 Task: Look for space in Cúa, Venezuela from 24th August, 2023 to 10th September, 2023 for 8 adults in price range Rs.12000 to Rs.15000. Place can be entire place or shared room with 4 bedrooms having 8 beds and 4 bathrooms. Property type can be house, flat, guest house. Amenities needed are: wifi, TV, free parkinig on premises, gym, breakfast. Booking option can be shelf check-in. Required host language is English.
Action: Mouse moved to (608, 124)
Screenshot: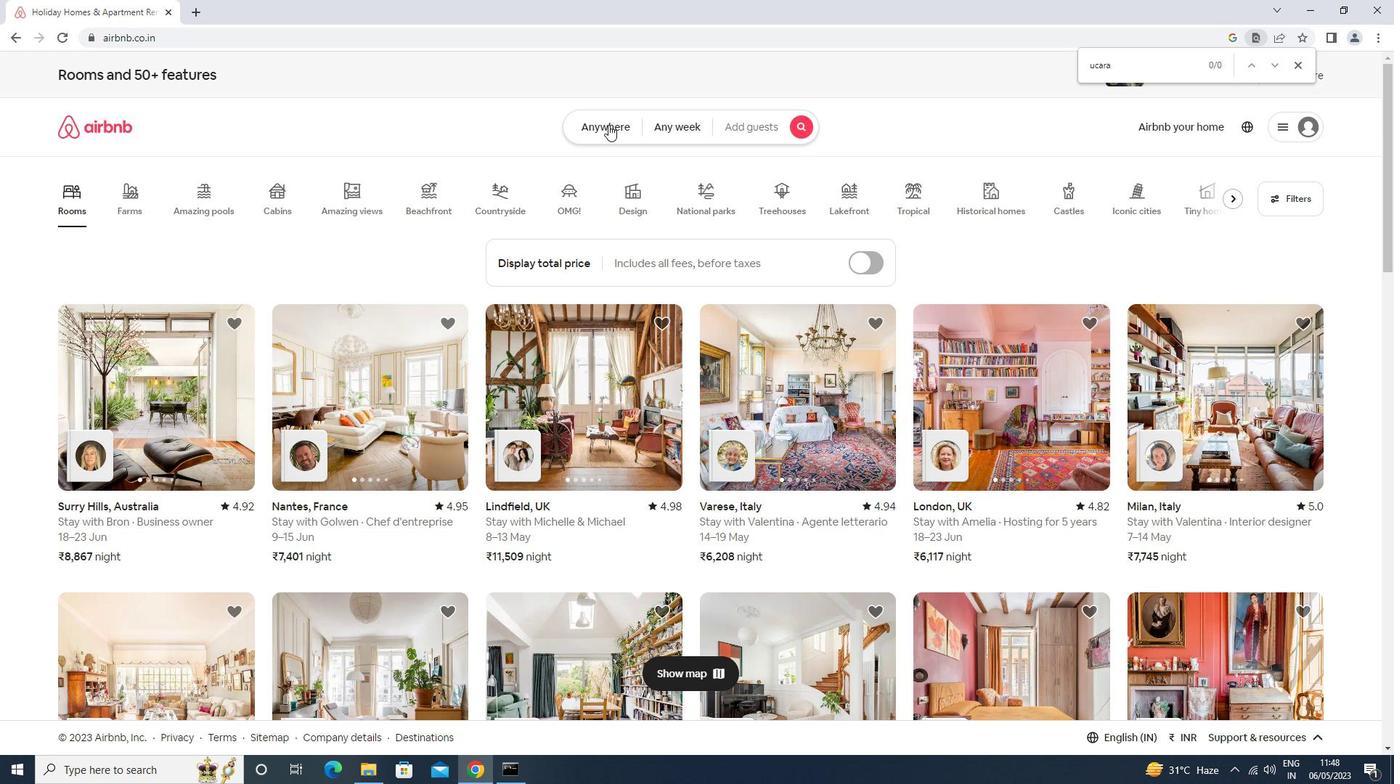 
Action: Mouse pressed left at (608, 124)
Screenshot: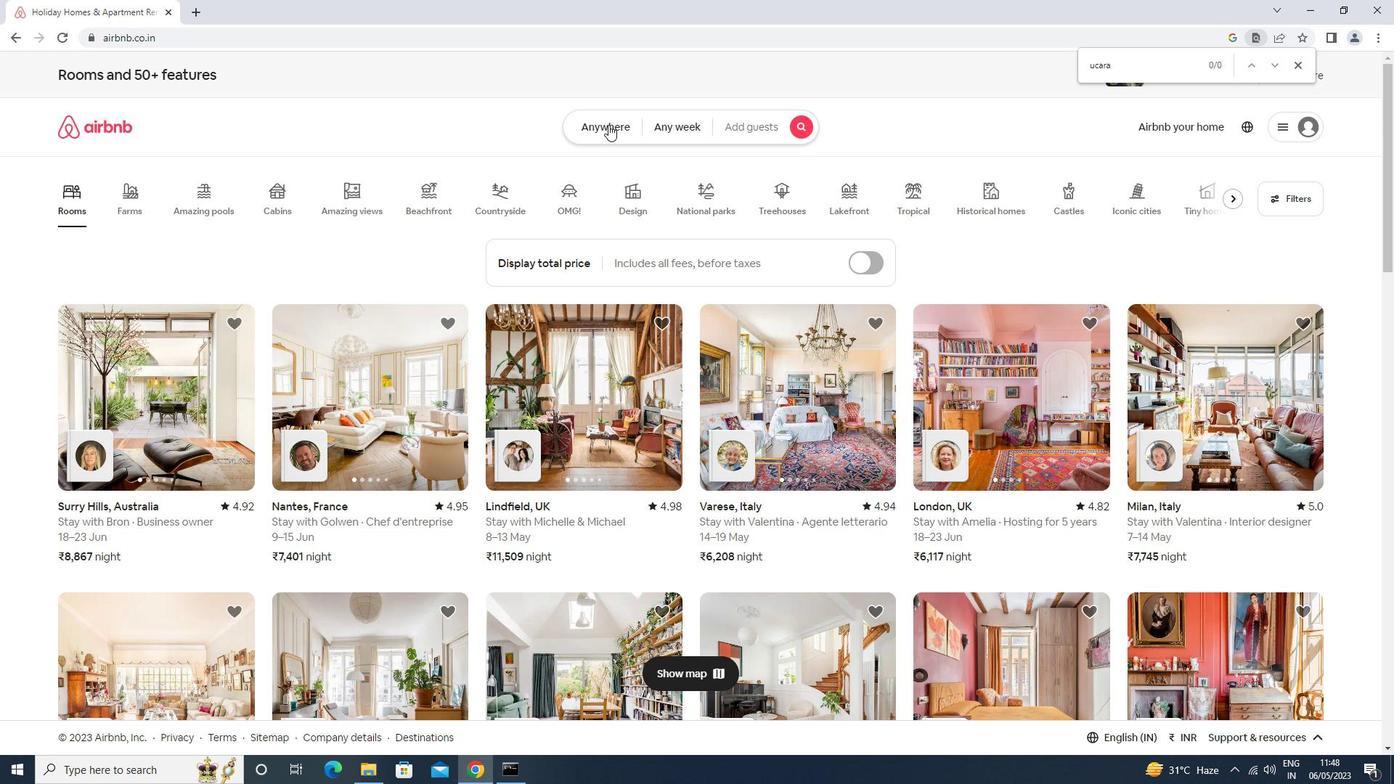 
Action: Key pressed cua<Key.space>
Screenshot: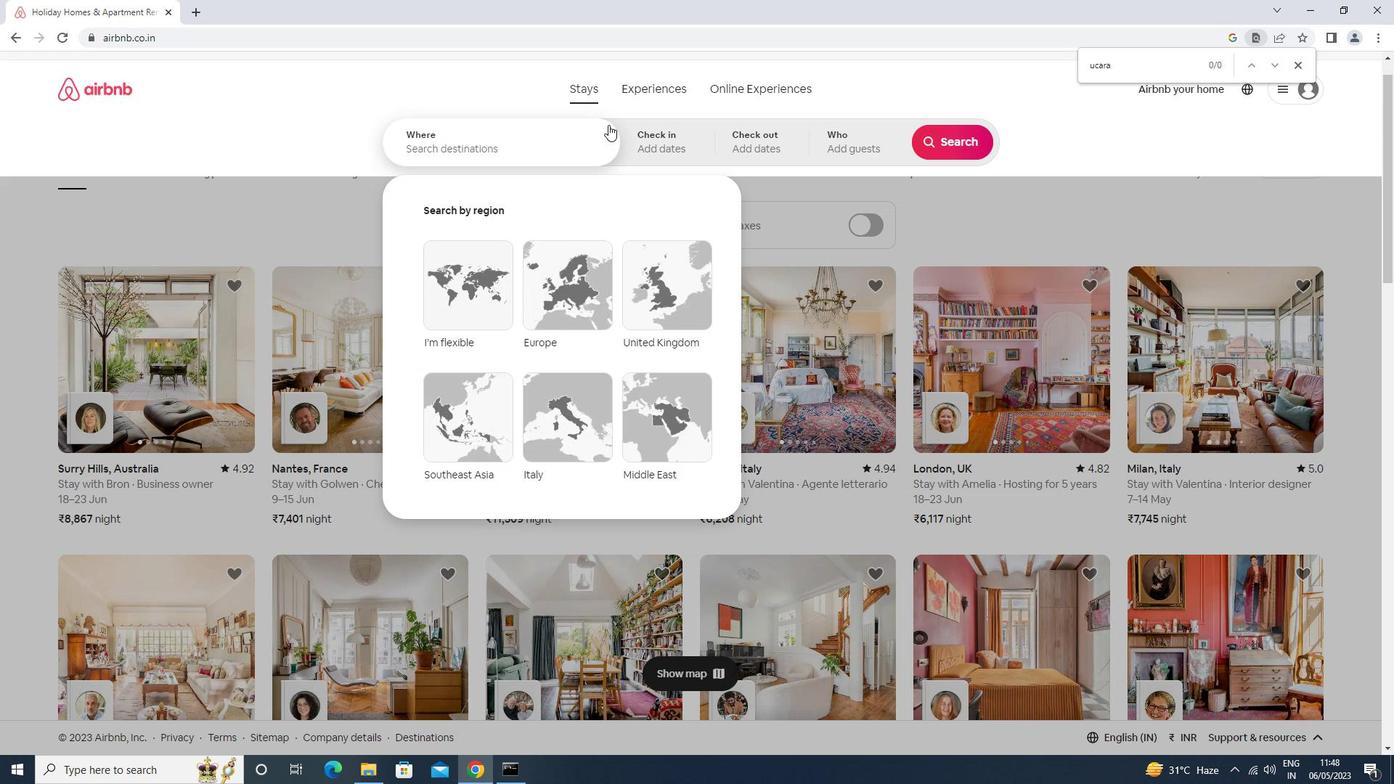 
Action: Mouse moved to (614, 83)
Screenshot: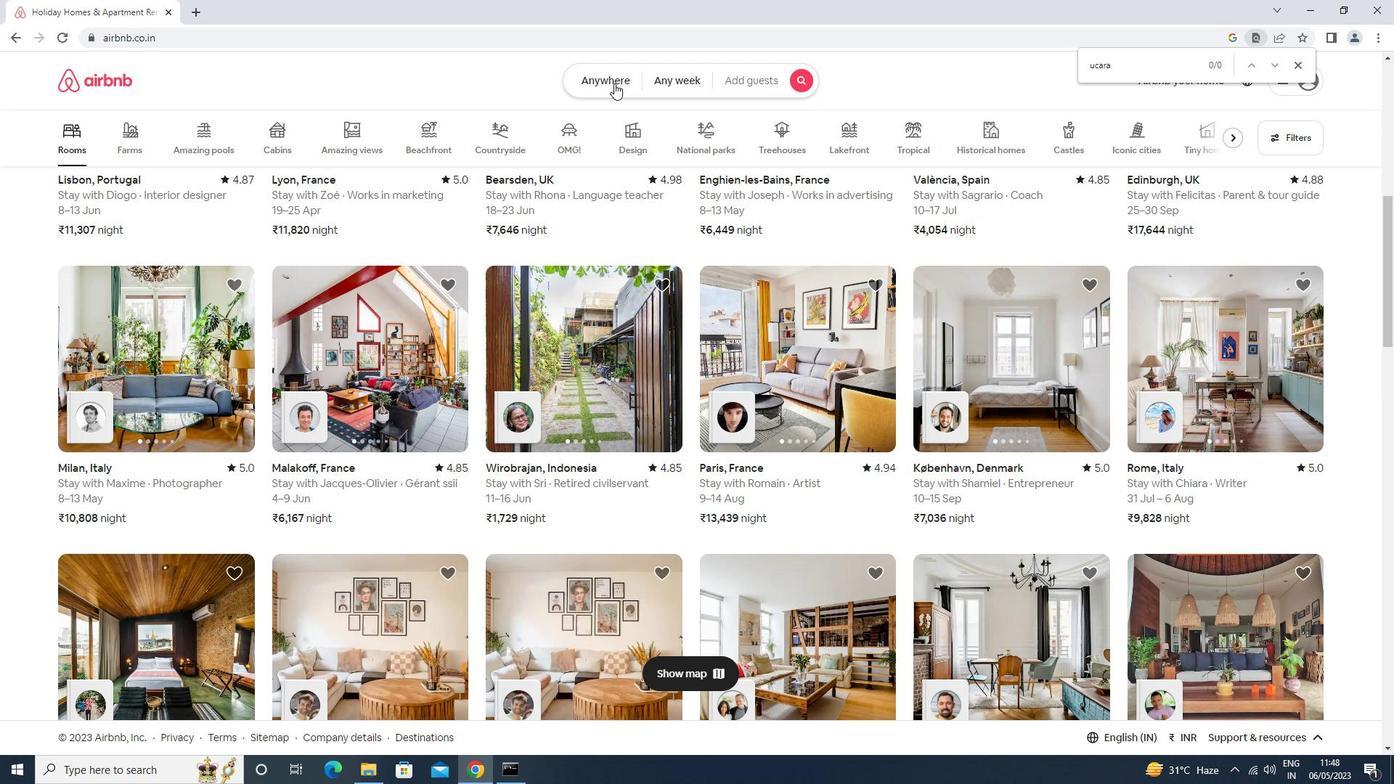 
Action: Mouse pressed left at (614, 83)
Screenshot: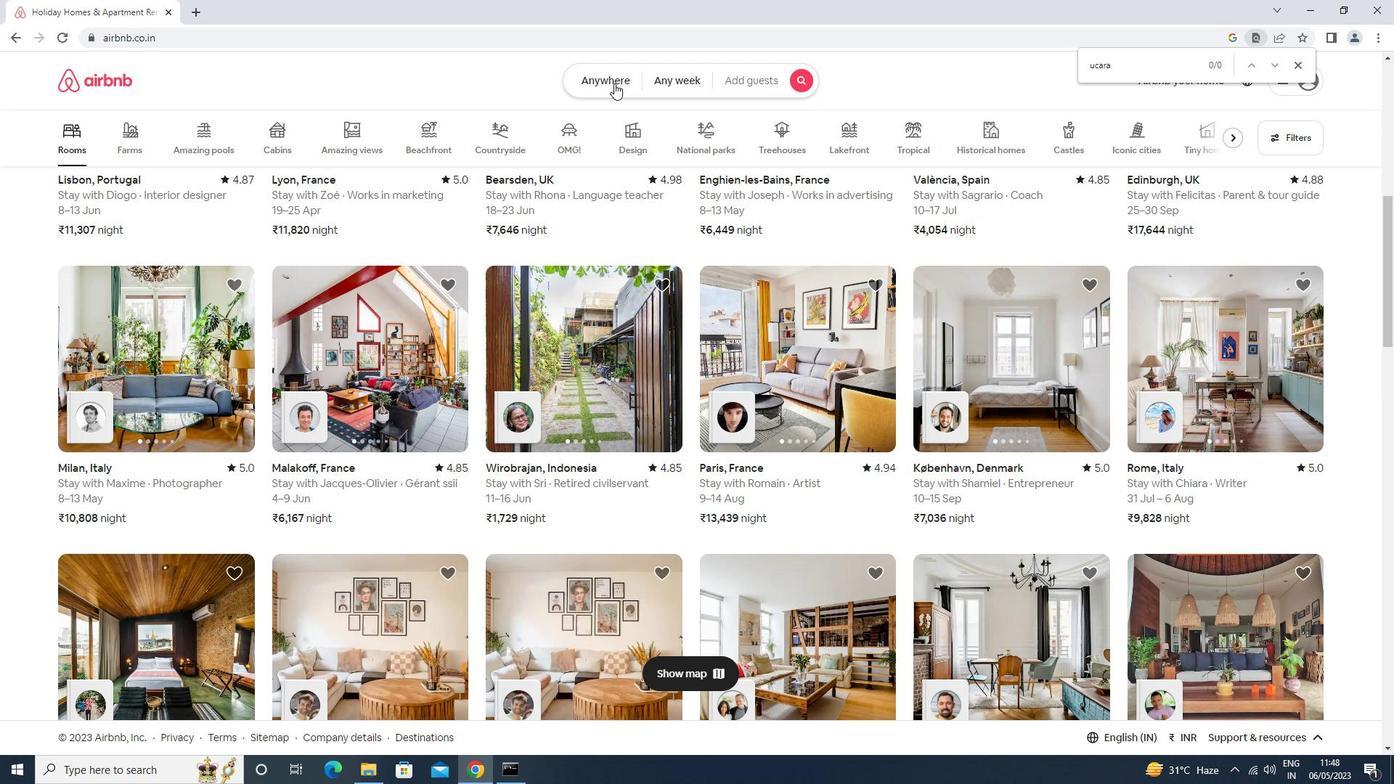 
Action: Mouse moved to (550, 137)
Screenshot: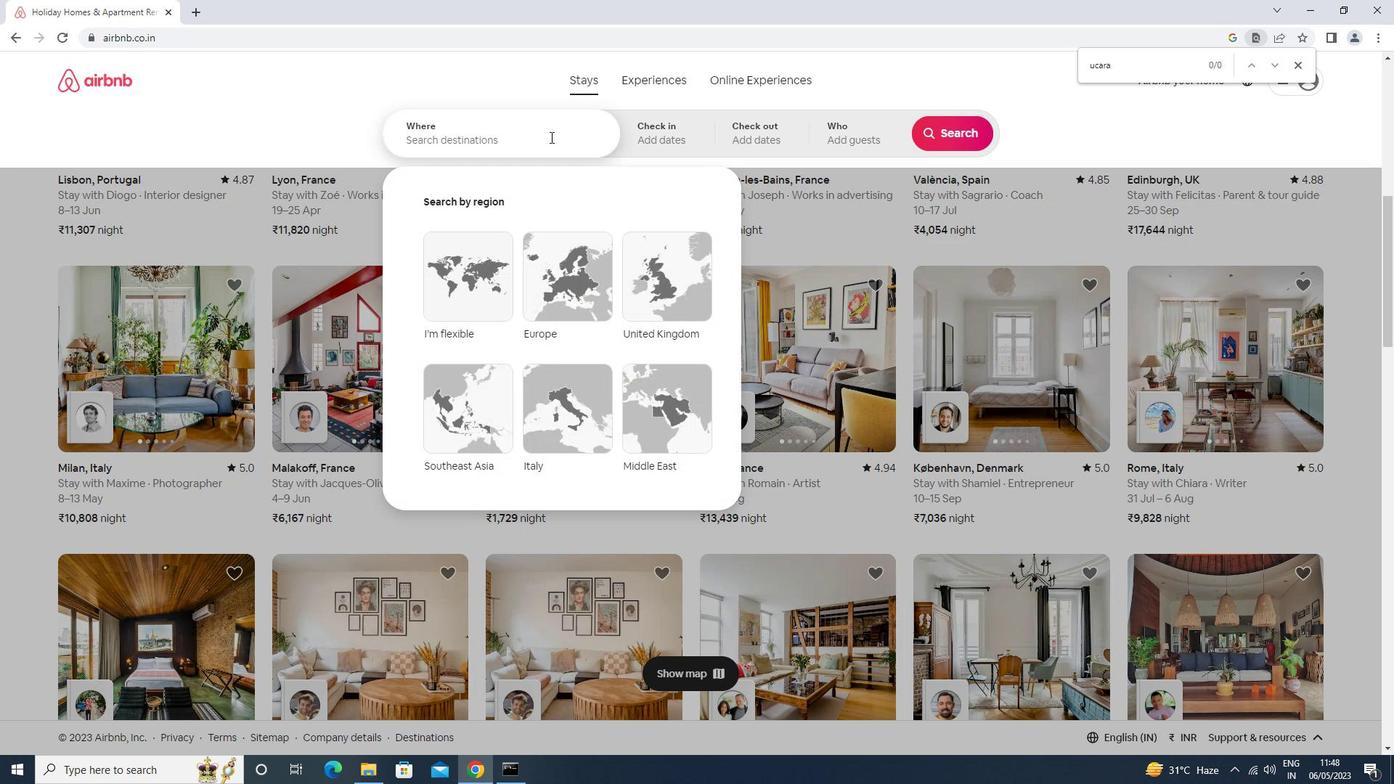 
Action: Mouse pressed left at (550, 137)
Screenshot: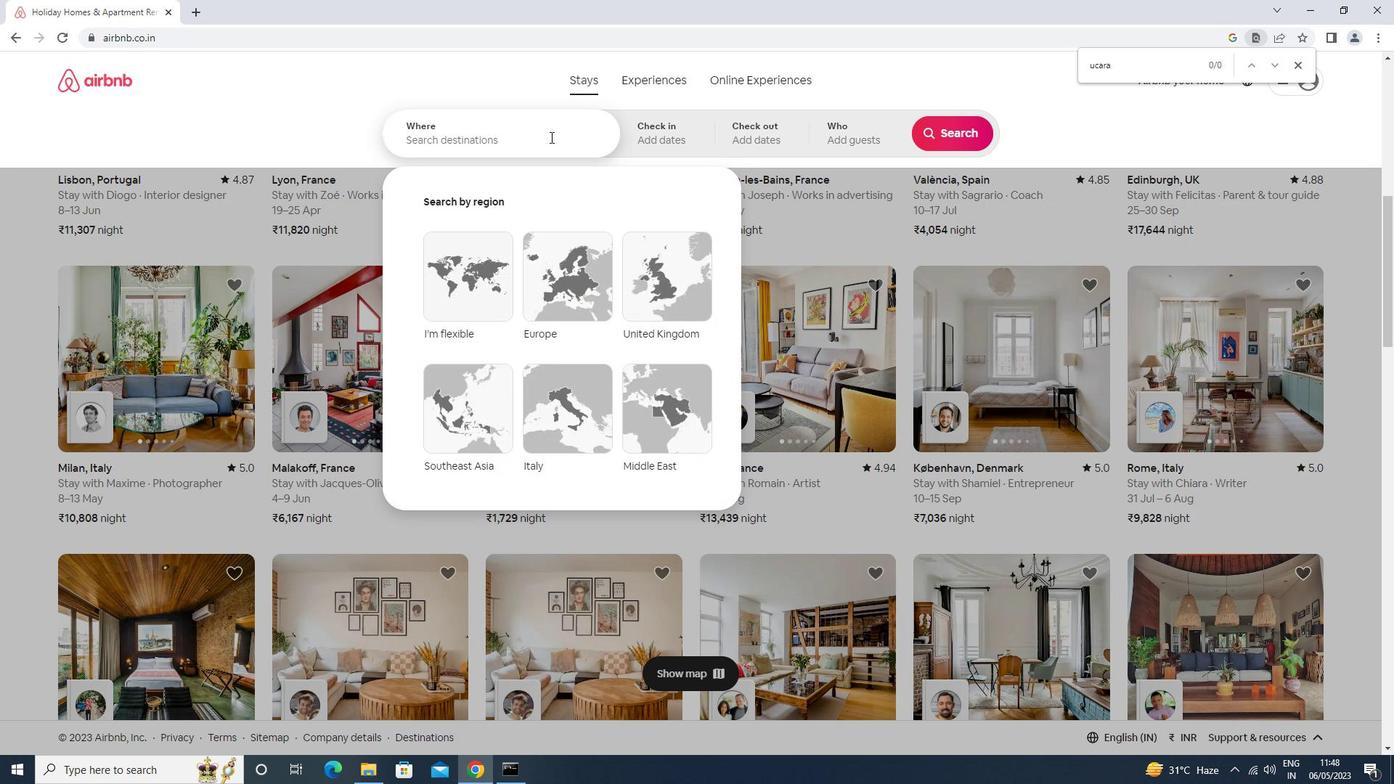 
Action: Key pressed cua<Key.space><Key.enter>
Screenshot: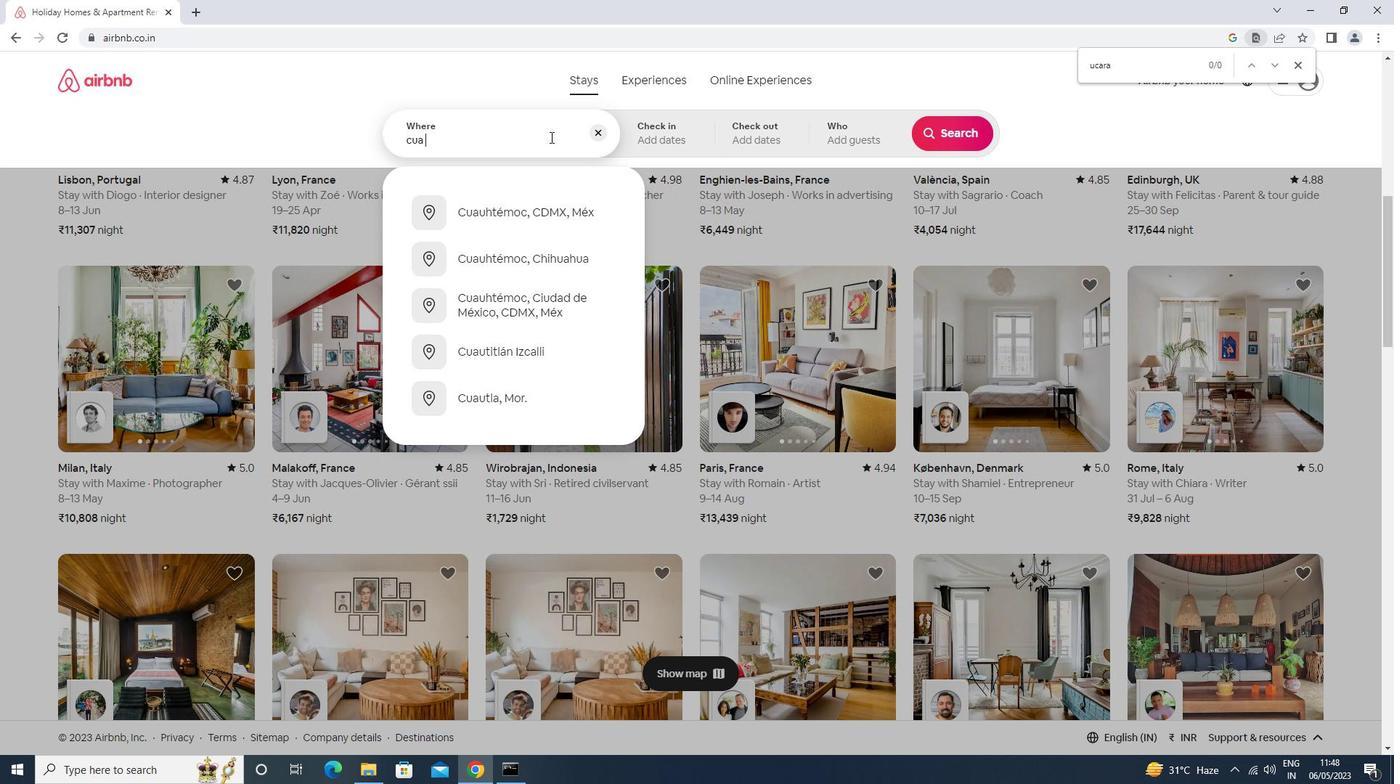 
Action: Mouse moved to (950, 243)
Screenshot: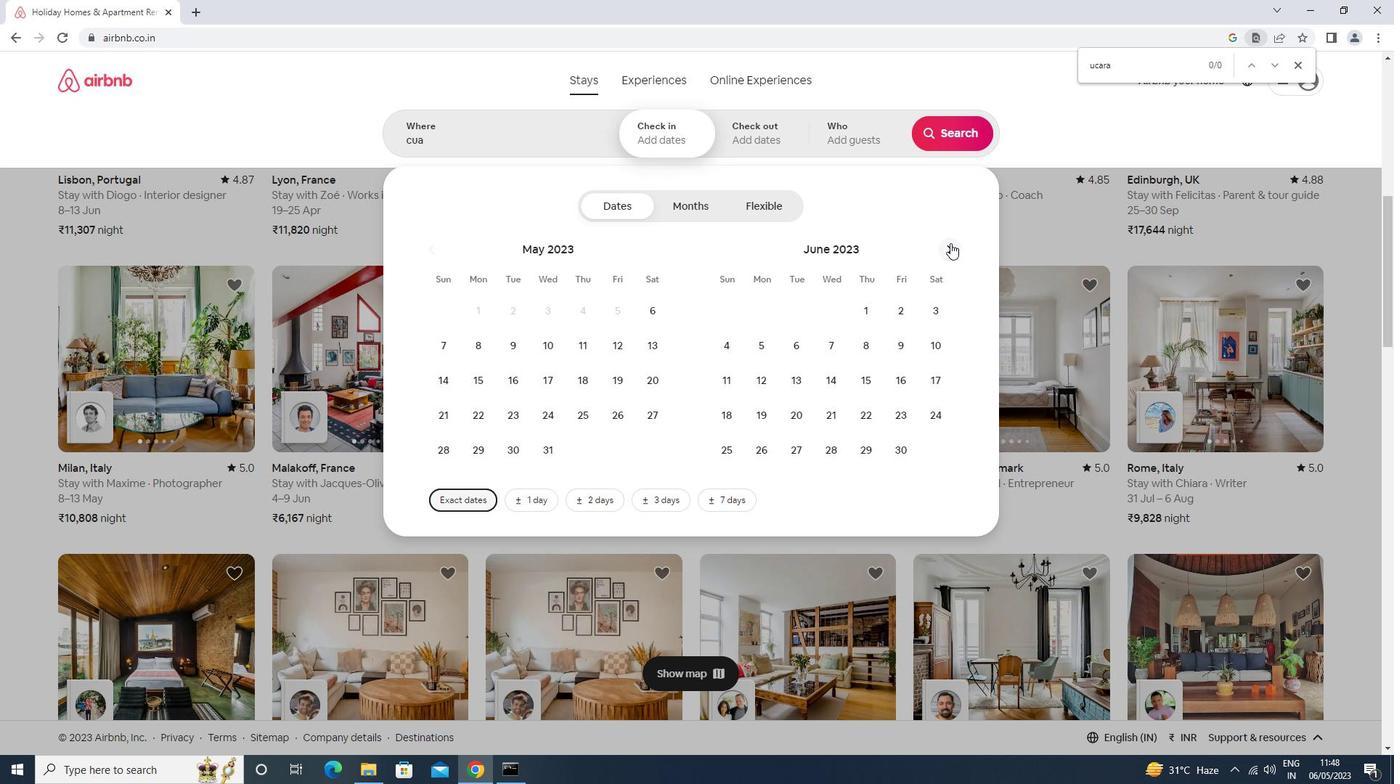 
Action: Mouse pressed left at (950, 243)
Screenshot: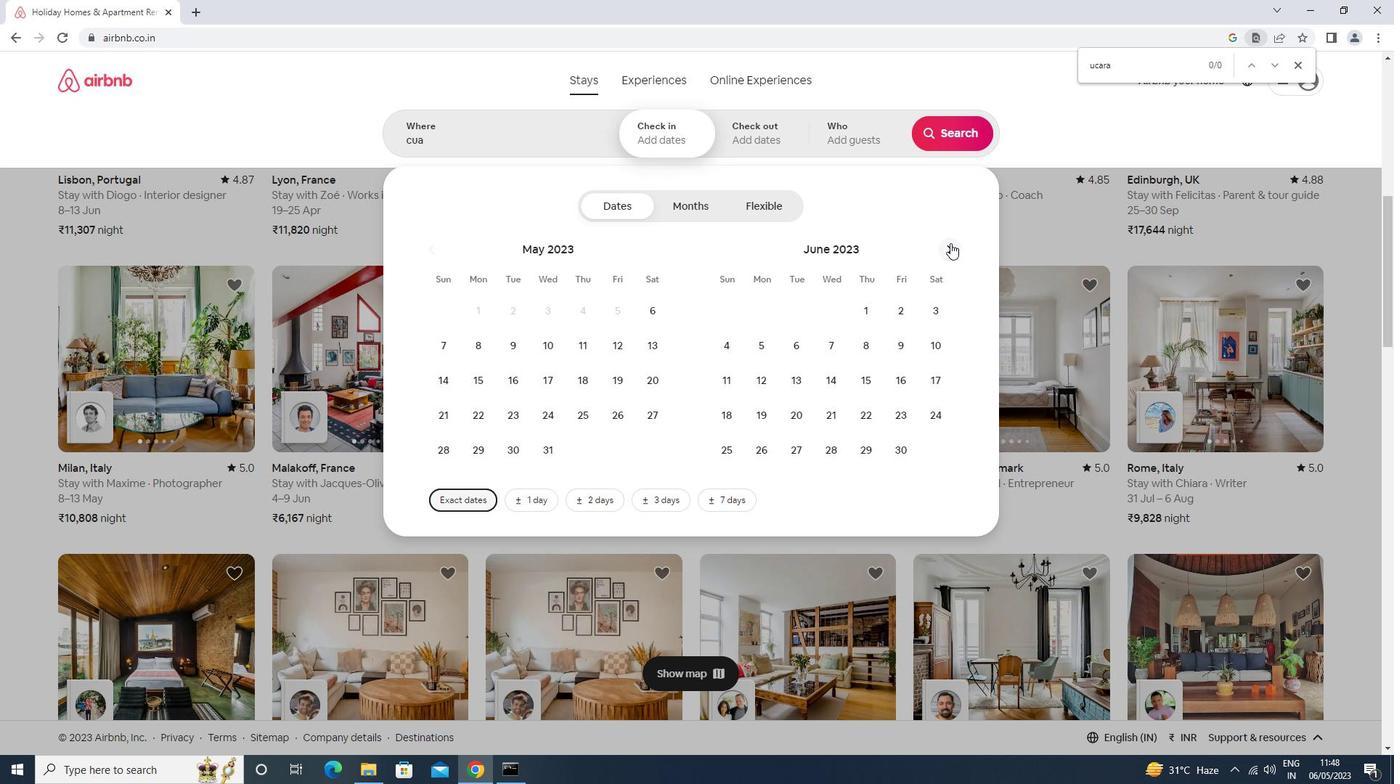 
Action: Mouse pressed left at (950, 243)
Screenshot: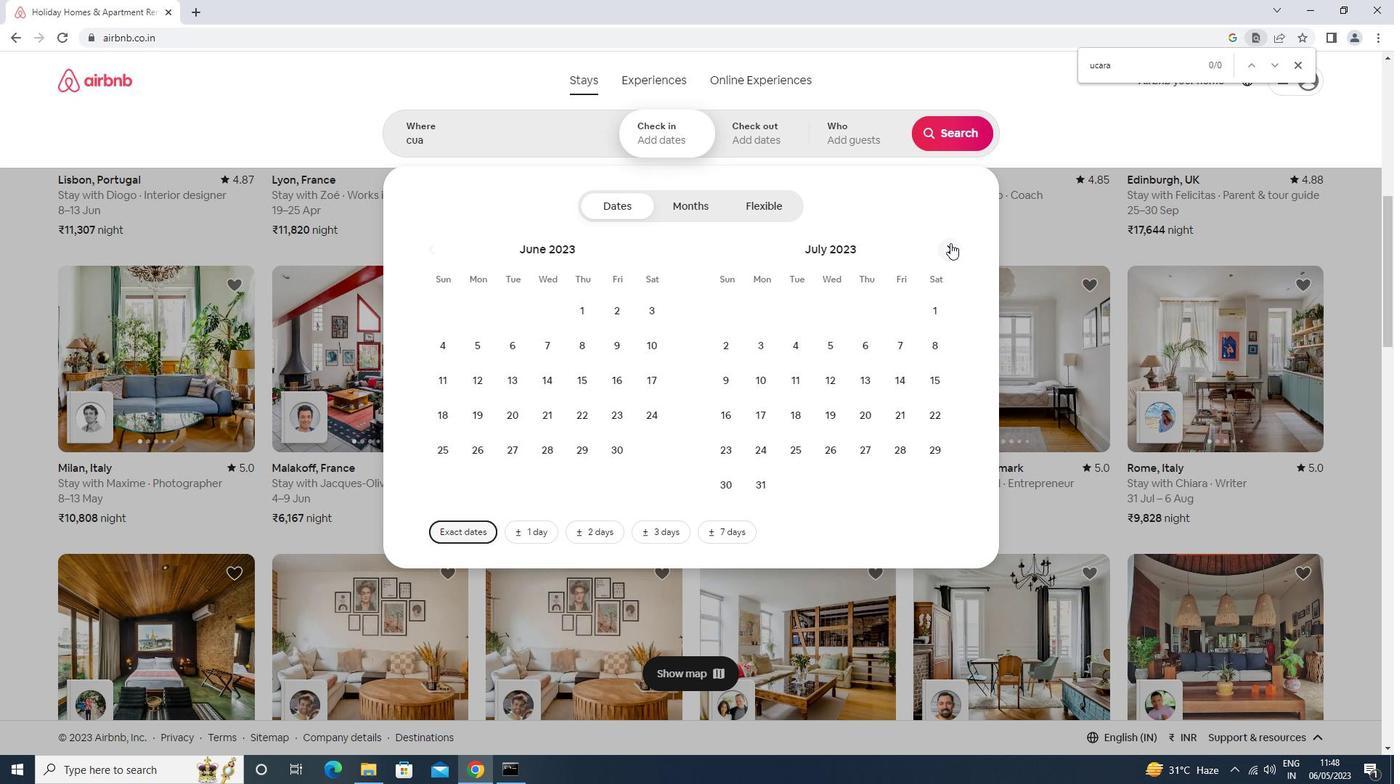 
Action: Mouse moved to (878, 416)
Screenshot: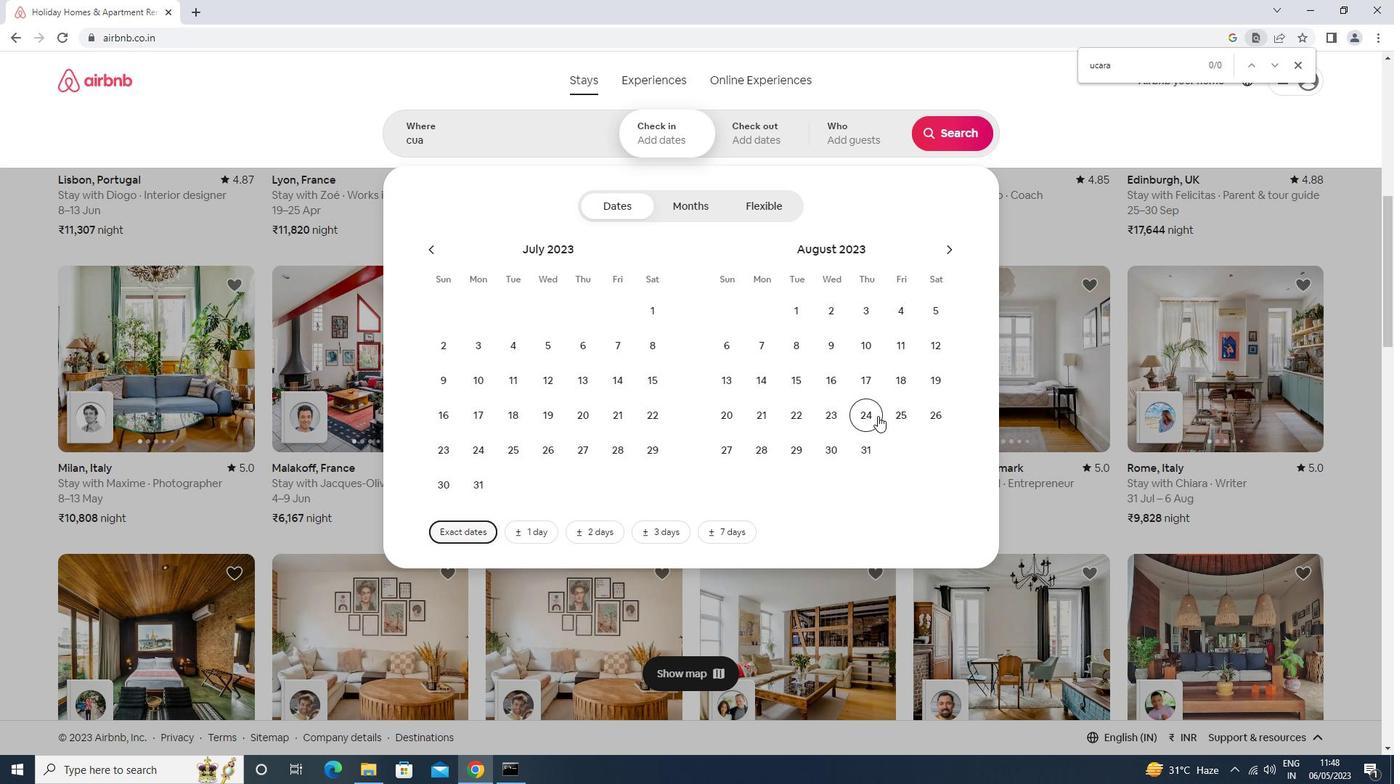 
Action: Mouse pressed left at (878, 416)
Screenshot: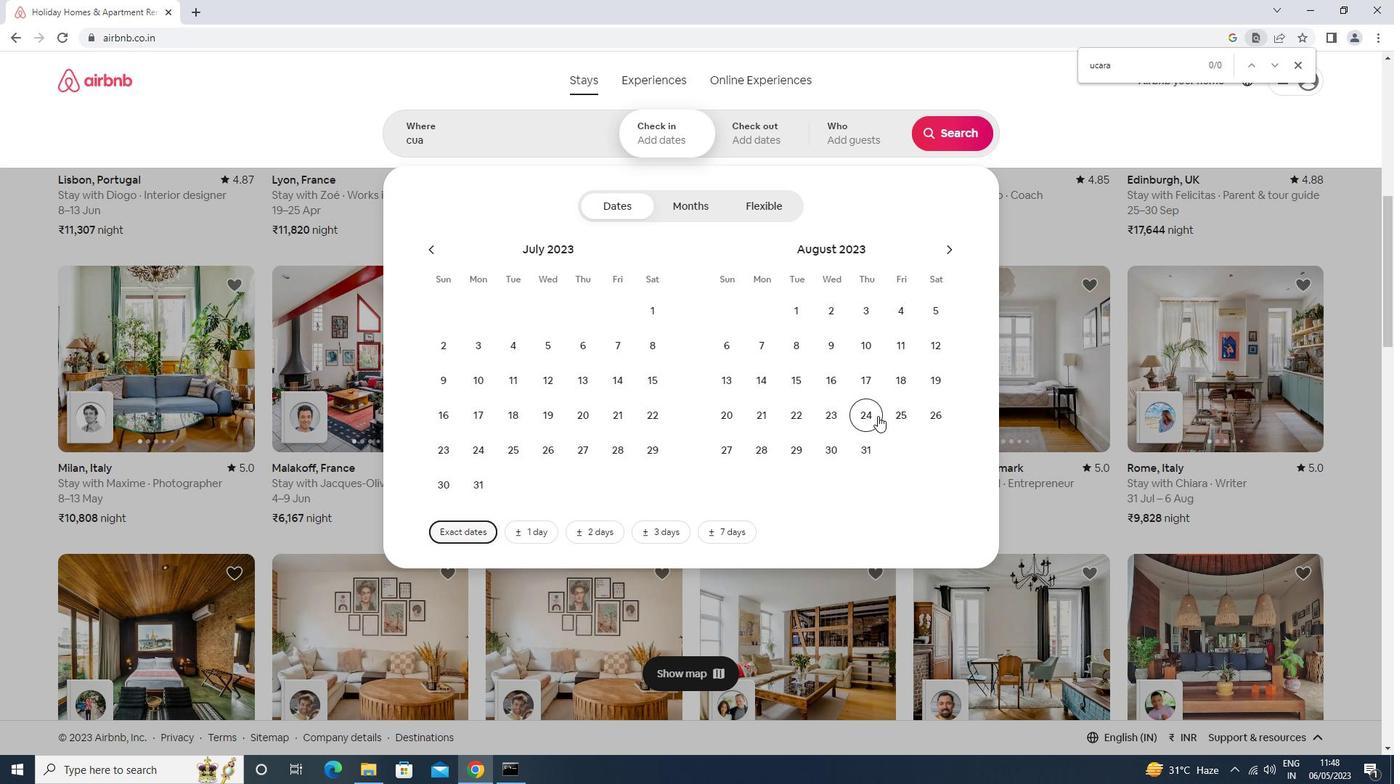 
Action: Mouse moved to (947, 244)
Screenshot: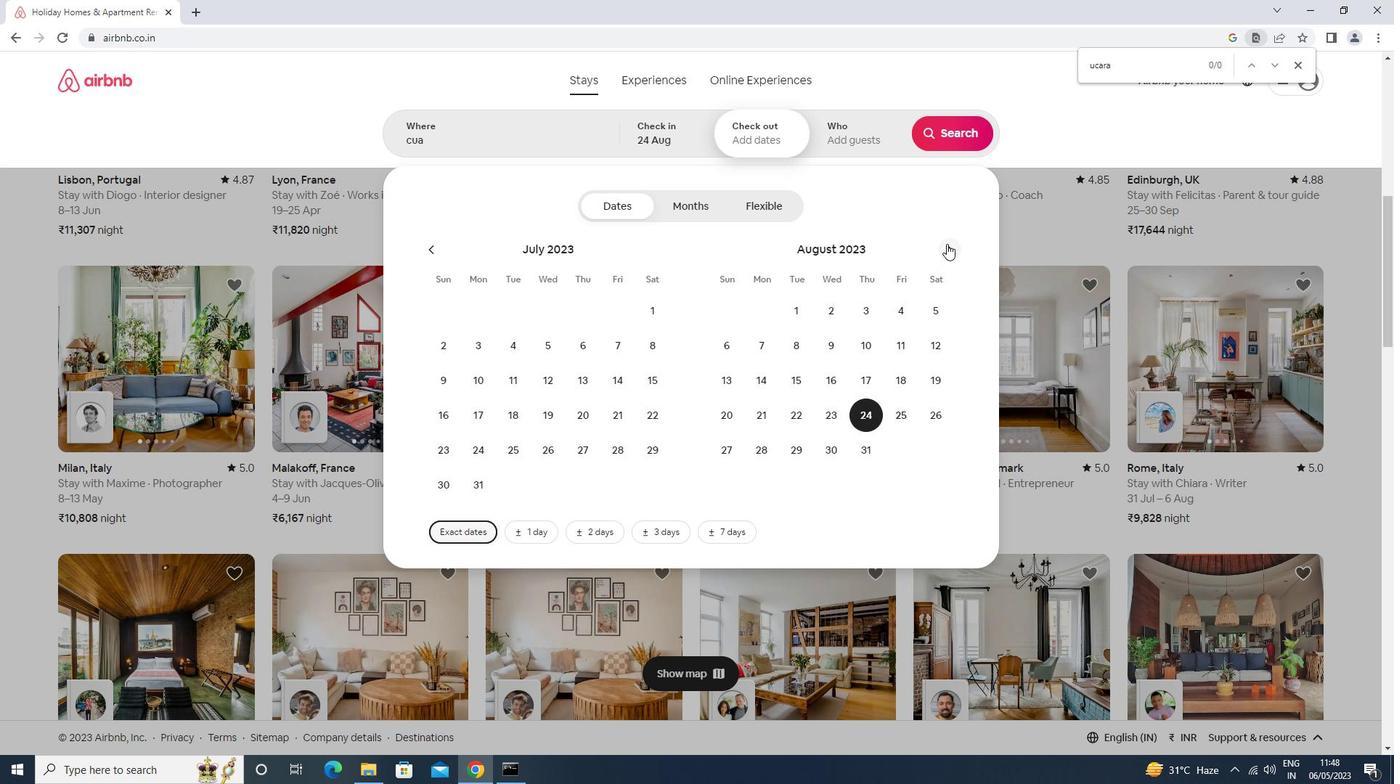 
Action: Mouse pressed left at (947, 244)
Screenshot: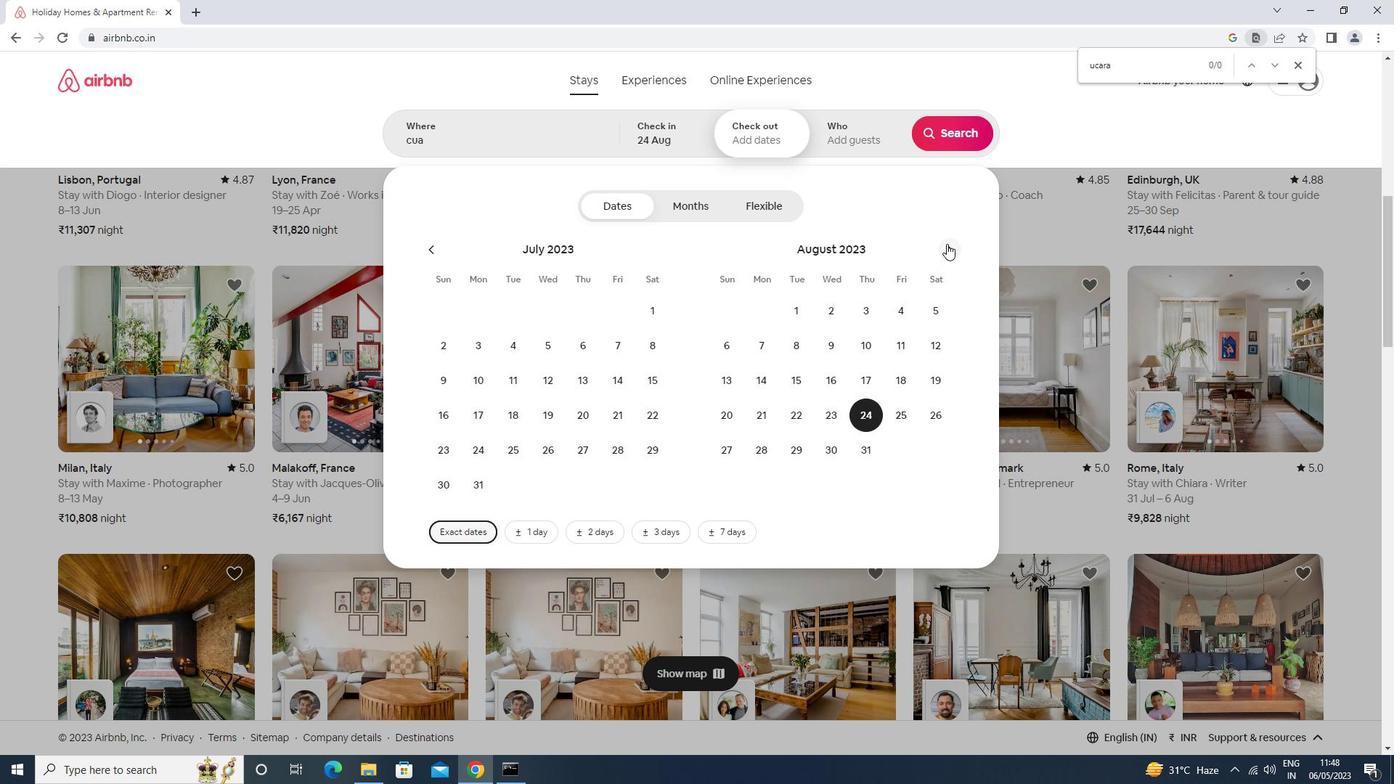
Action: Mouse moved to (717, 388)
Screenshot: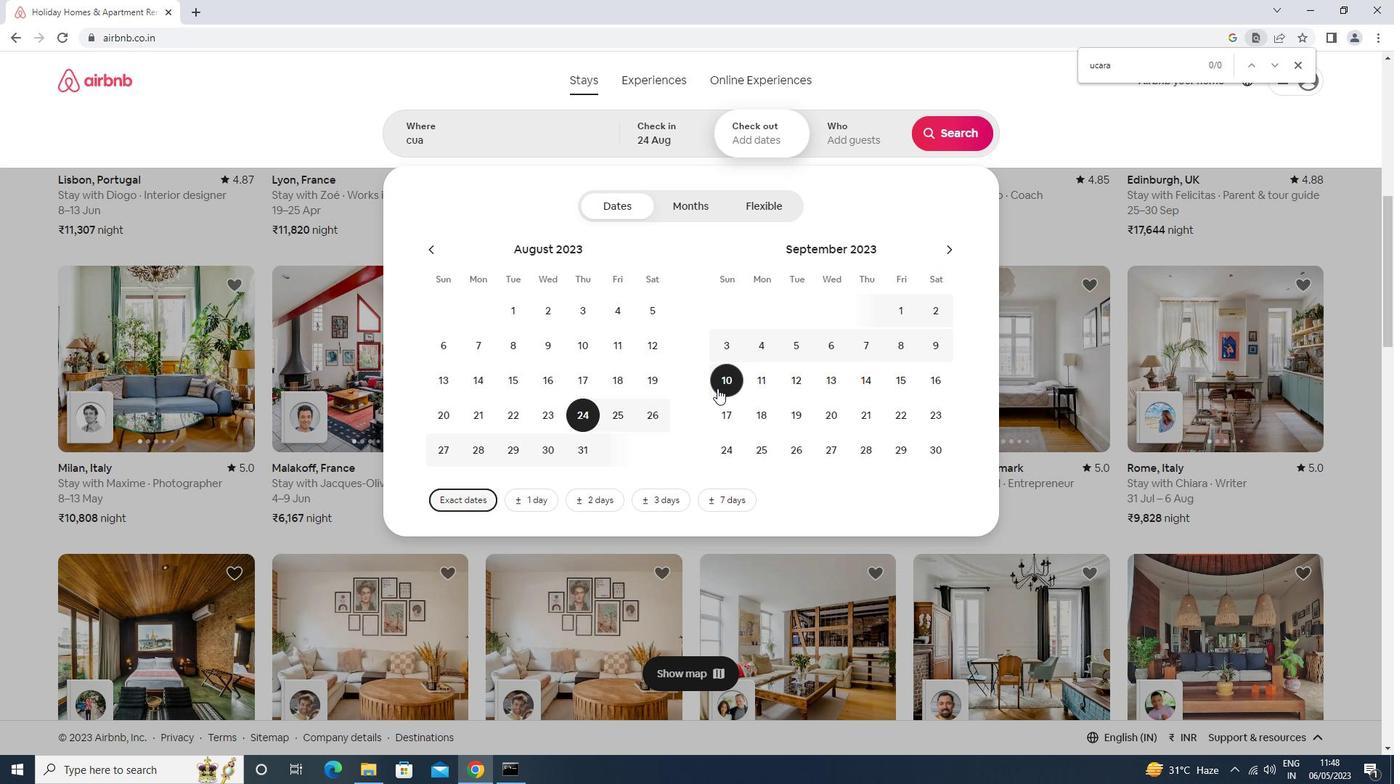 
Action: Mouse pressed left at (717, 388)
Screenshot: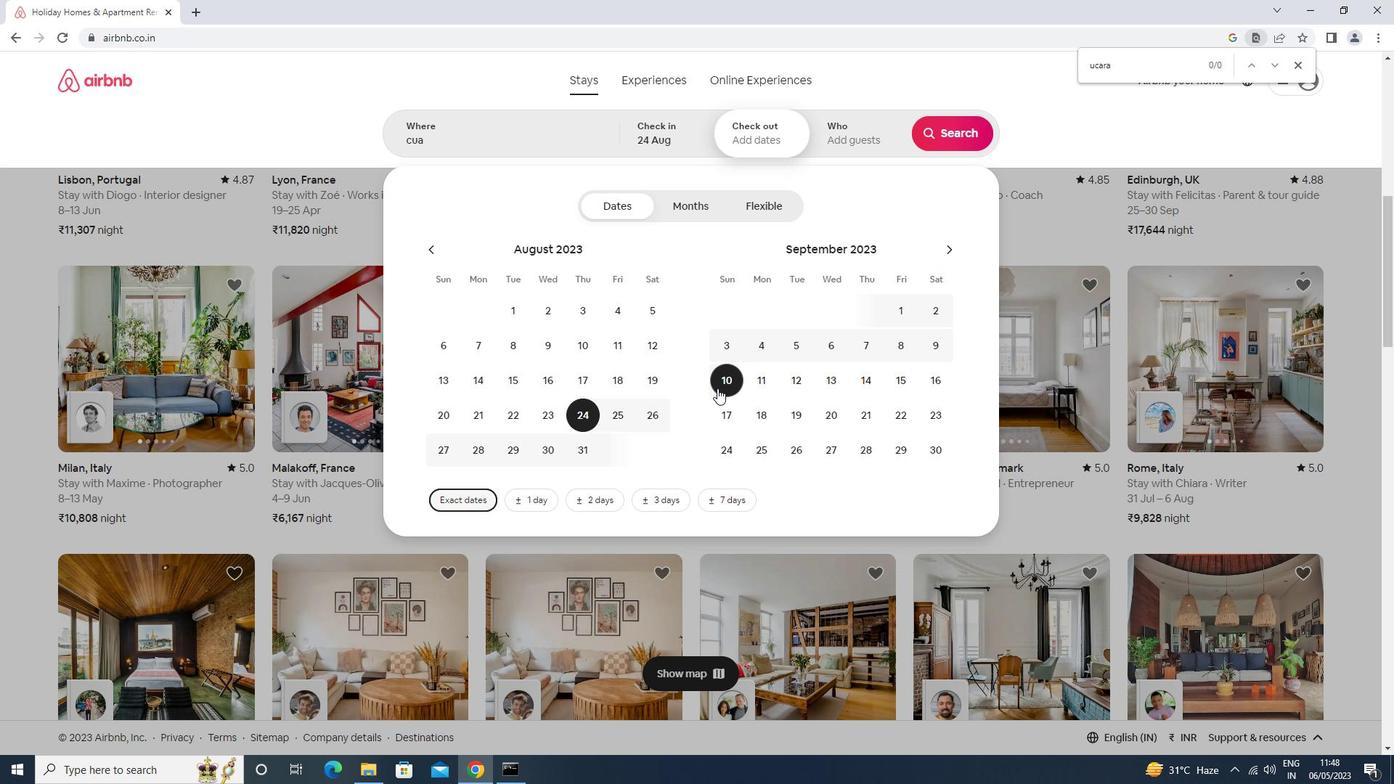
Action: Mouse moved to (839, 150)
Screenshot: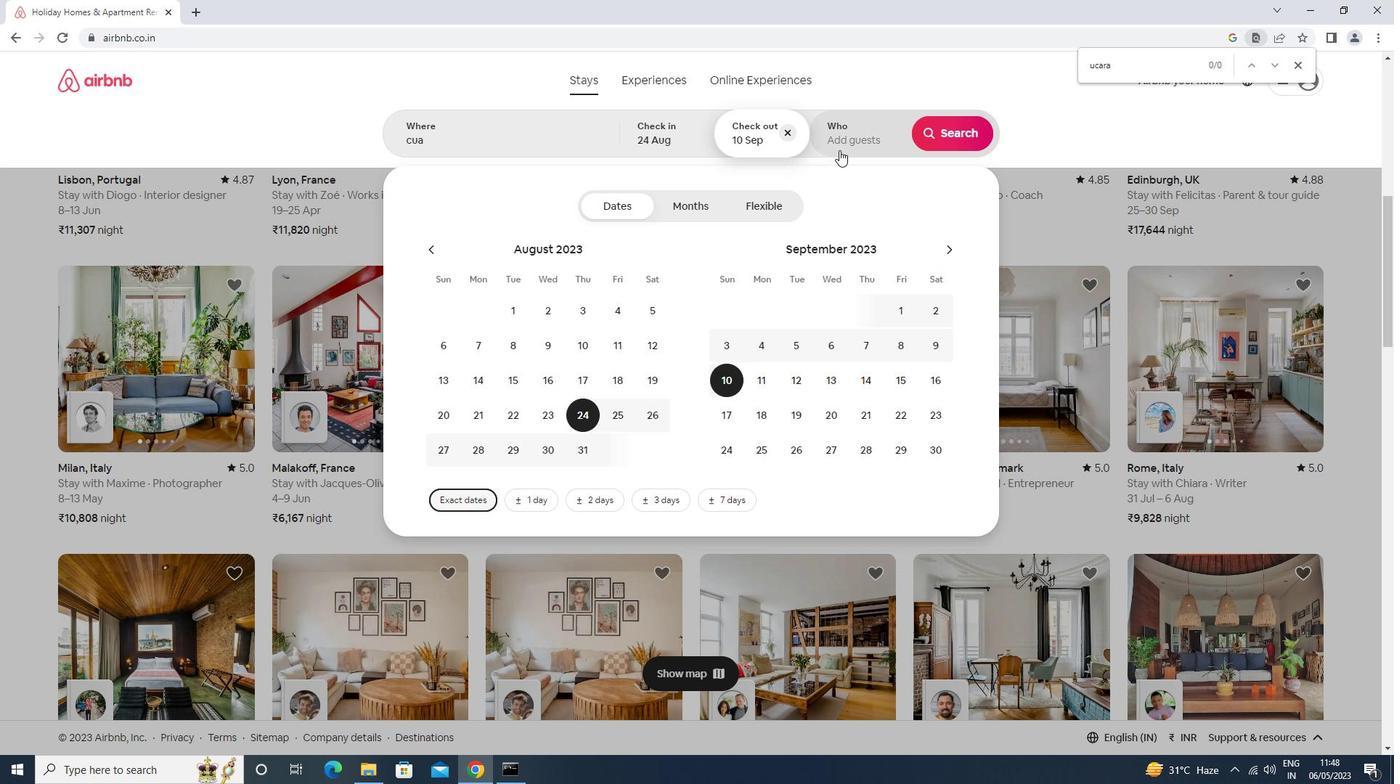
Action: Mouse pressed left at (839, 150)
Screenshot: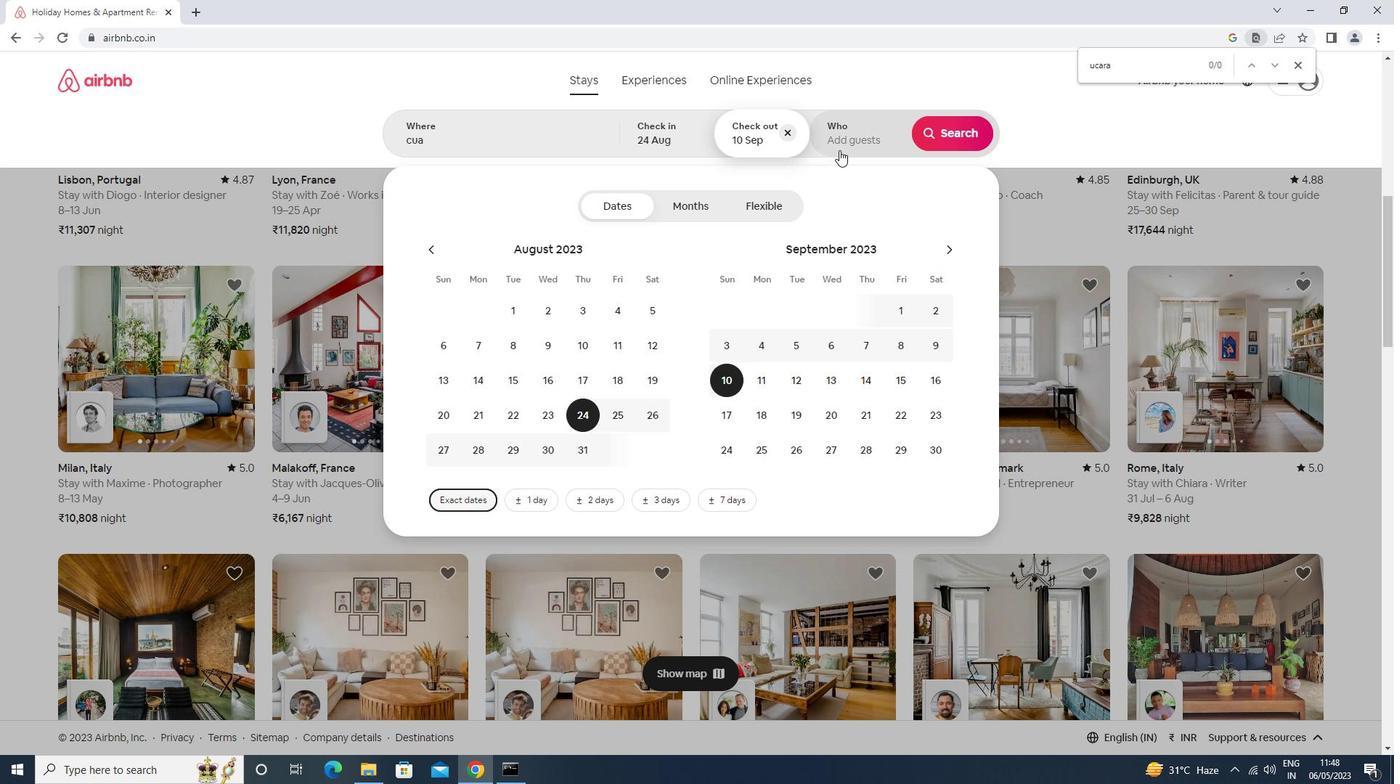
Action: Mouse moved to (952, 212)
Screenshot: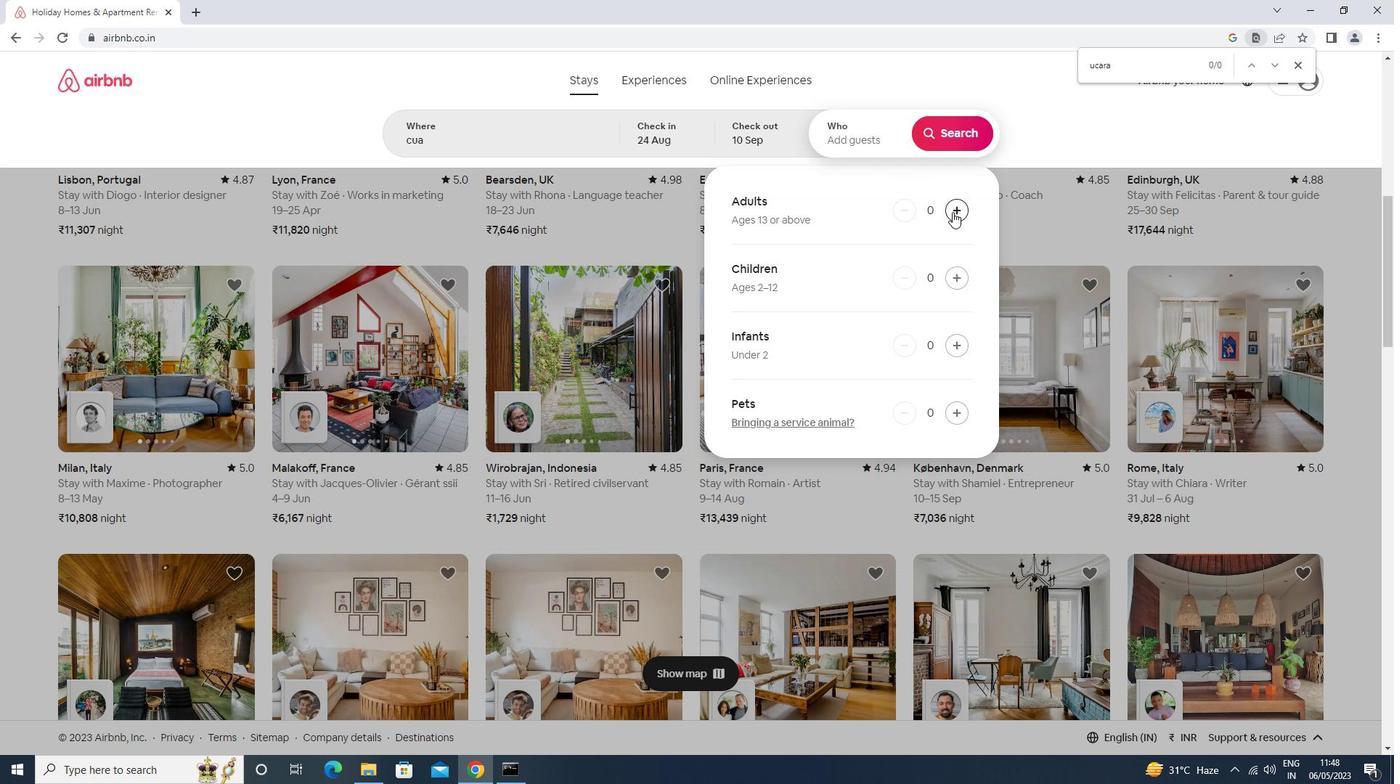 
Action: Mouse pressed left at (952, 212)
Screenshot: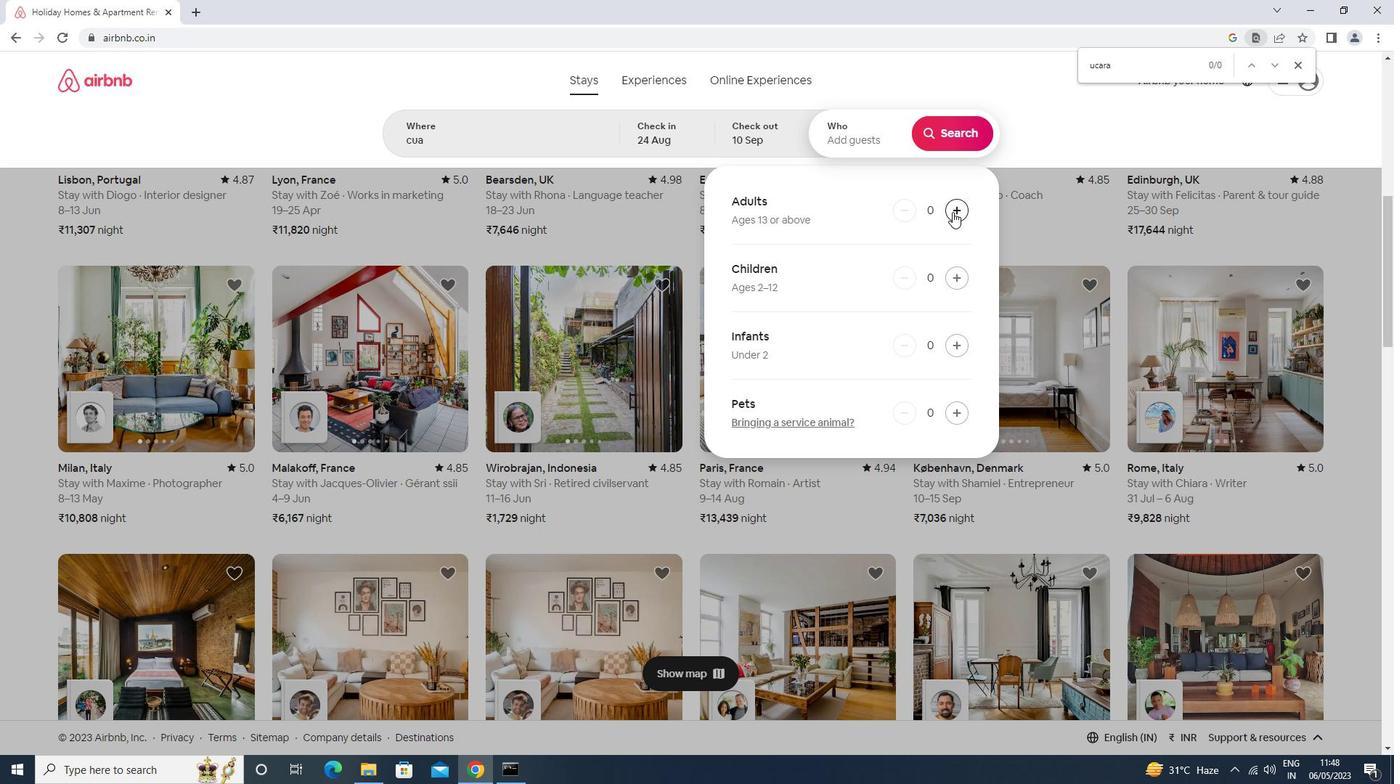 
Action: Mouse pressed left at (952, 212)
Screenshot: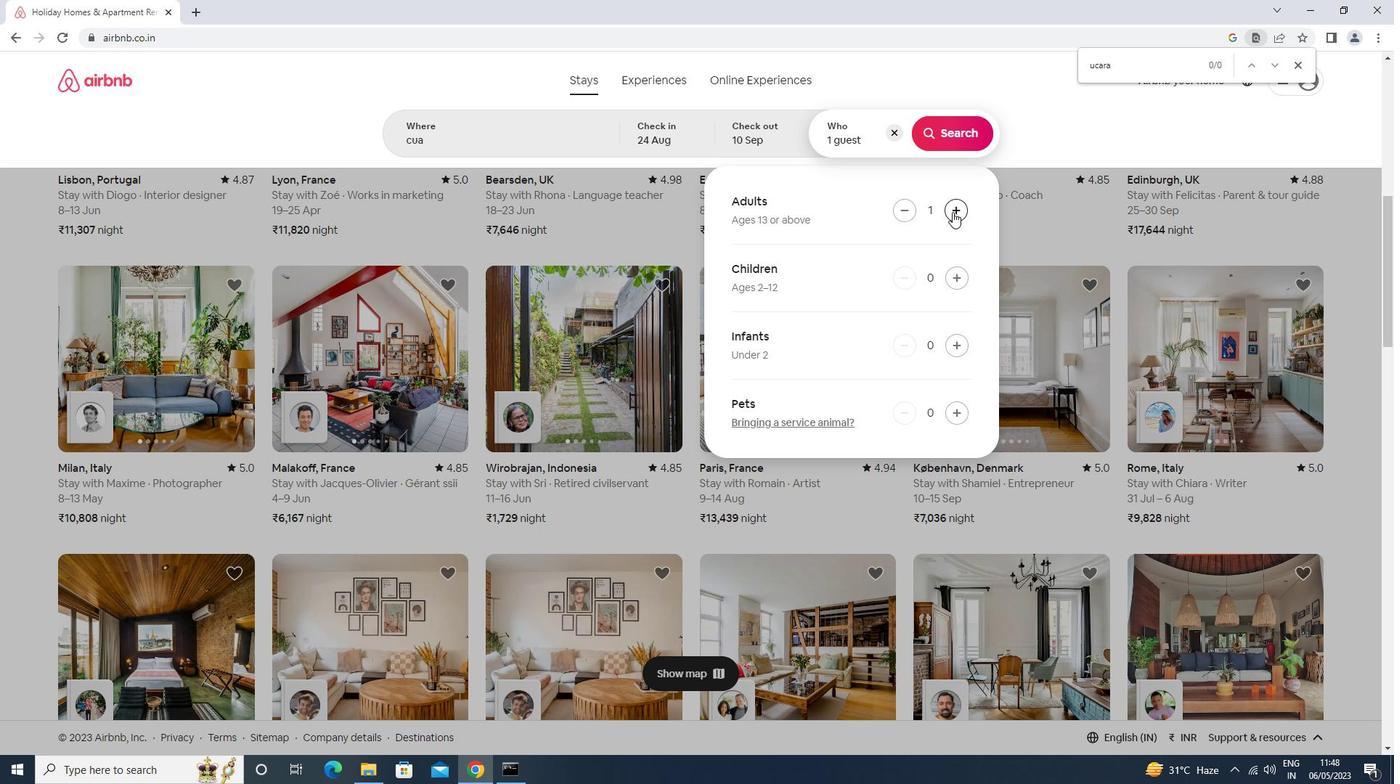 
Action: Mouse pressed left at (952, 212)
Screenshot: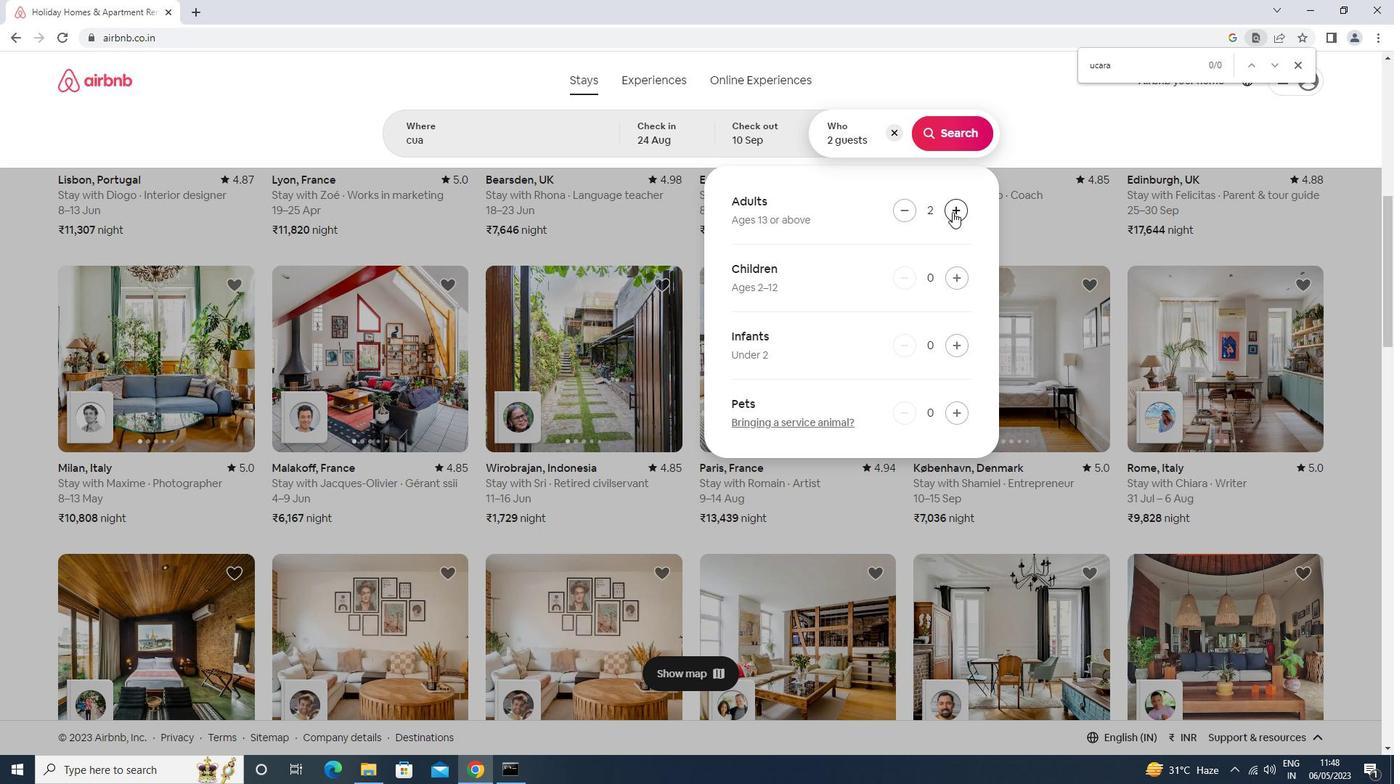 
Action: Mouse pressed left at (952, 212)
Screenshot: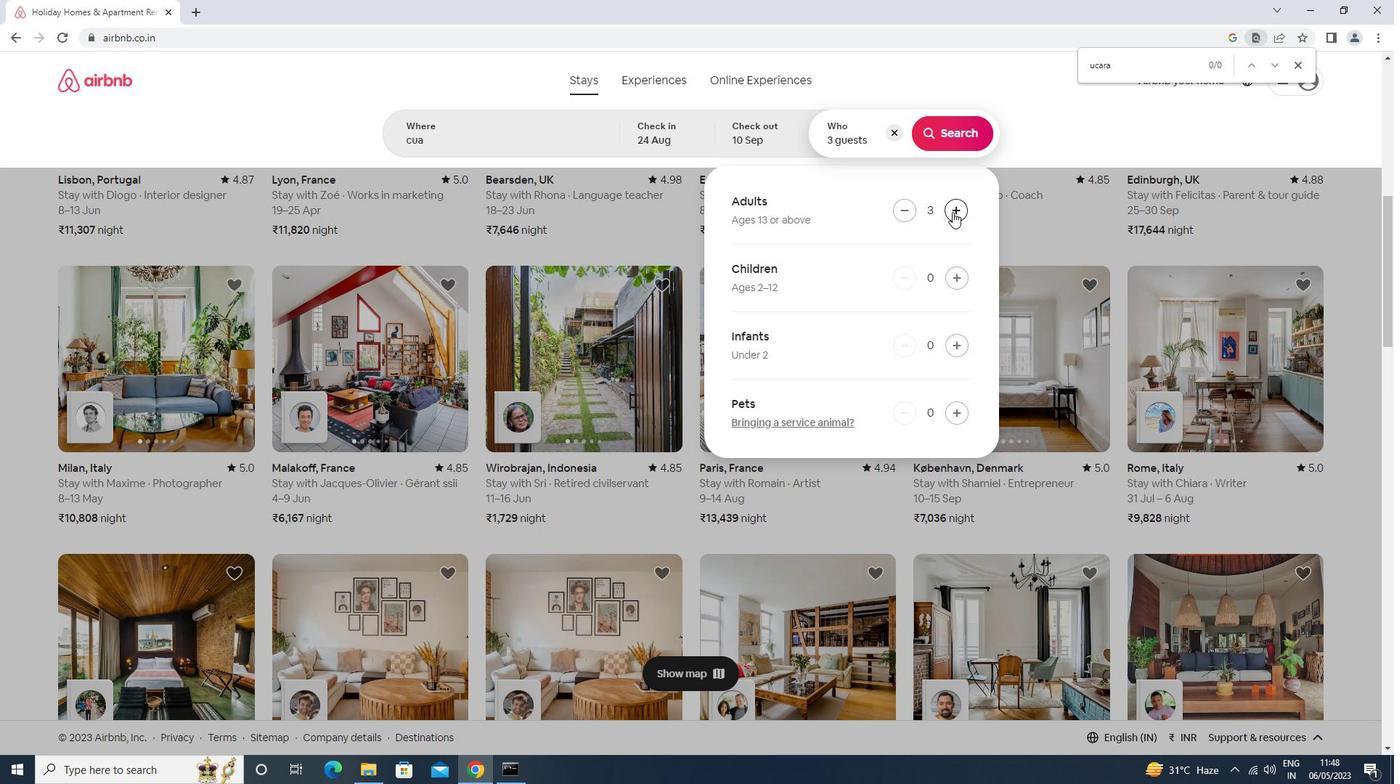 
Action: Mouse pressed left at (952, 212)
Screenshot: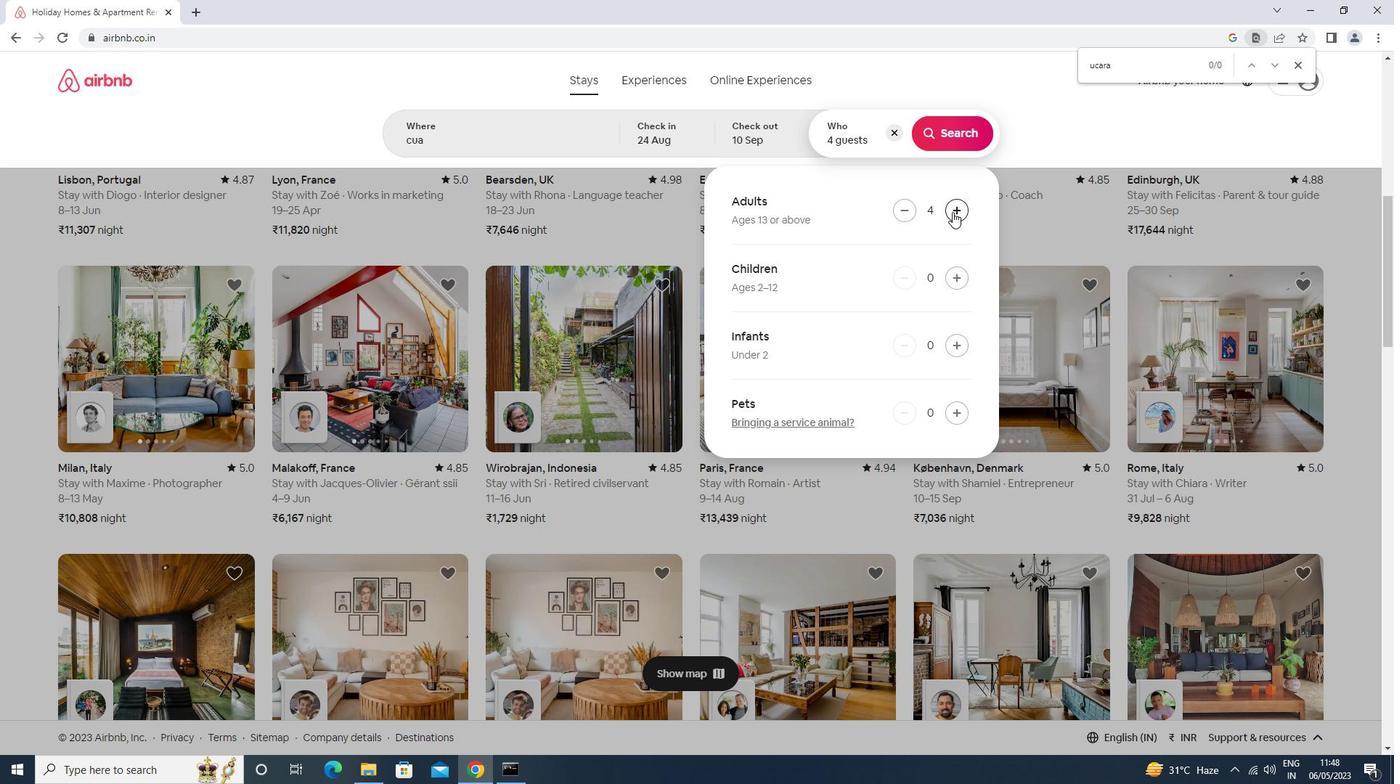 
Action: Mouse moved to (953, 212)
Screenshot: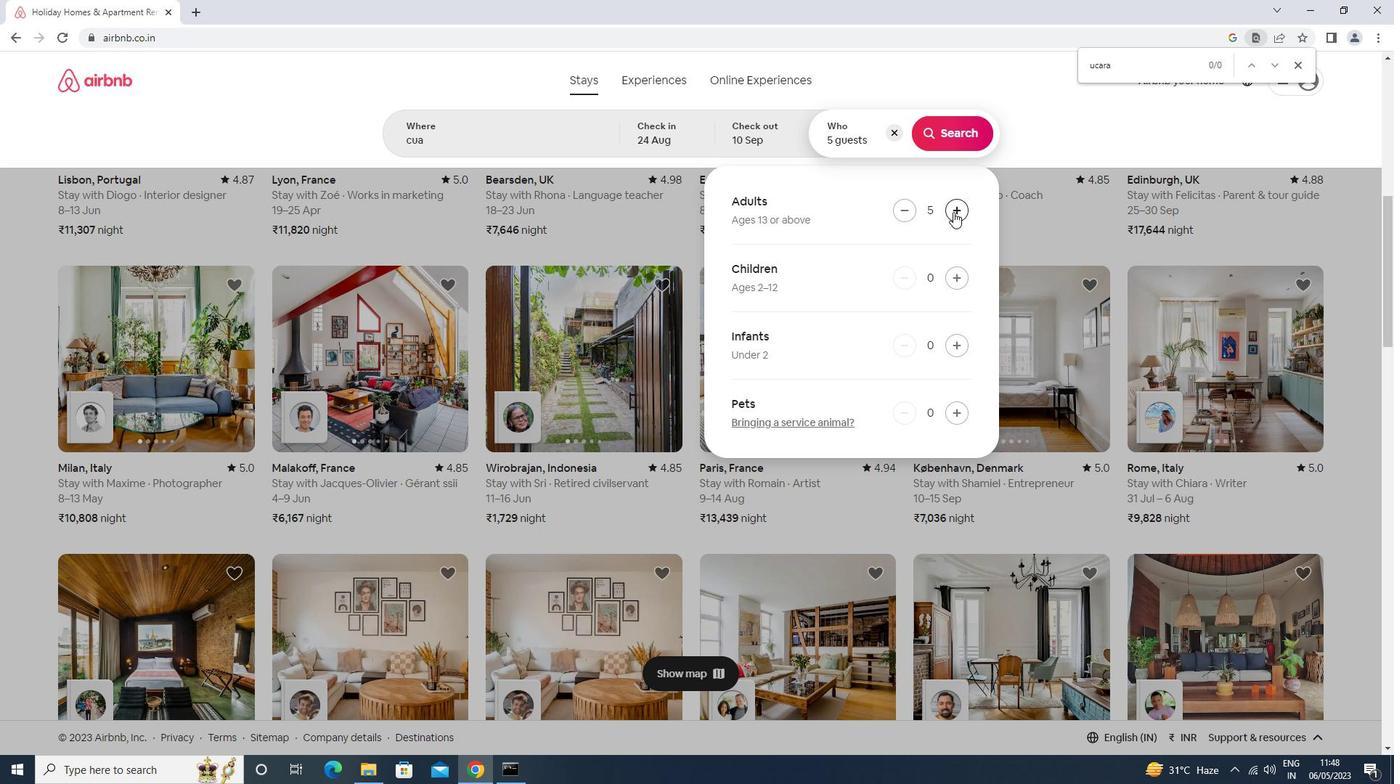 
Action: Mouse pressed left at (953, 212)
Screenshot: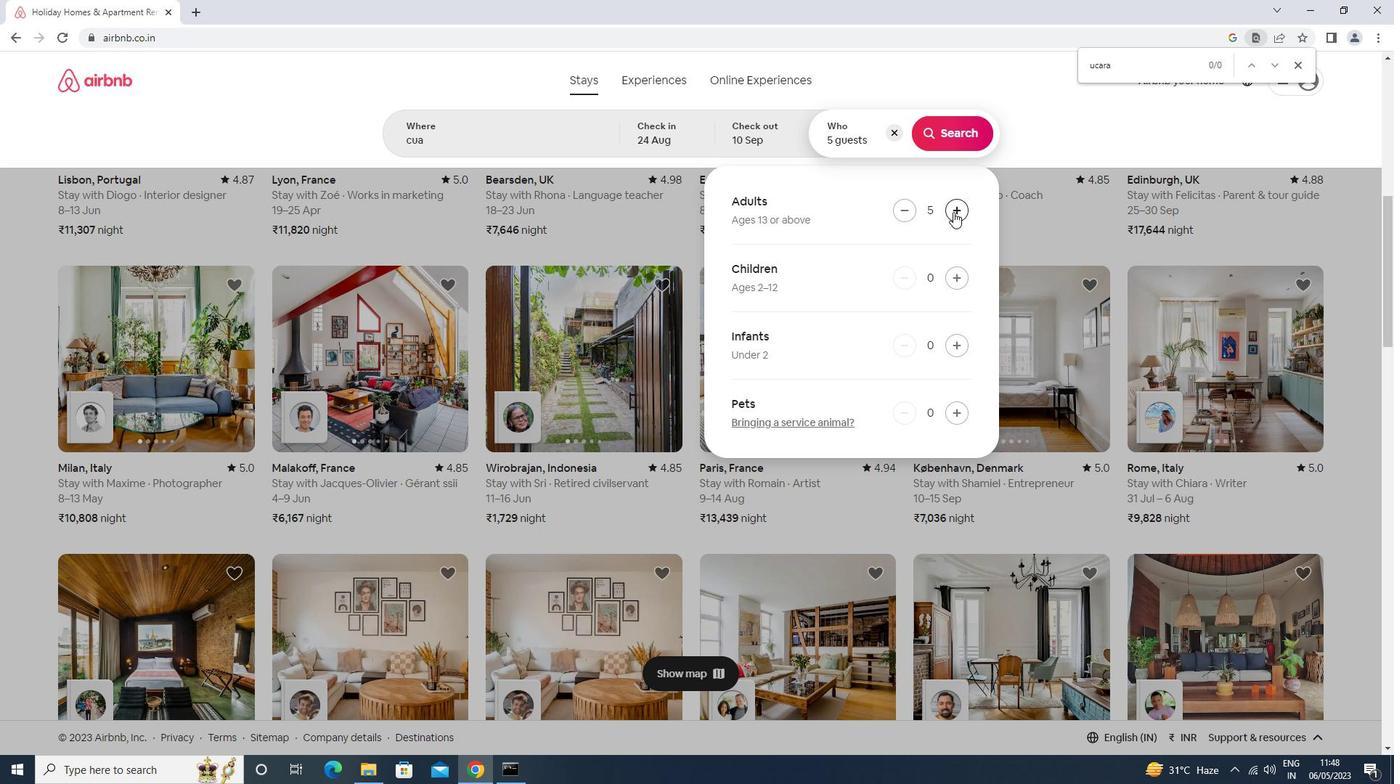 
Action: Mouse pressed left at (953, 212)
Screenshot: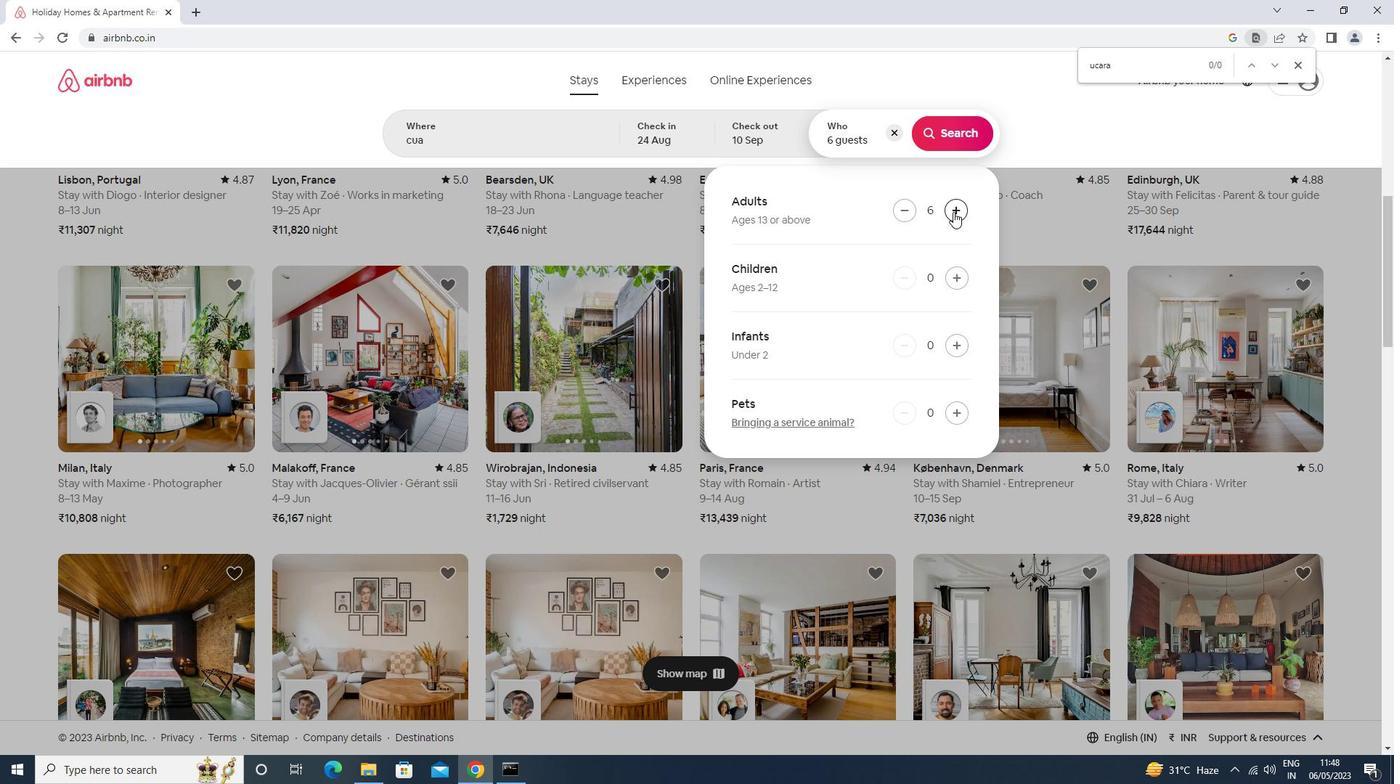 
Action: Mouse pressed left at (953, 212)
Screenshot: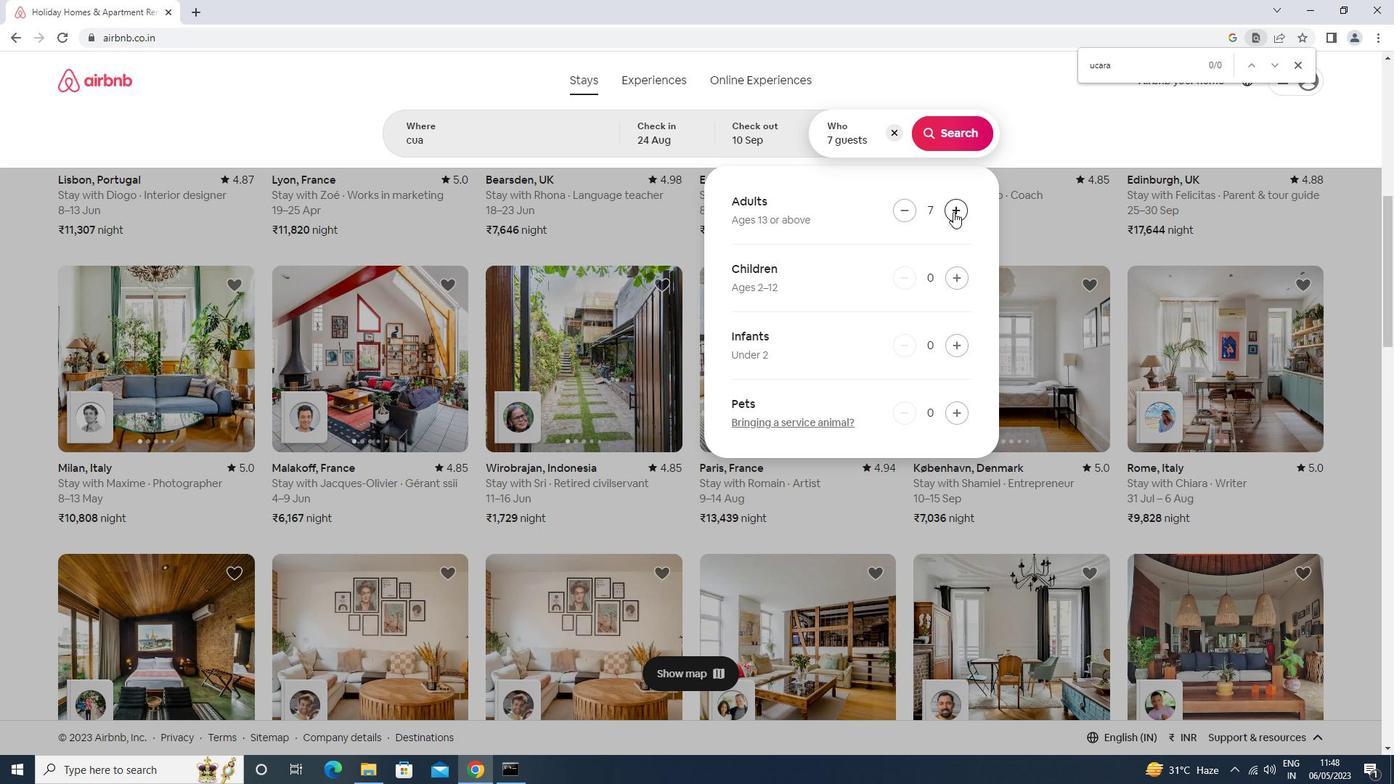 
Action: Mouse moved to (952, 125)
Screenshot: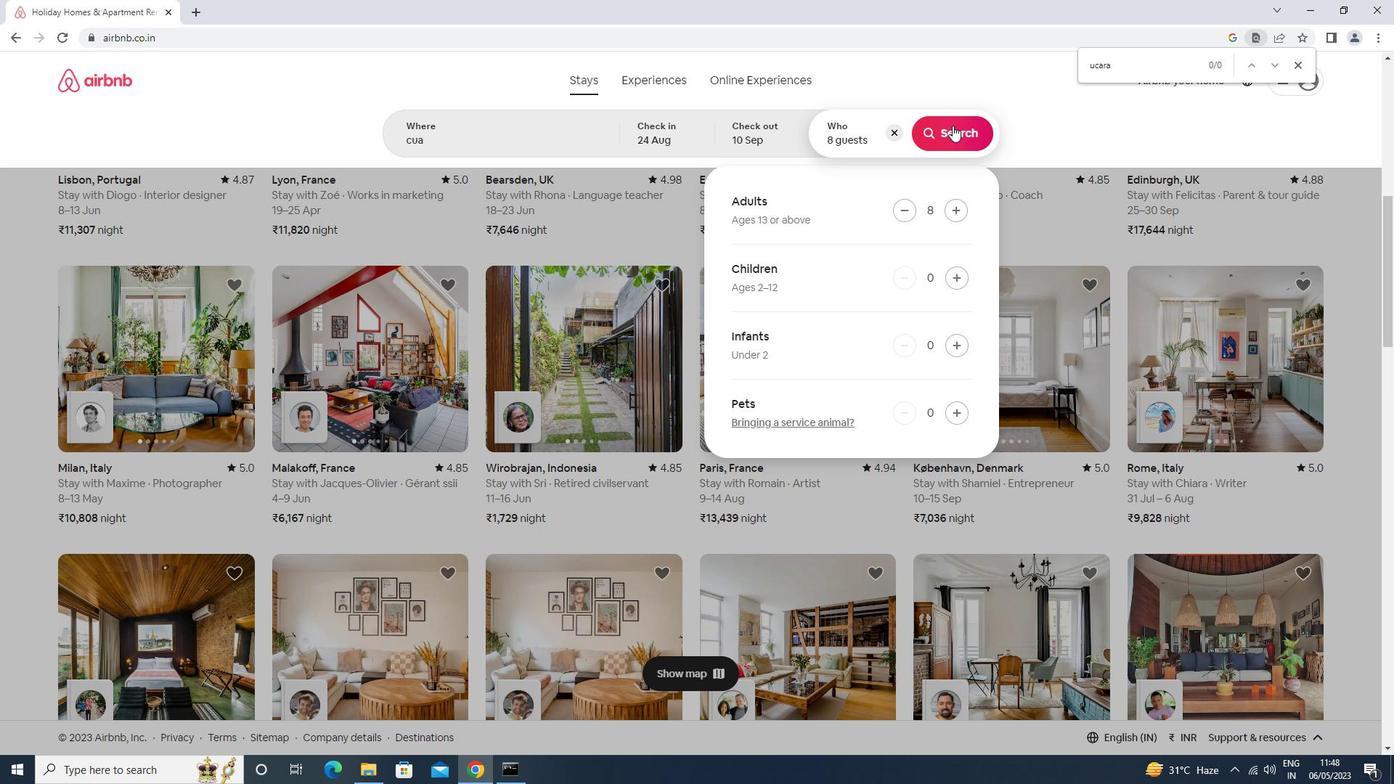 
Action: Mouse pressed left at (952, 125)
Screenshot: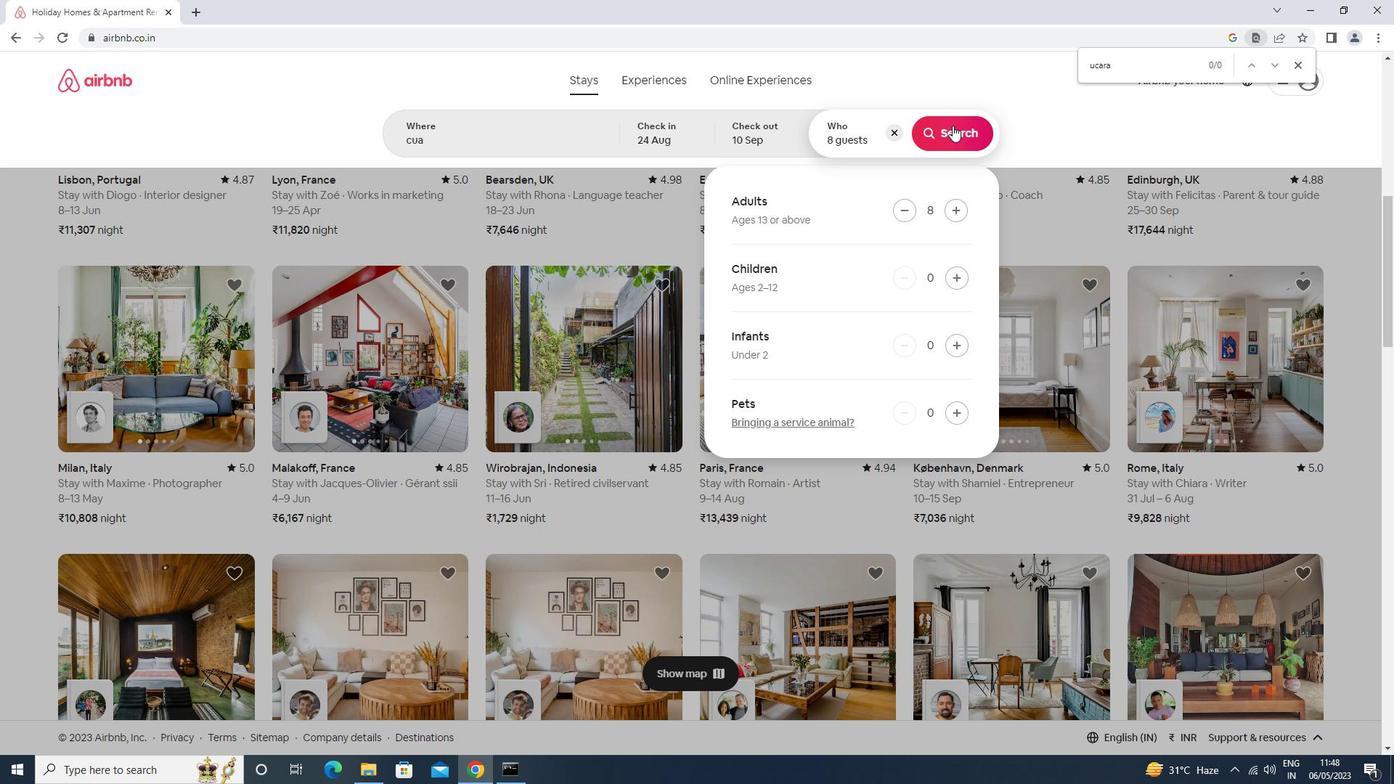 
Action: Mouse moved to (1313, 135)
Screenshot: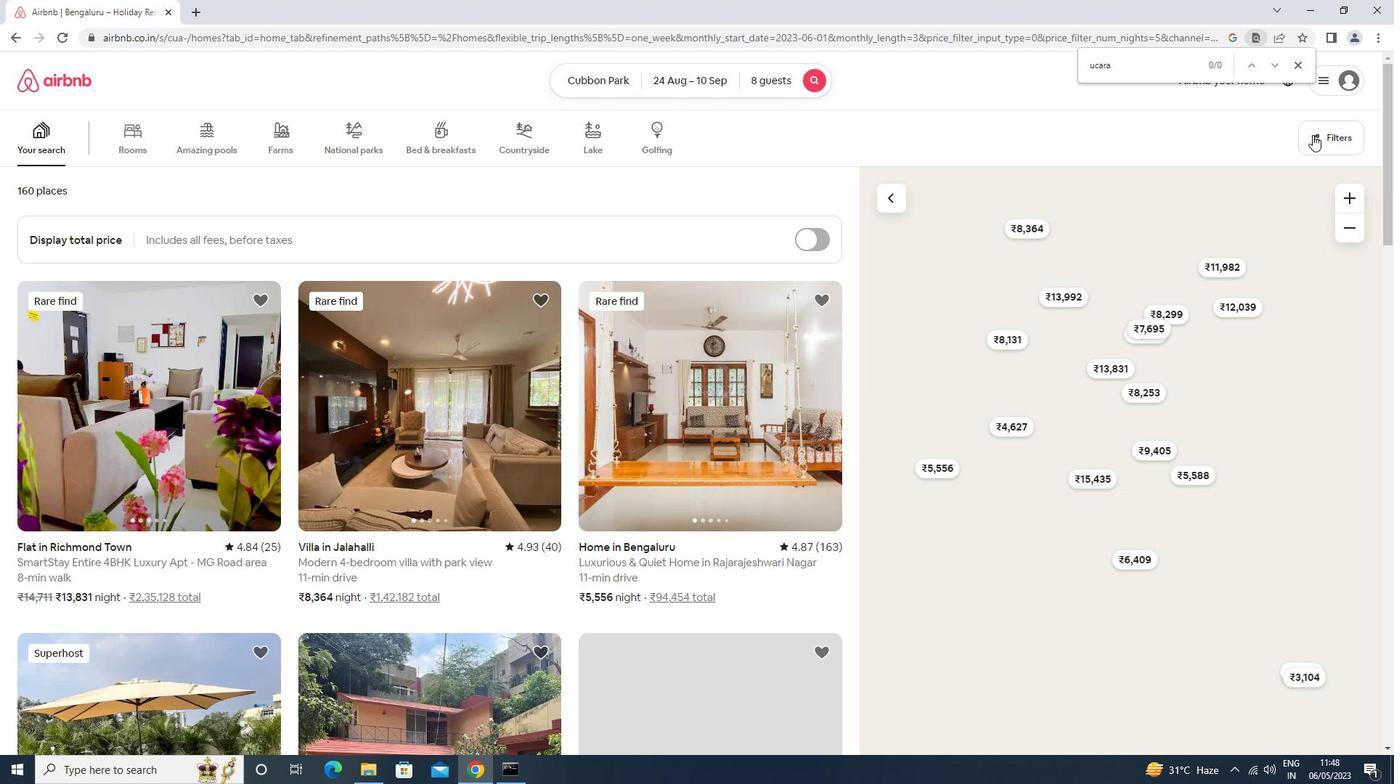 
Action: Mouse pressed left at (1313, 135)
Screenshot: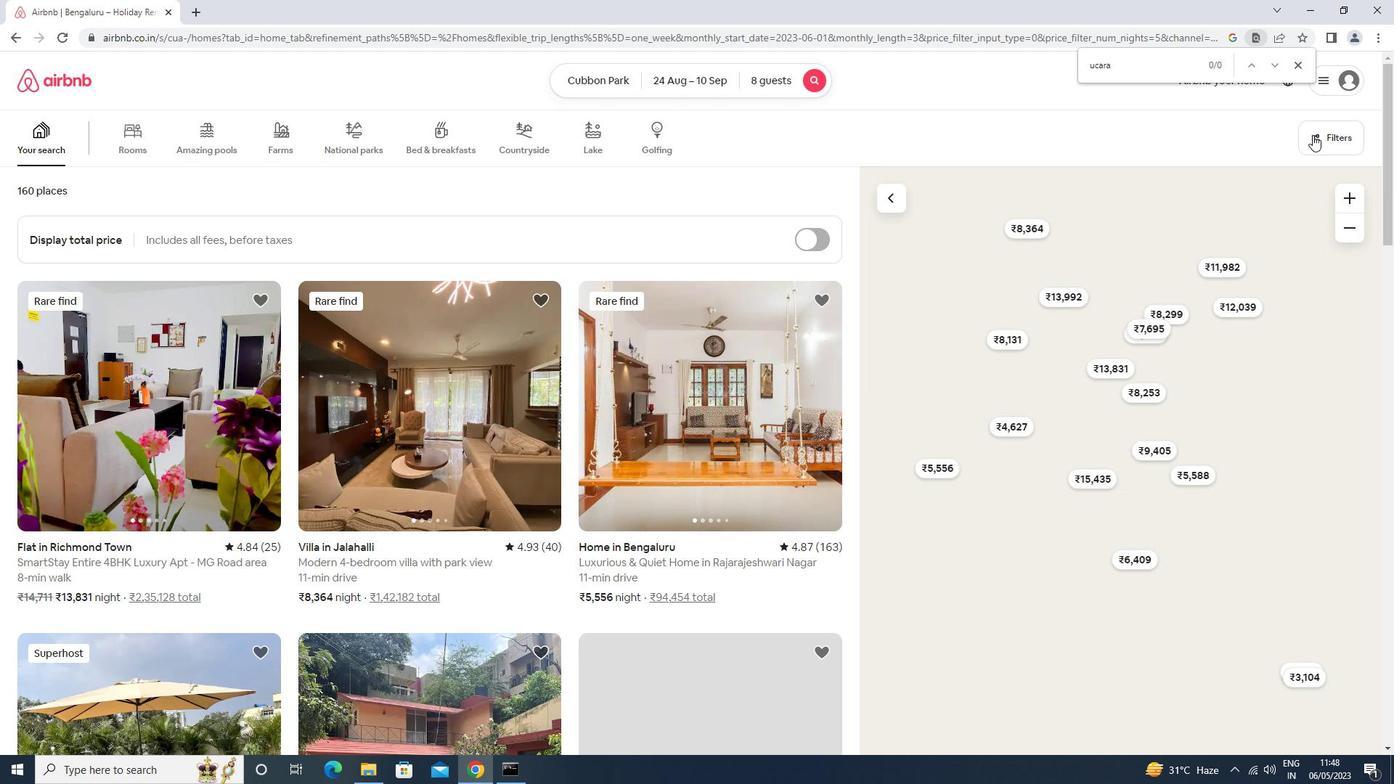 
Action: Mouse moved to (548, 488)
Screenshot: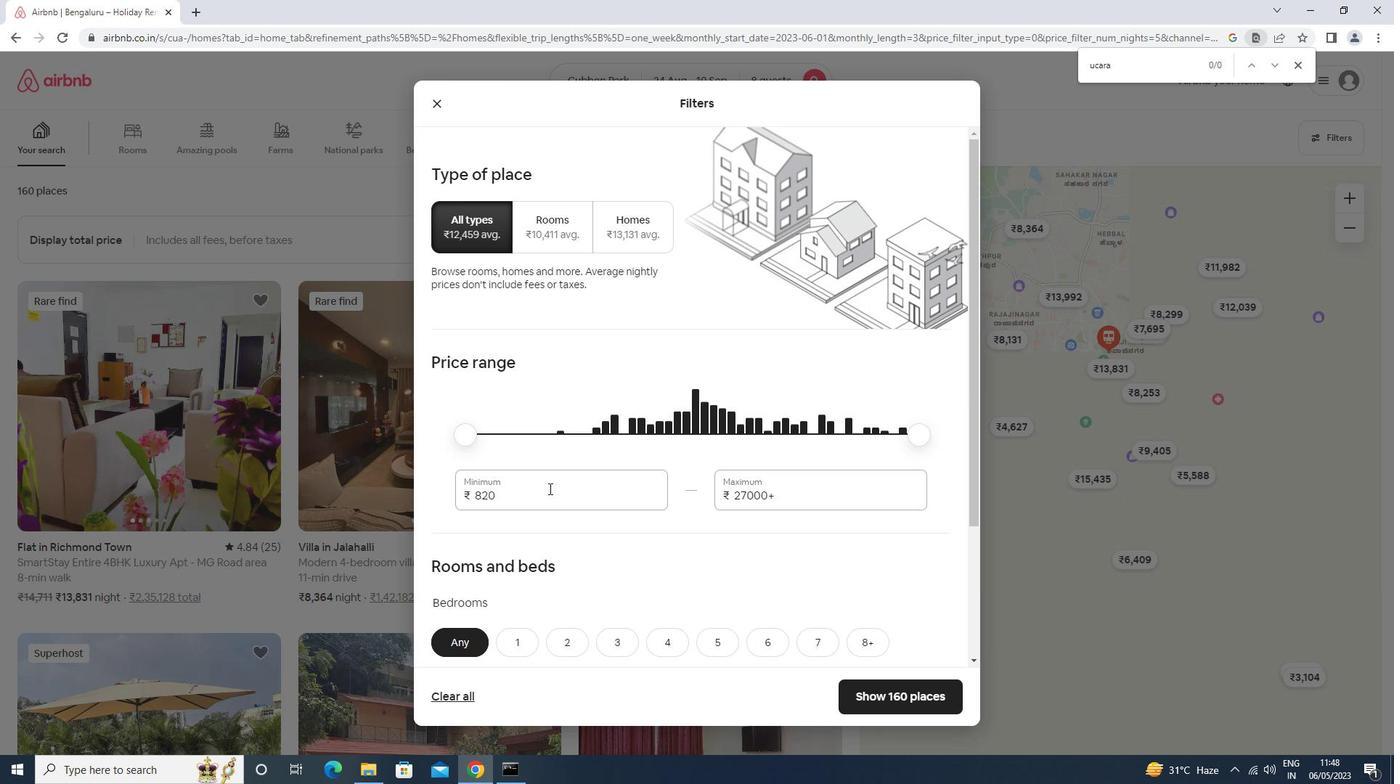 
Action: Mouse pressed left at (548, 488)
Screenshot: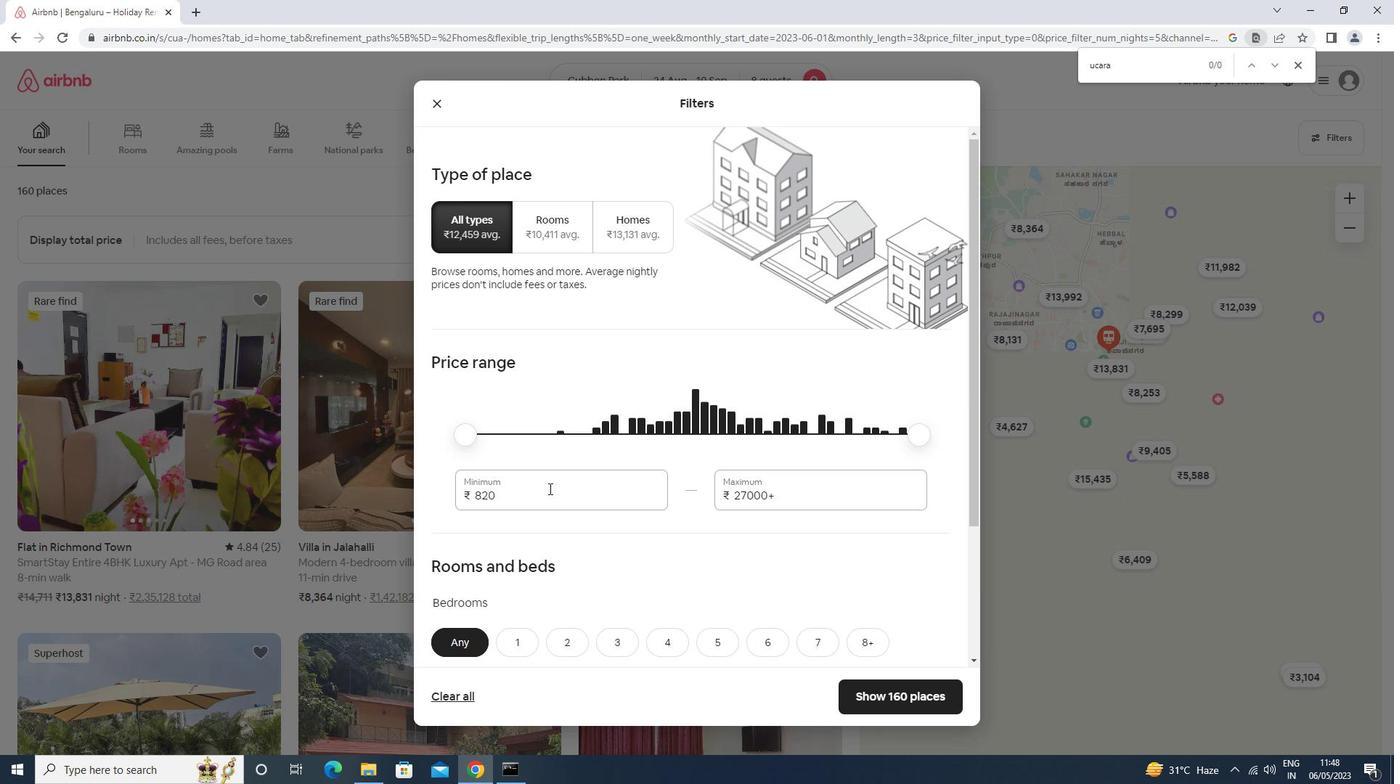 
Action: Mouse moved to (548, 483)
Screenshot: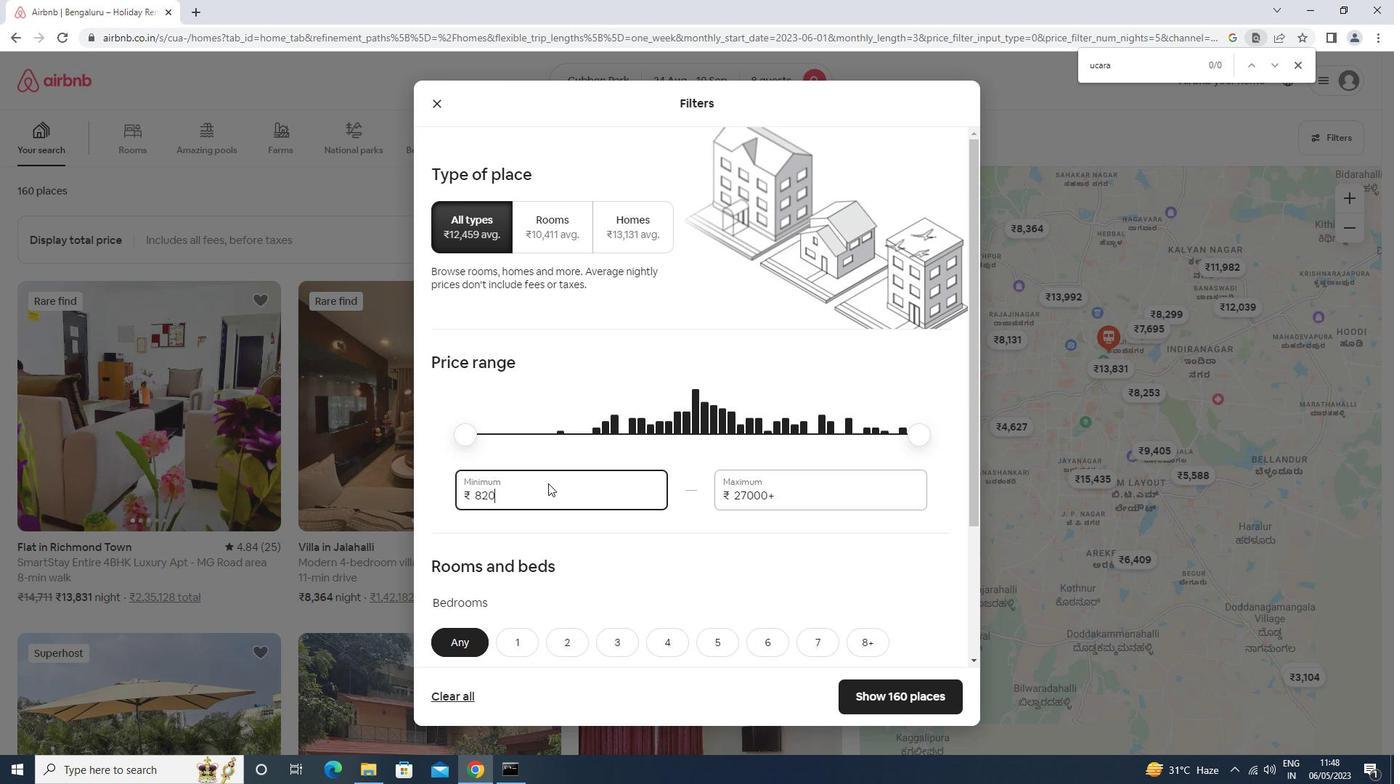 
Action: Key pressed <Key.backspace><Key.backspace><Key.backspace>12000<Key.tab>15000
Screenshot: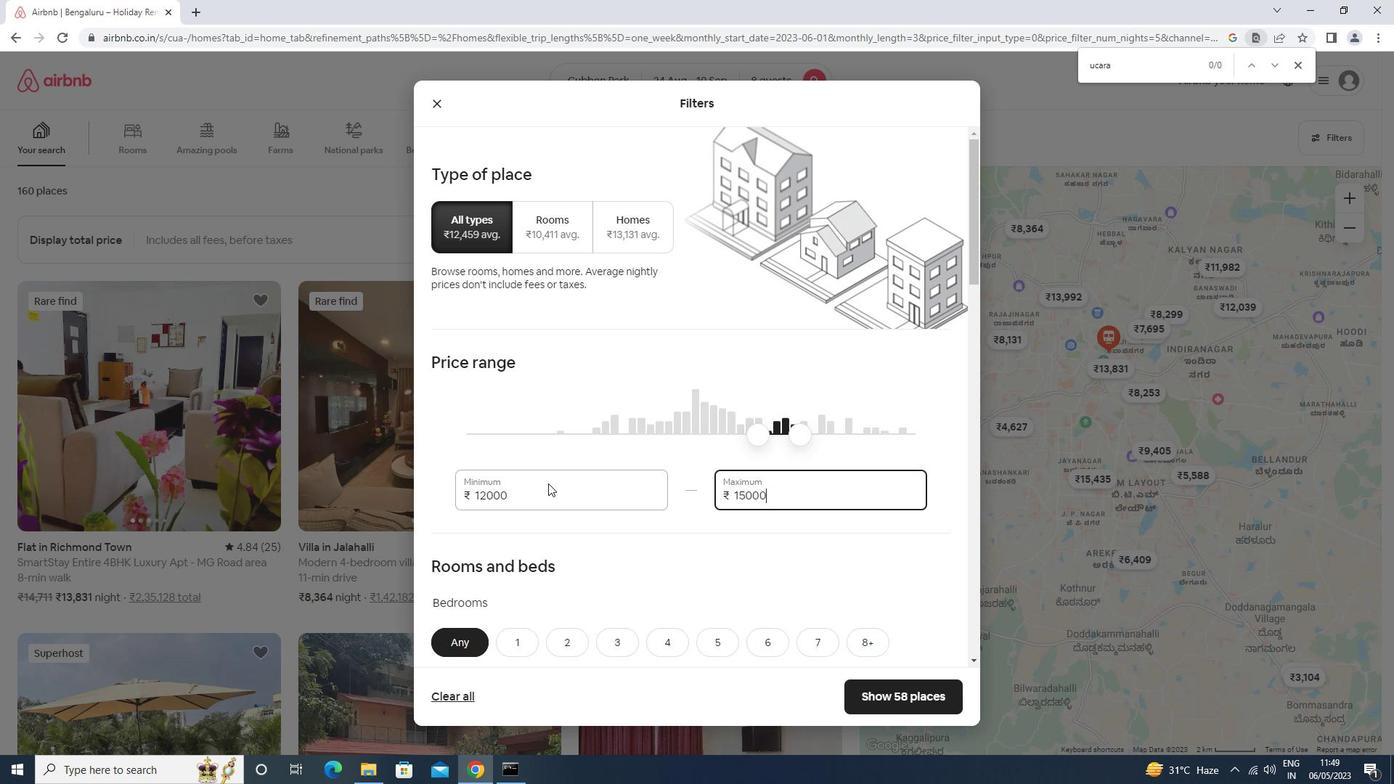
Action: Mouse scrolled (548, 482) with delta (0, 0)
Screenshot: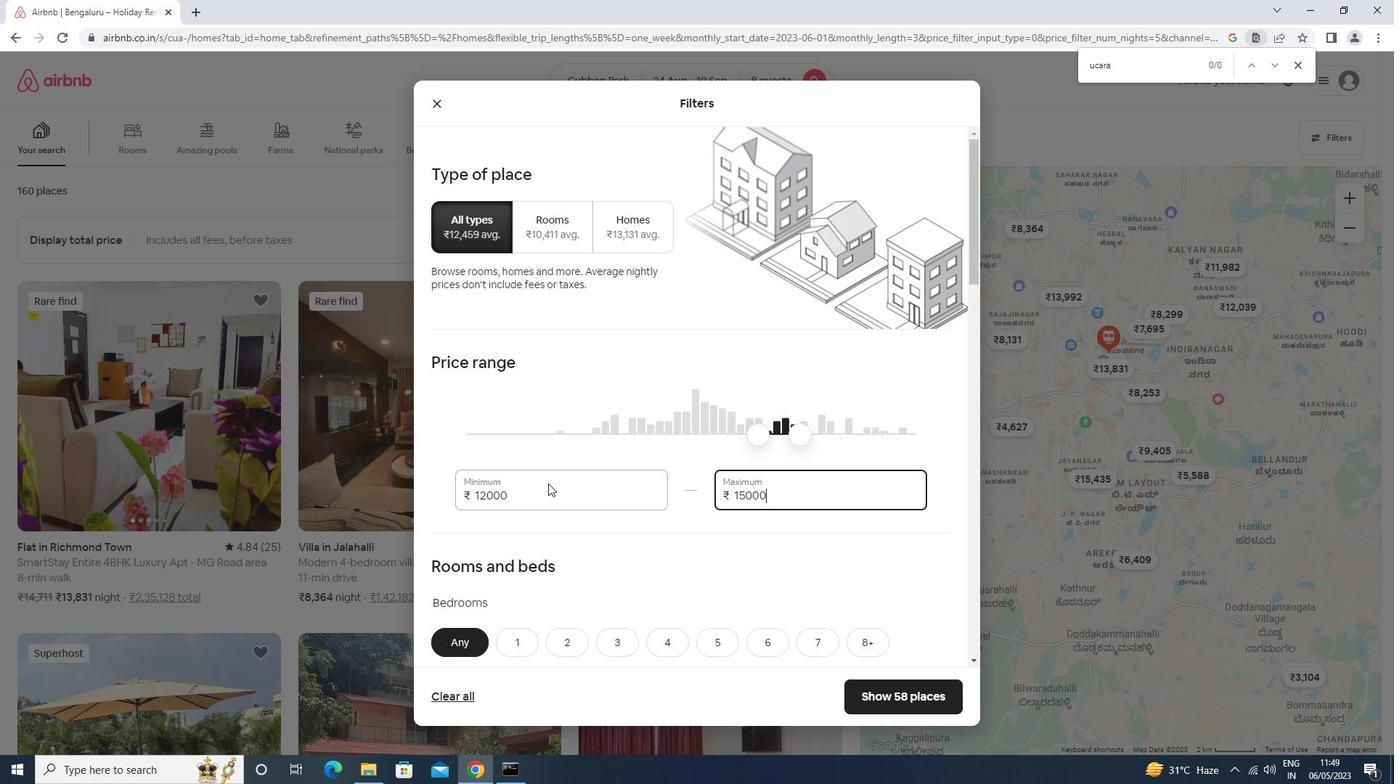 
Action: Mouse scrolled (548, 482) with delta (0, 0)
Screenshot: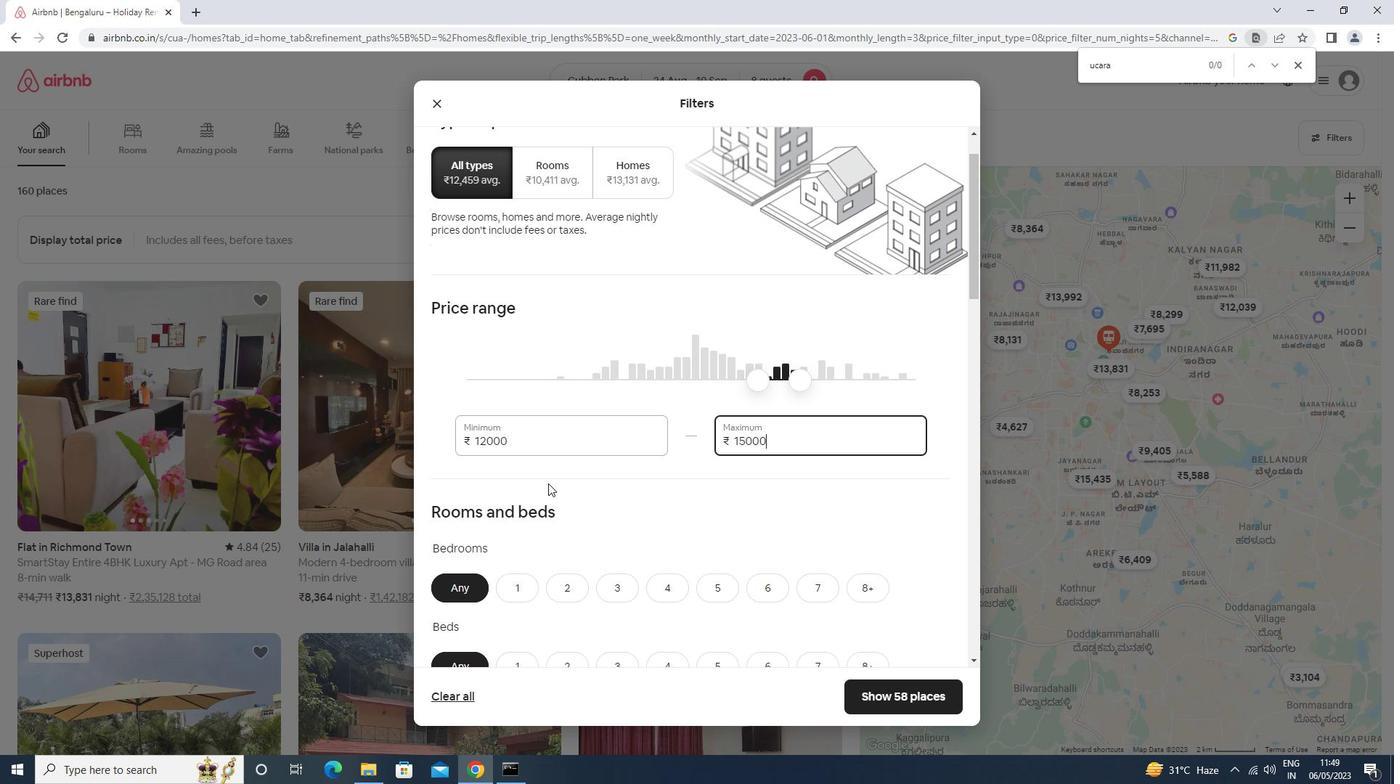 
Action: Mouse scrolled (548, 482) with delta (0, 0)
Screenshot: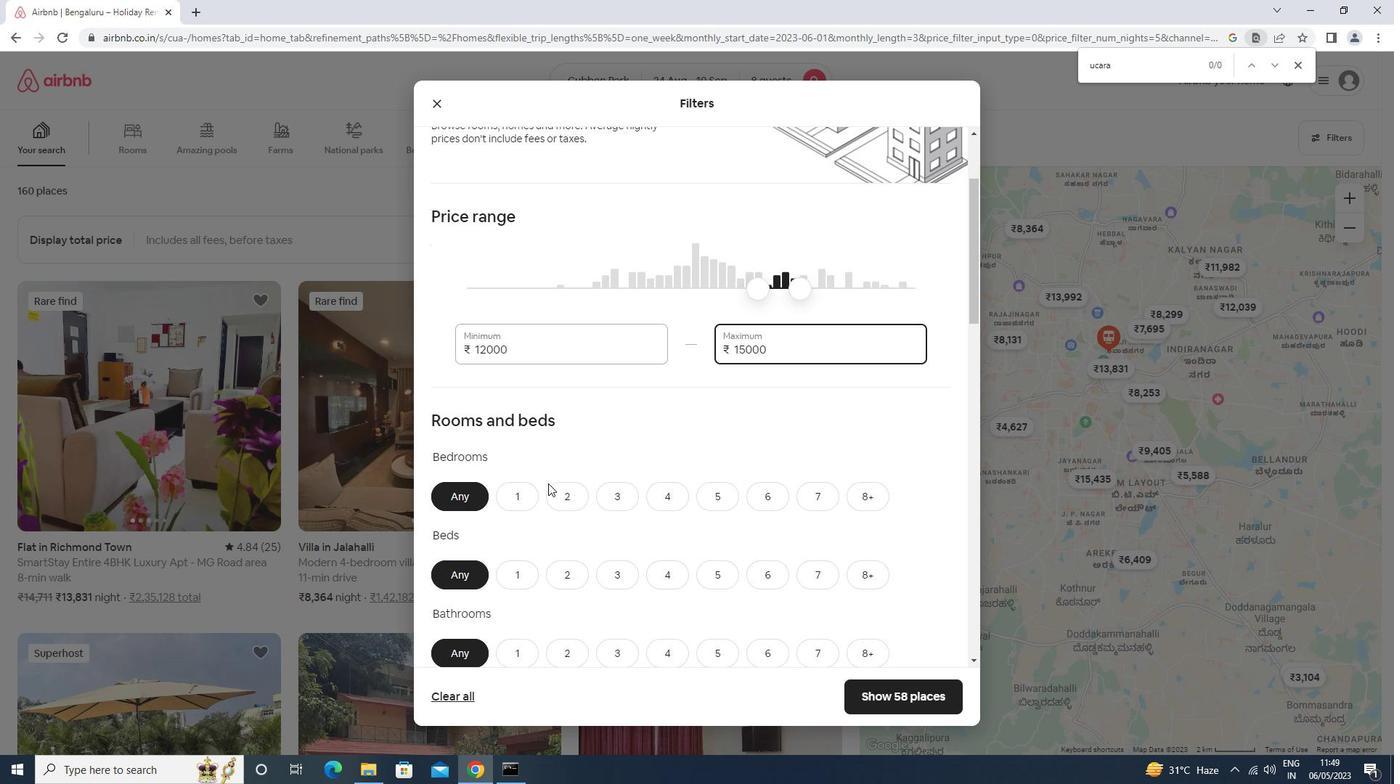 
Action: Mouse moved to (668, 429)
Screenshot: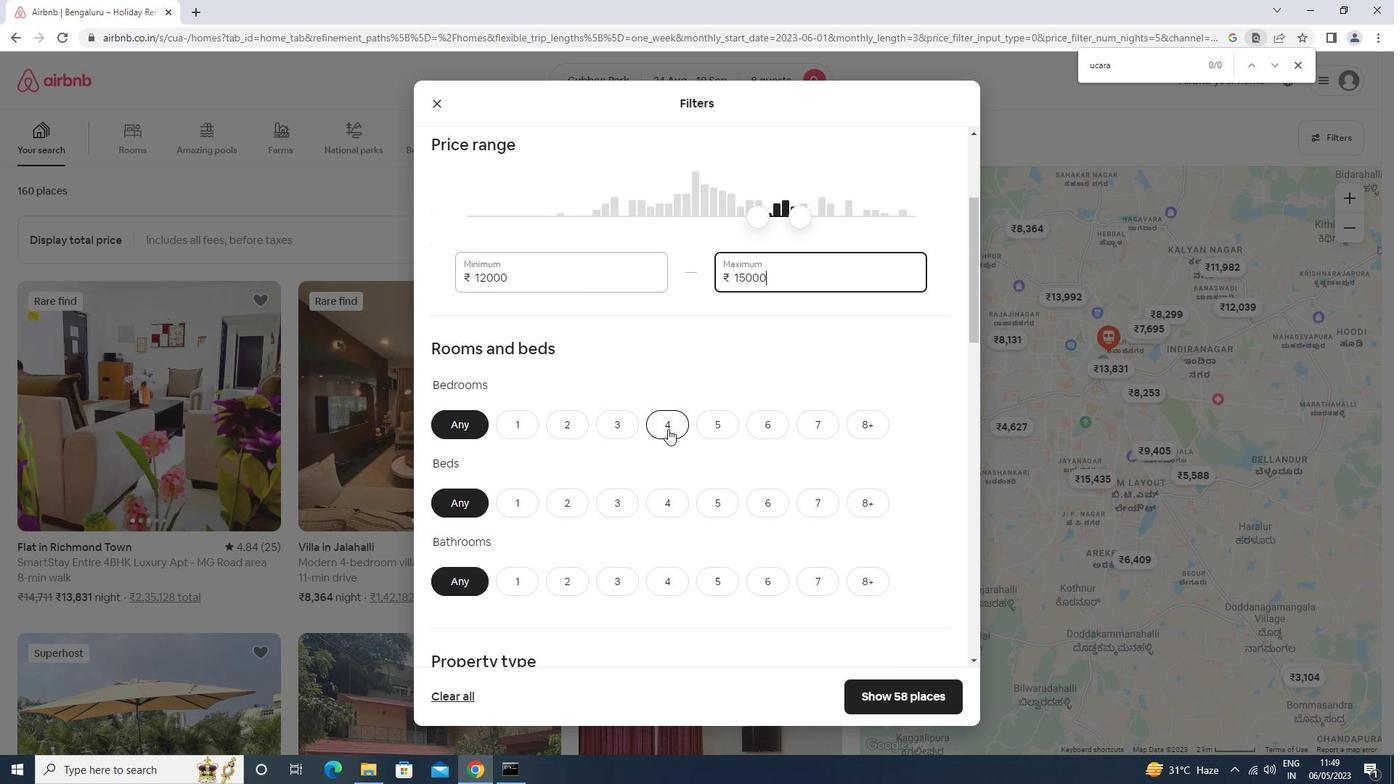 
Action: Mouse pressed left at (668, 429)
Screenshot: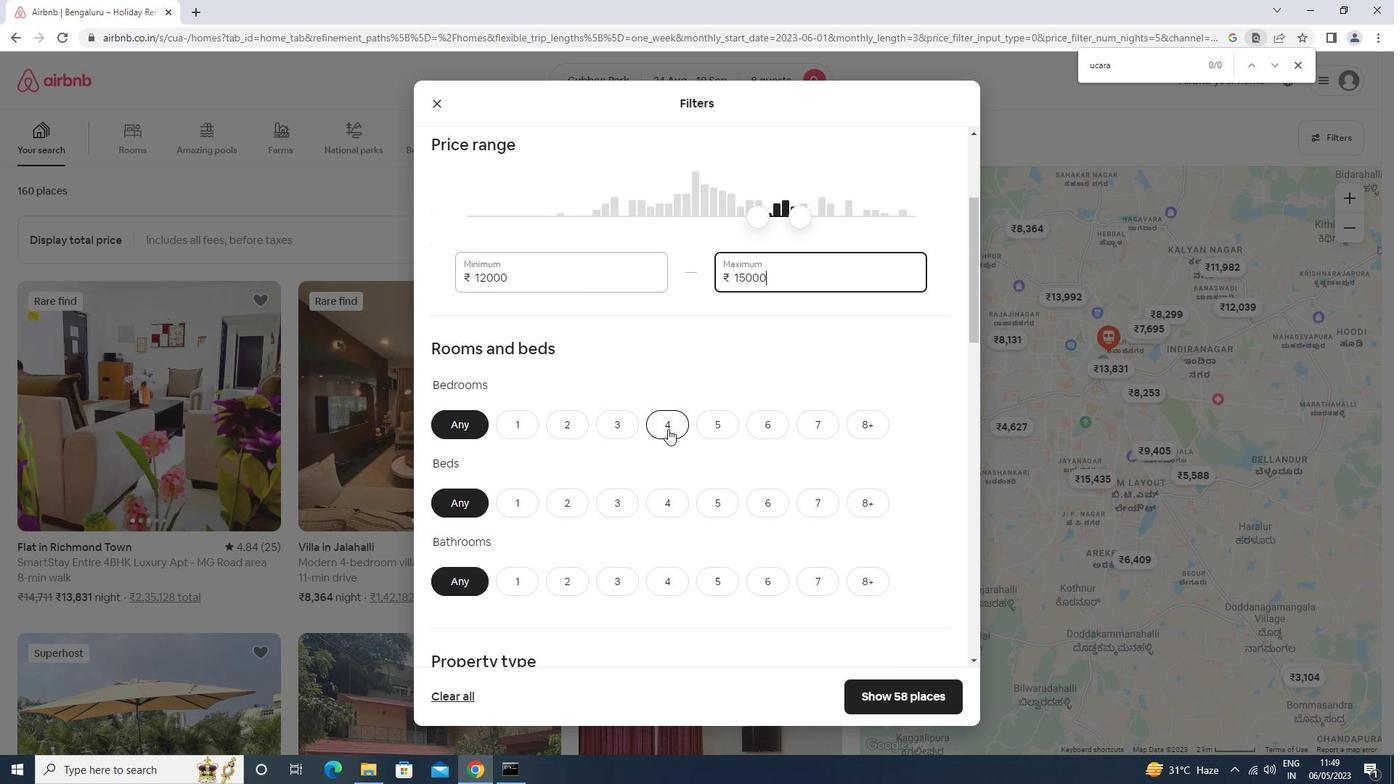 
Action: Mouse moved to (862, 504)
Screenshot: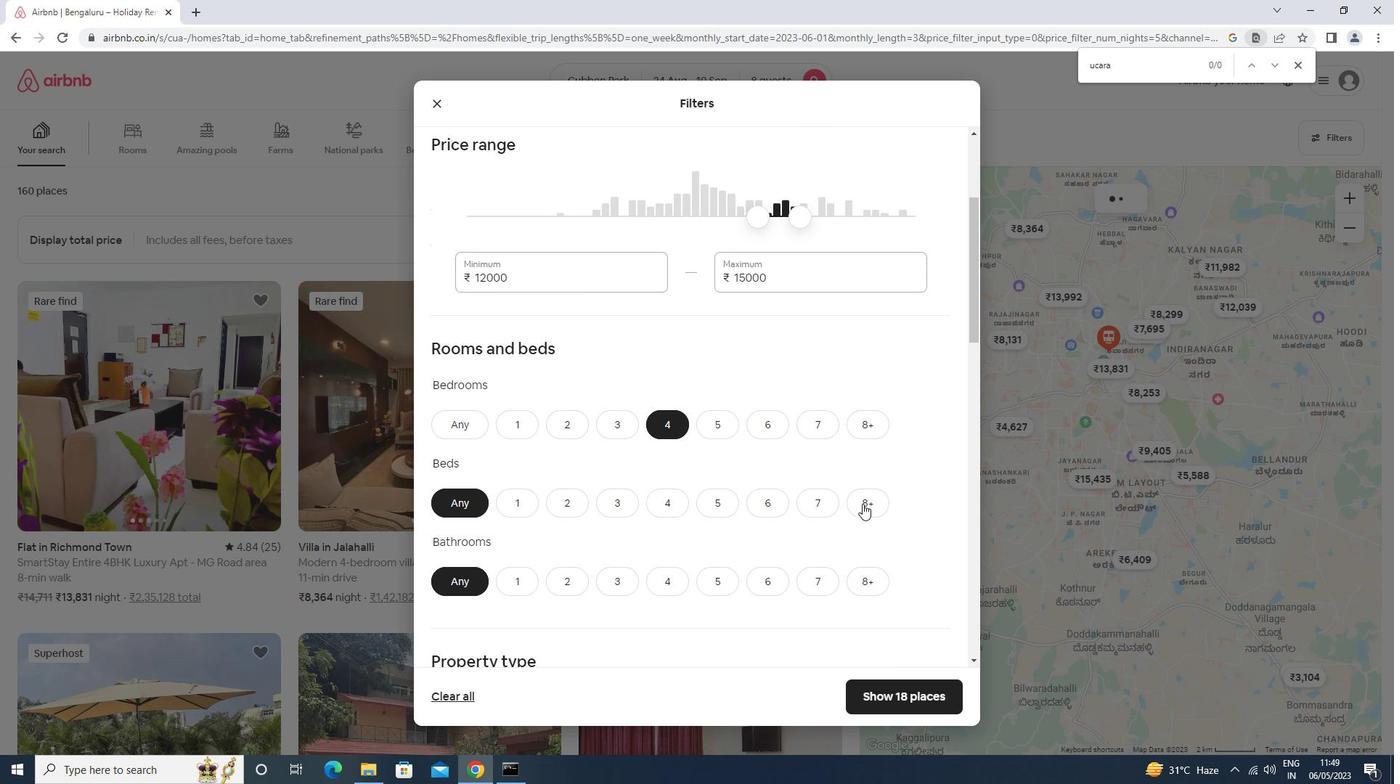 
Action: Mouse pressed left at (862, 504)
Screenshot: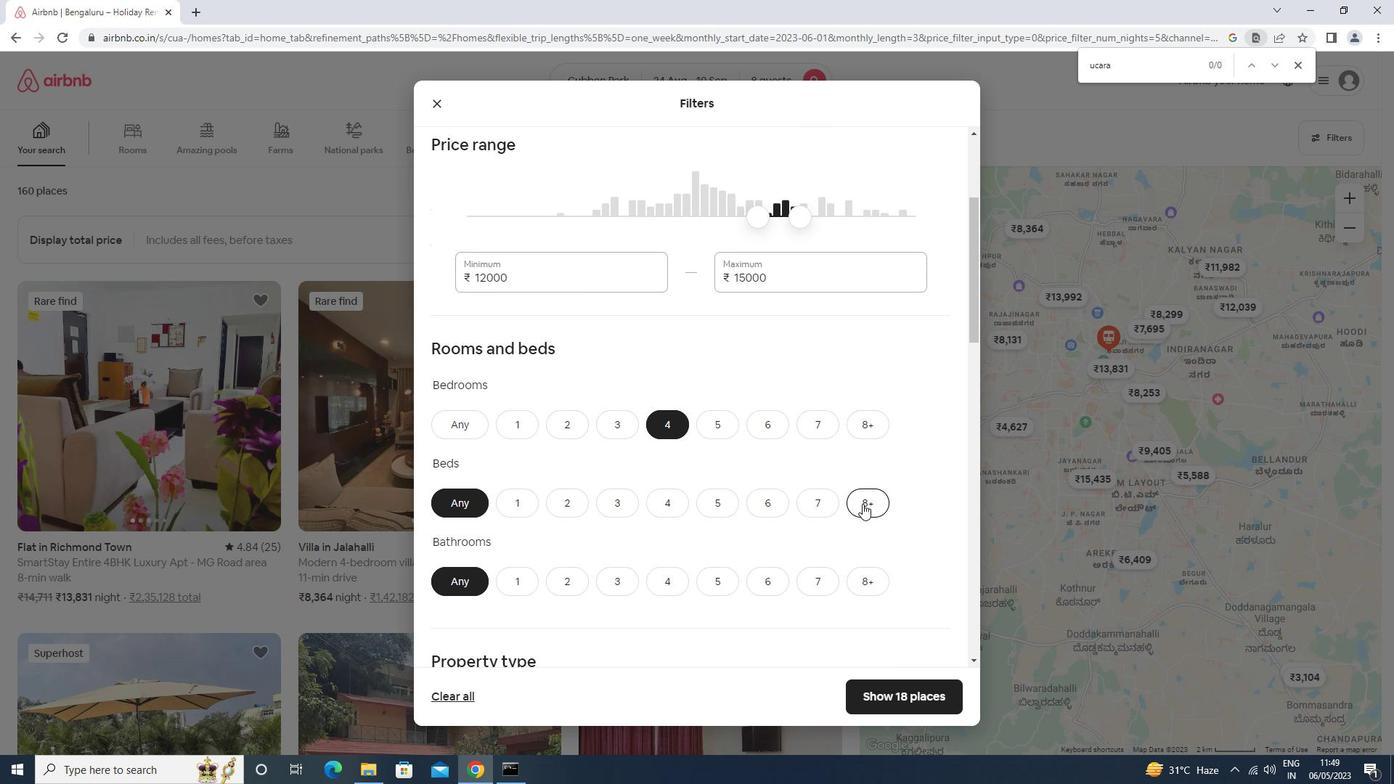 
Action: Mouse moved to (673, 577)
Screenshot: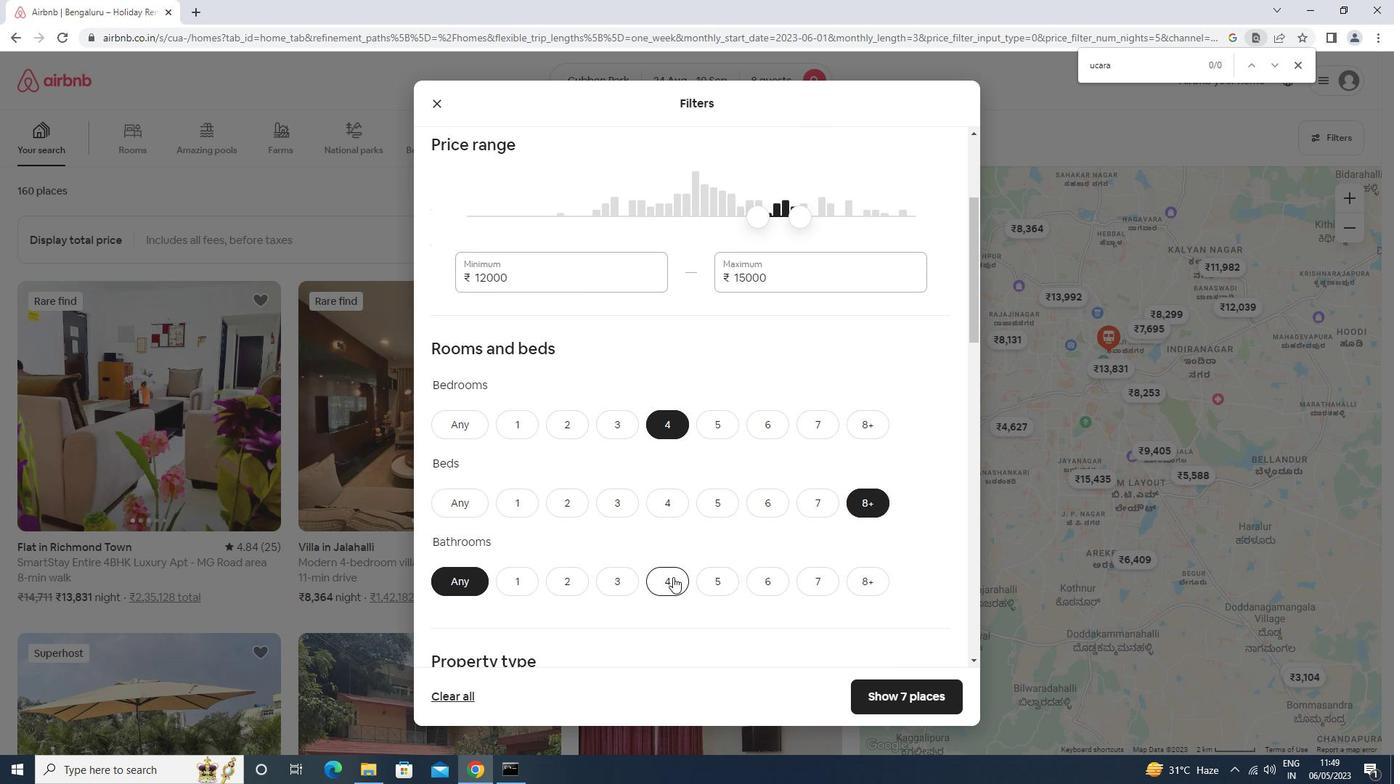 
Action: Mouse pressed left at (673, 577)
Screenshot: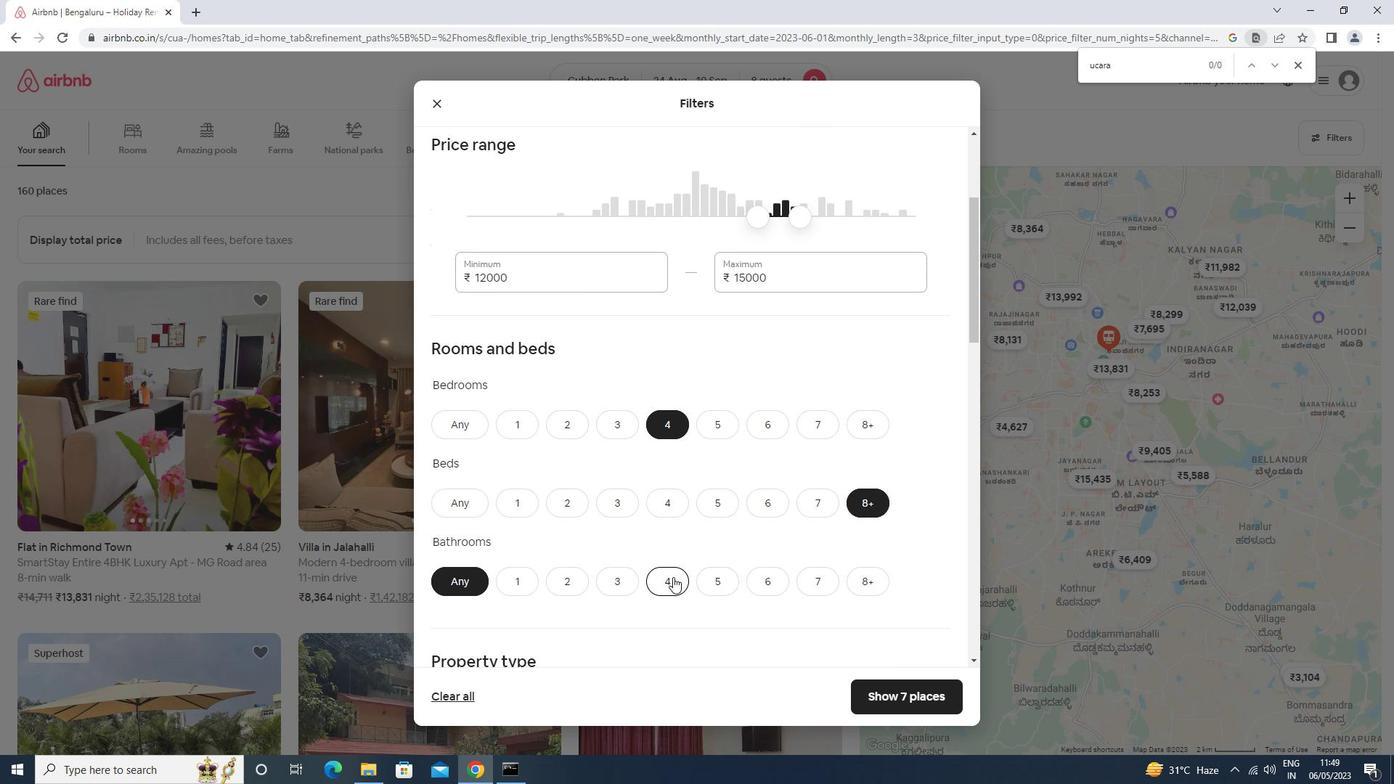 
Action: Mouse moved to (672, 575)
Screenshot: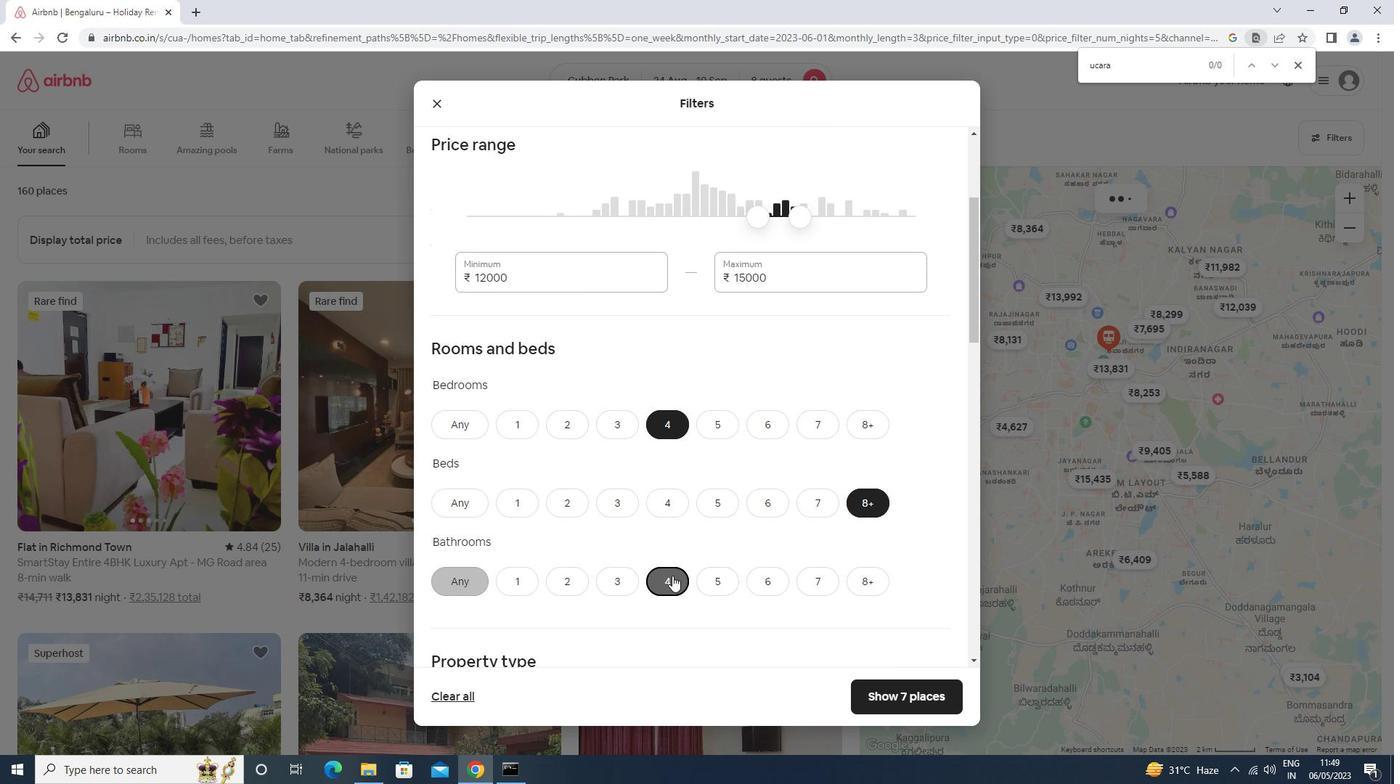 
Action: Mouse scrolled (672, 575) with delta (0, 0)
Screenshot: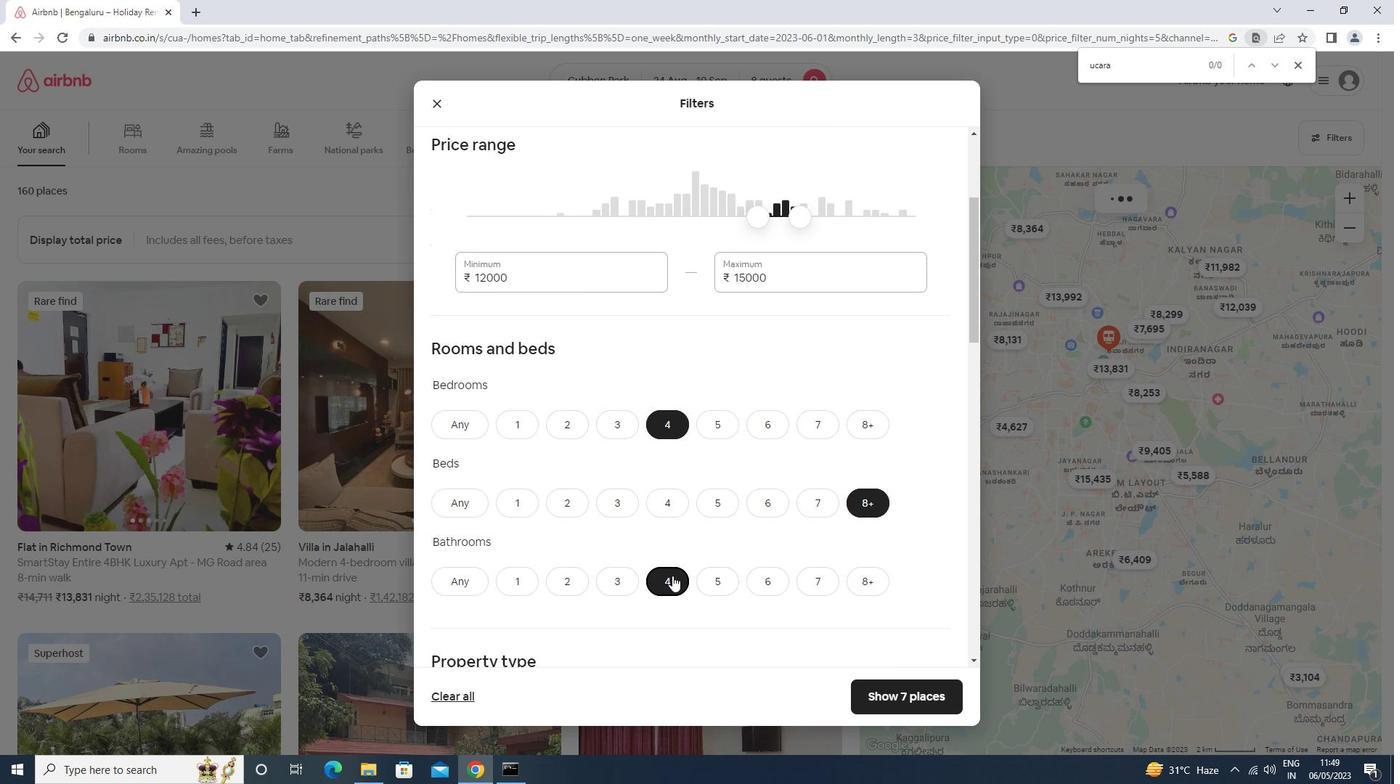 
Action: Mouse scrolled (672, 575) with delta (0, 0)
Screenshot: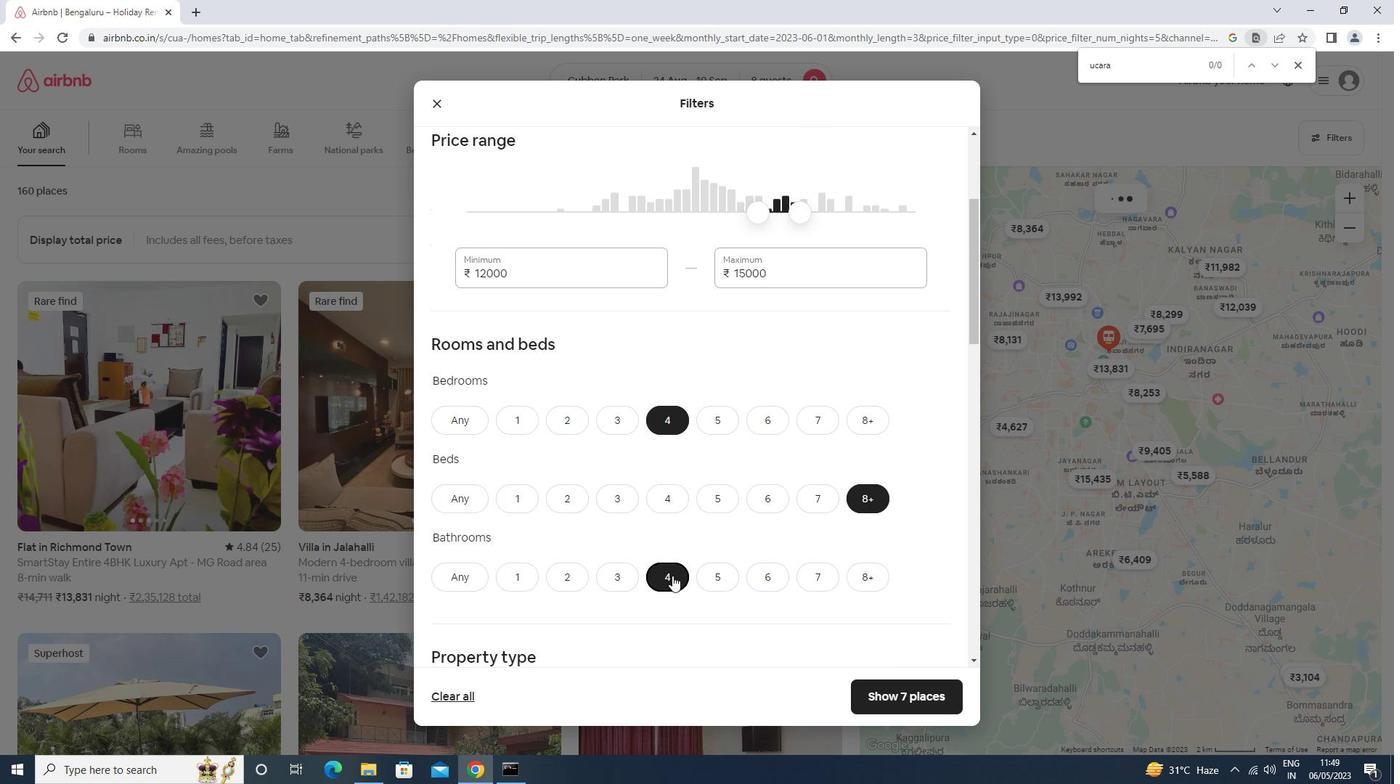 
Action: Mouse scrolled (672, 575) with delta (0, 0)
Screenshot: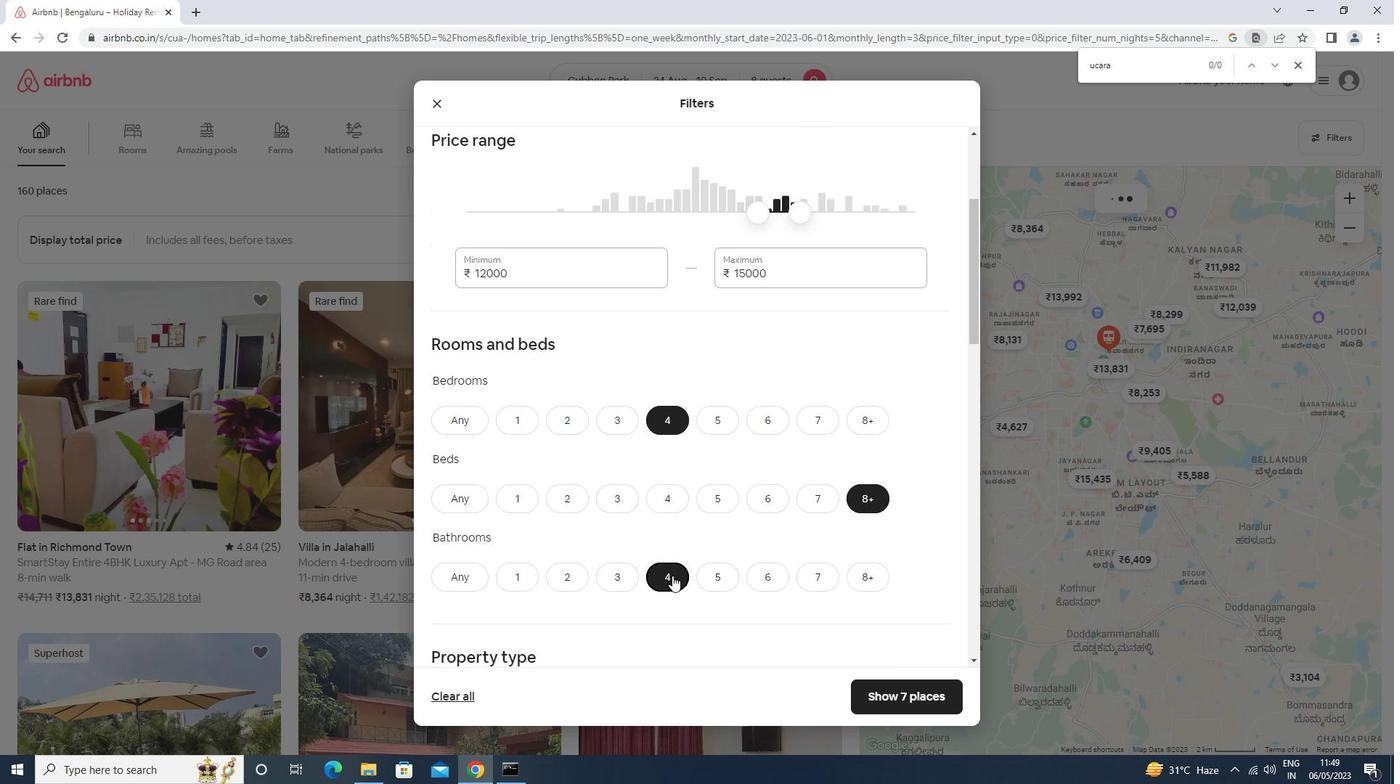 
Action: Mouse scrolled (672, 575) with delta (0, 0)
Screenshot: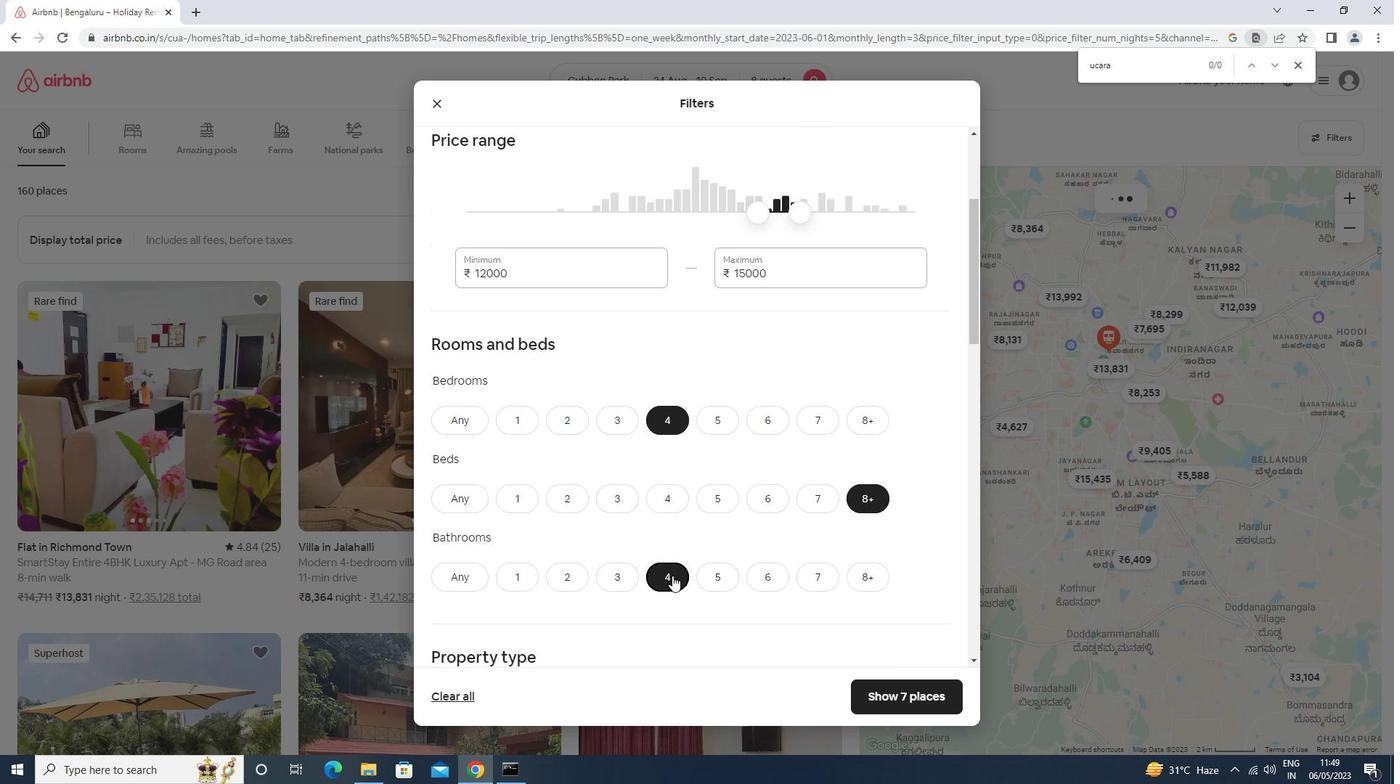 
Action: Mouse moved to (496, 450)
Screenshot: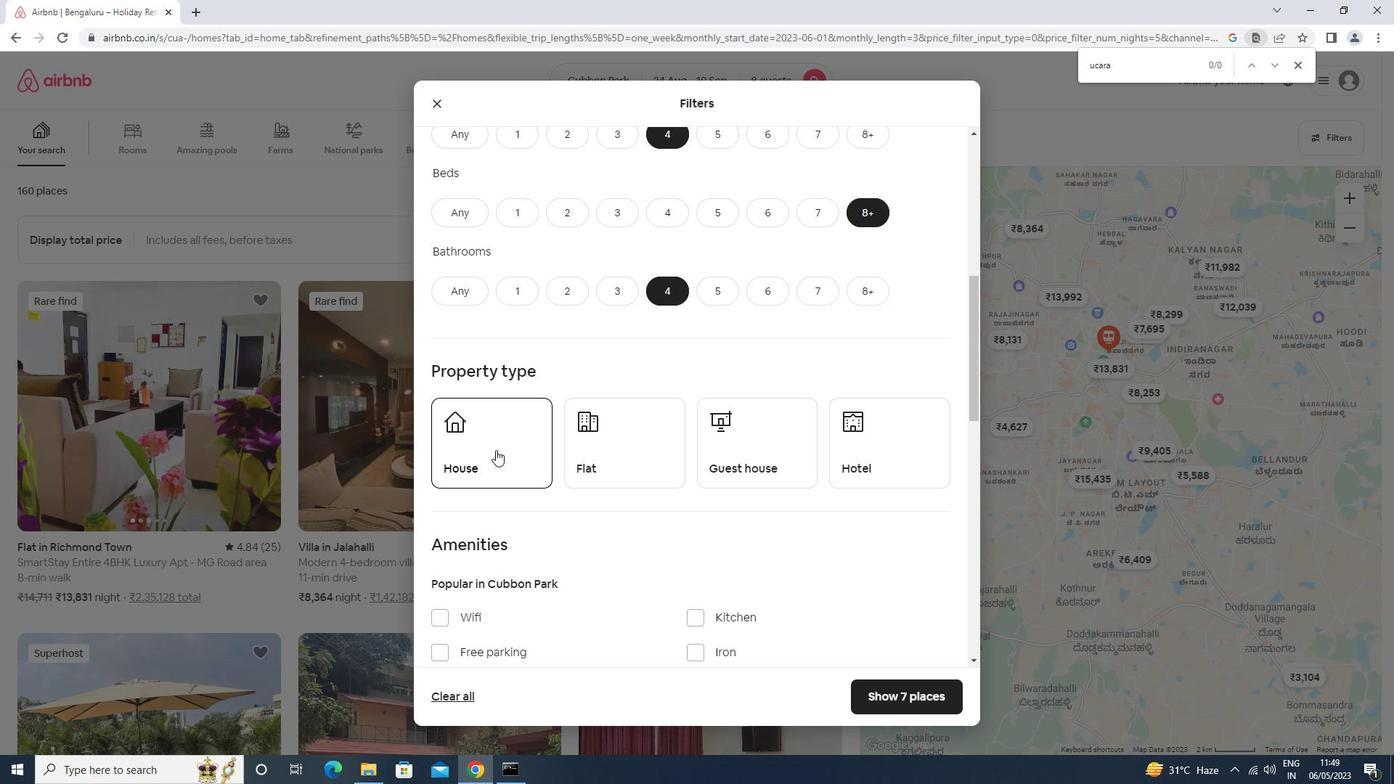 
Action: Mouse pressed left at (496, 450)
Screenshot: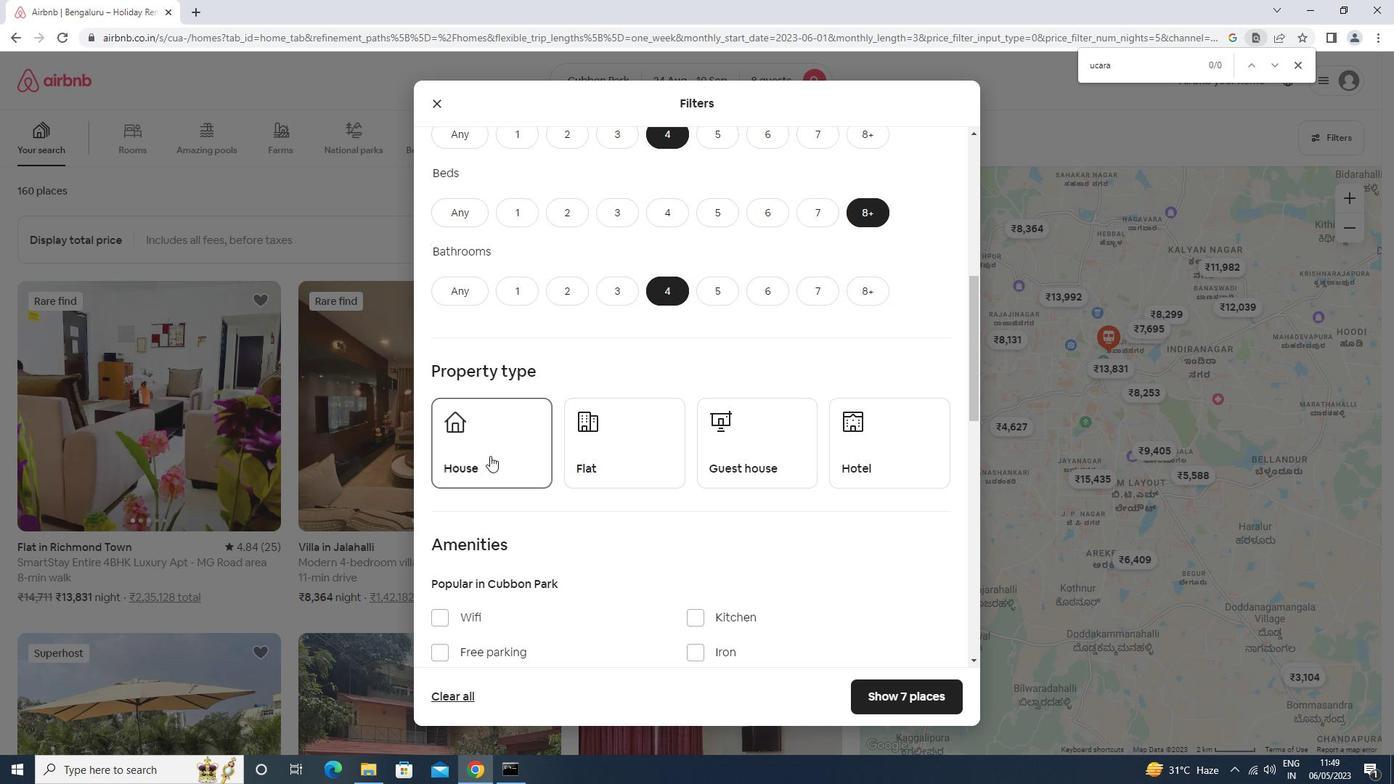 
Action: Mouse moved to (595, 429)
Screenshot: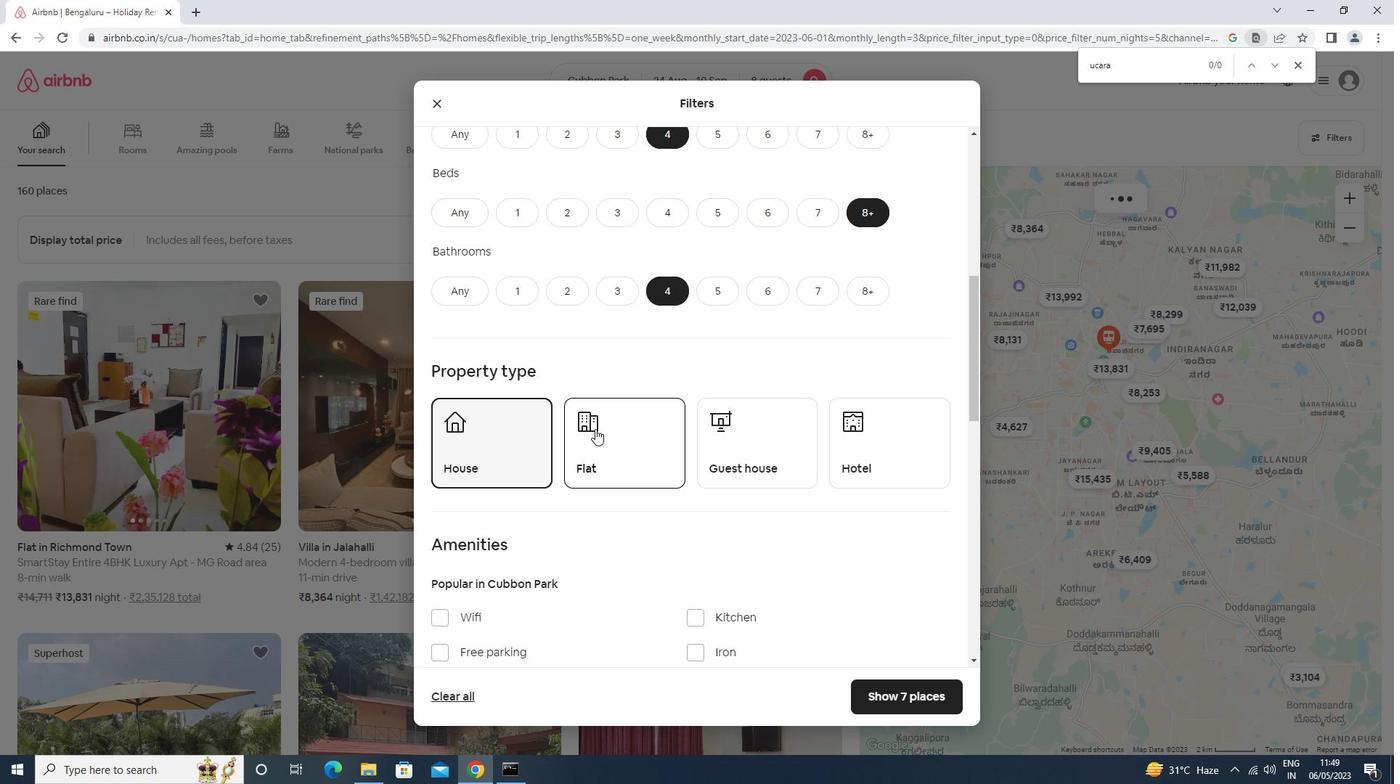 
Action: Mouse pressed left at (595, 429)
Screenshot: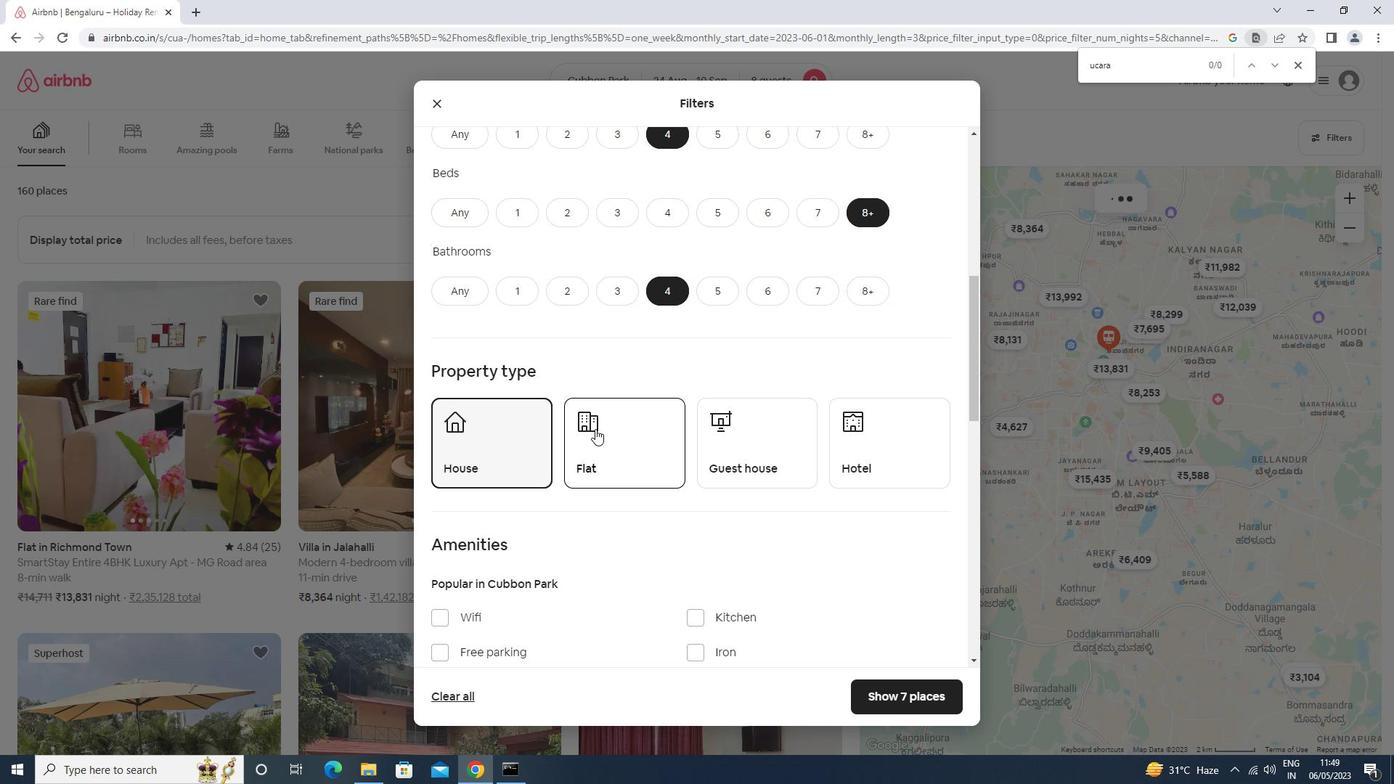 
Action: Mouse moved to (727, 435)
Screenshot: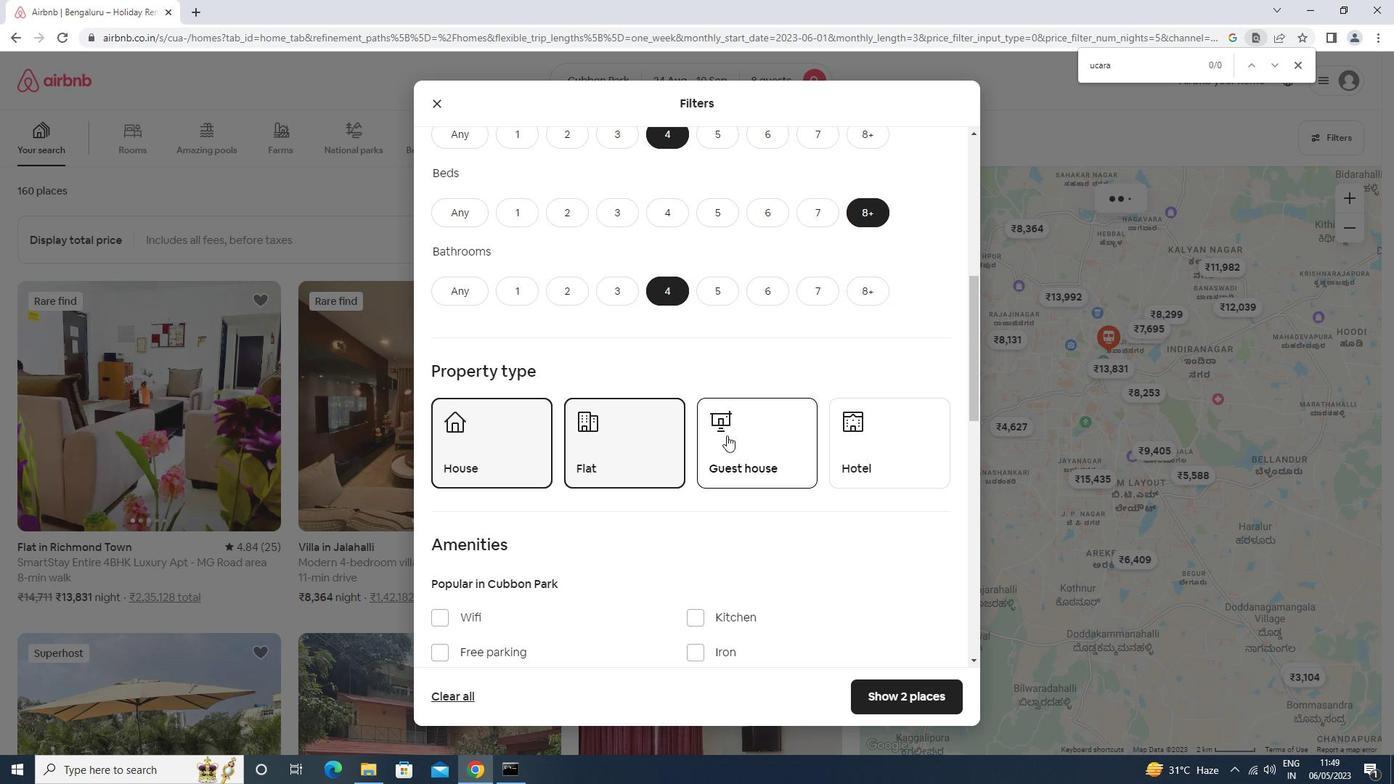 
Action: Mouse pressed left at (727, 435)
Screenshot: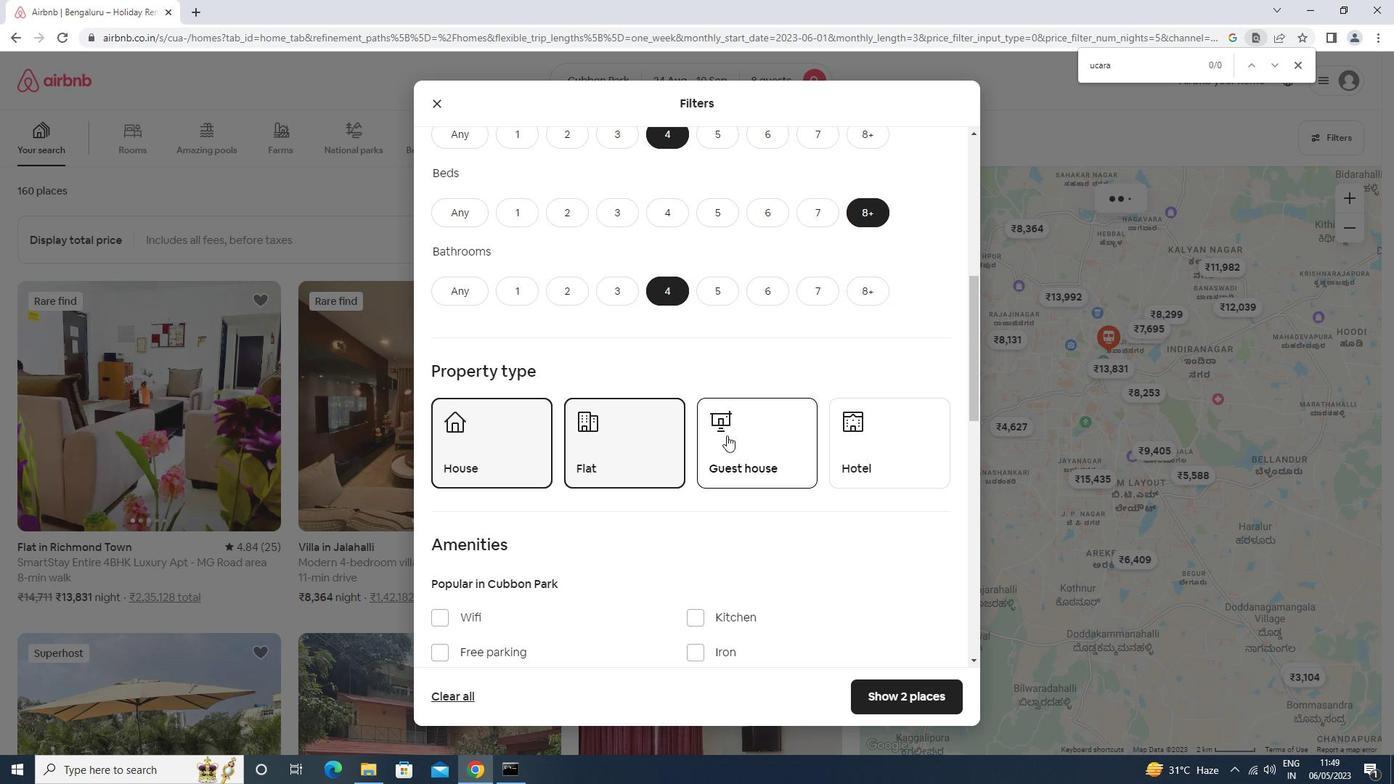 
Action: Mouse moved to (726, 437)
Screenshot: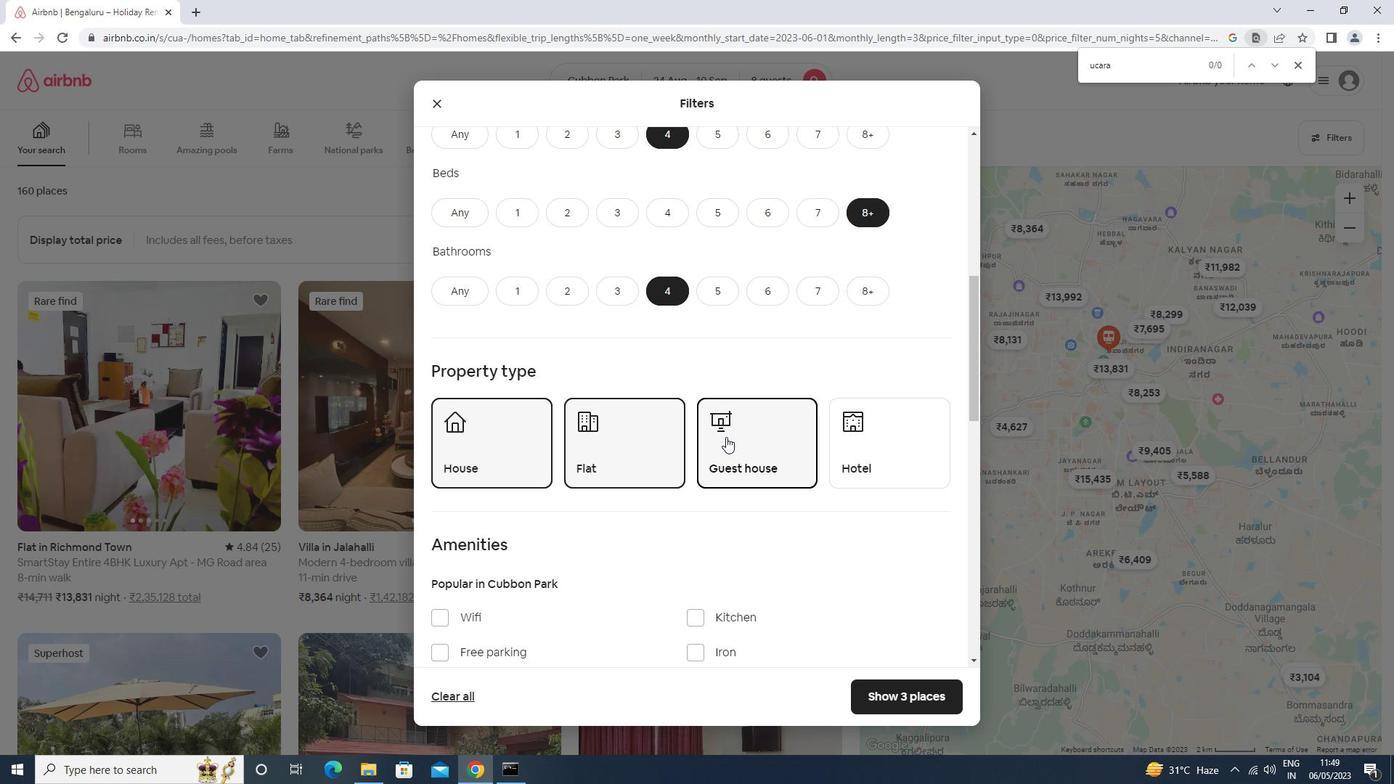
Action: Mouse scrolled (726, 436) with delta (0, 0)
Screenshot: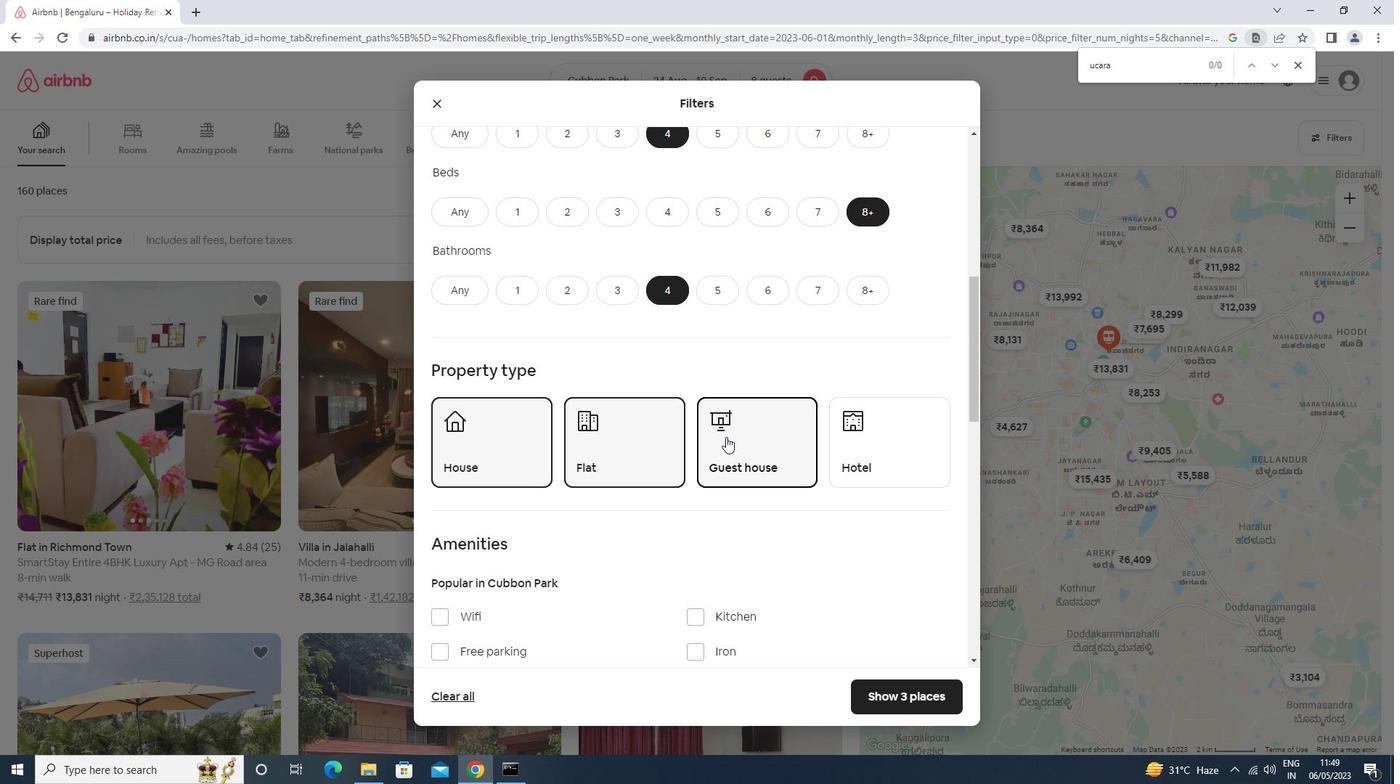 
Action: Mouse scrolled (726, 436) with delta (0, 0)
Screenshot: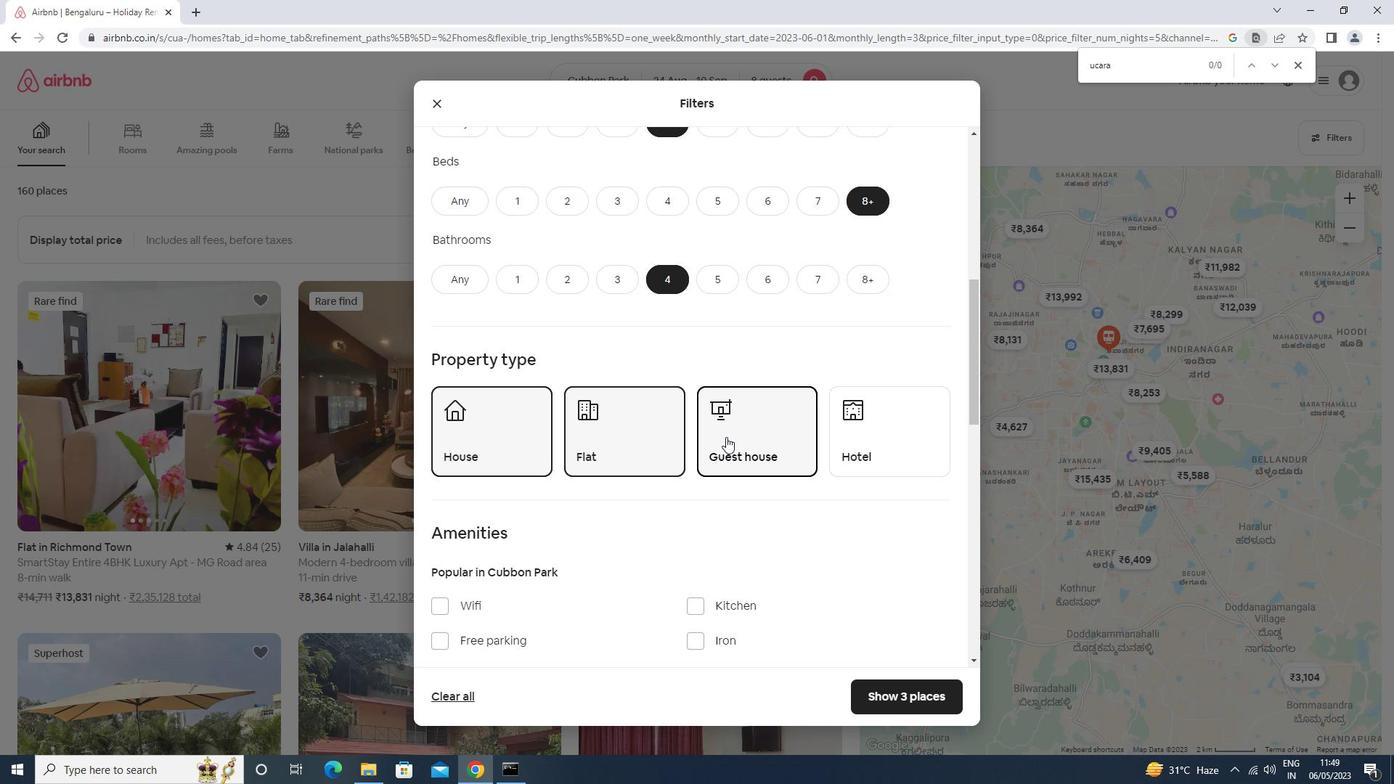 
Action: Mouse scrolled (726, 436) with delta (0, 0)
Screenshot: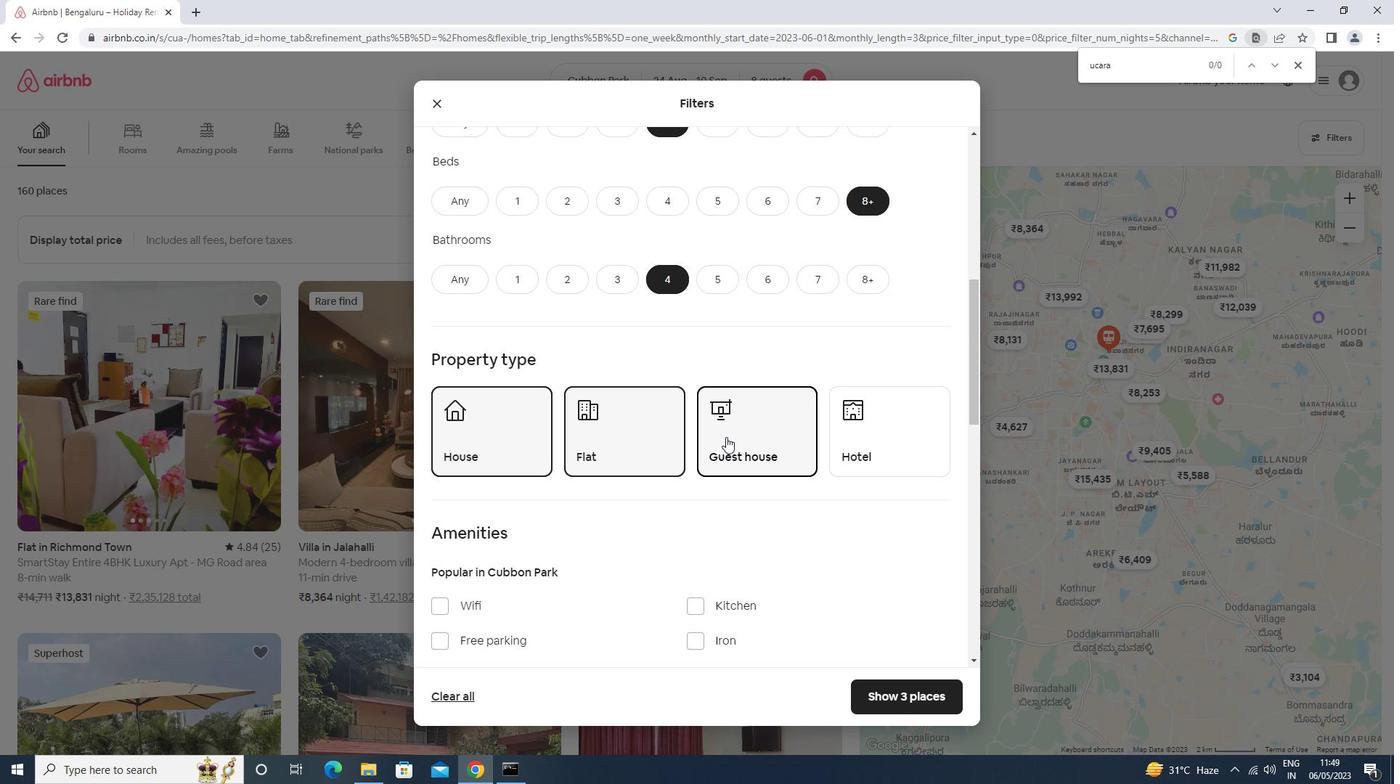 
Action: Mouse scrolled (726, 436) with delta (0, 0)
Screenshot: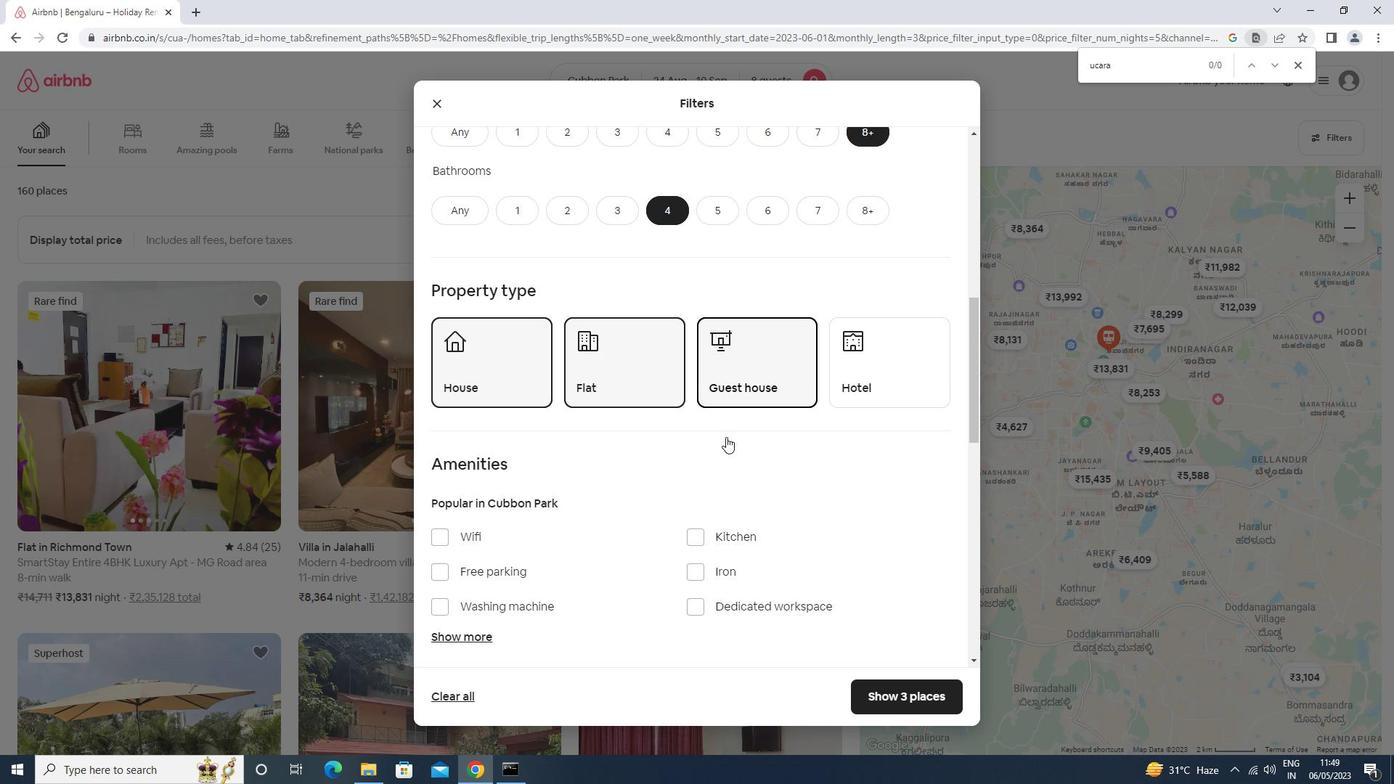 
Action: Mouse scrolled (726, 436) with delta (0, 0)
Screenshot: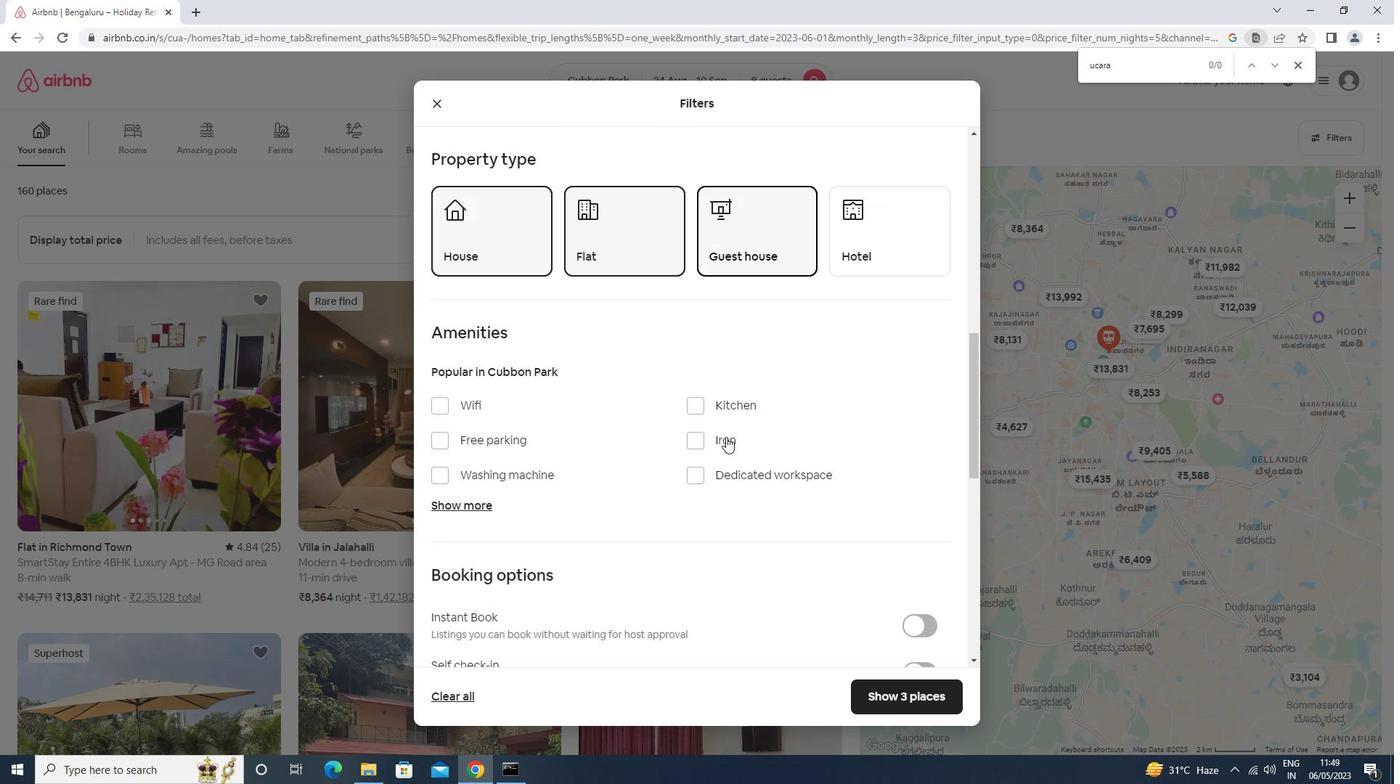 
Action: Mouse moved to (468, 246)
Screenshot: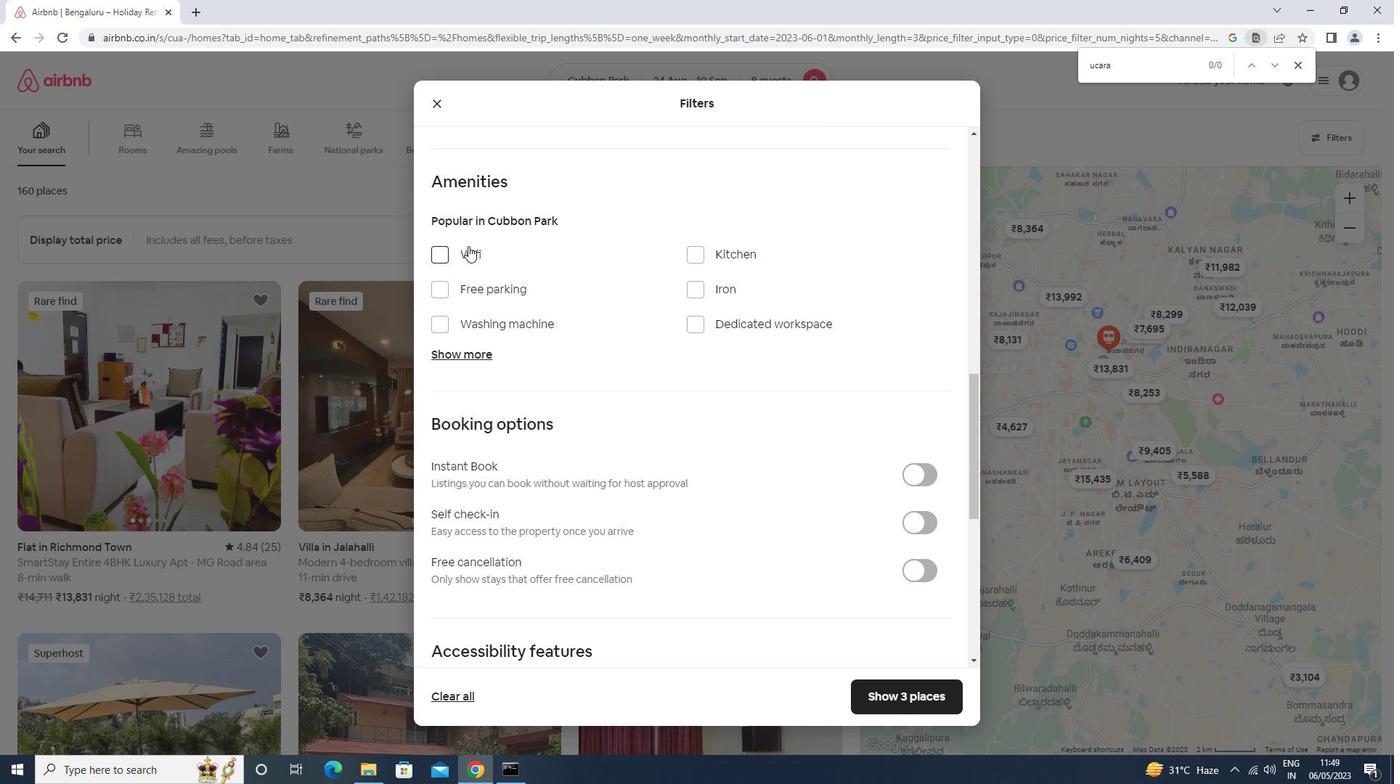 
Action: Mouse pressed left at (468, 246)
Screenshot: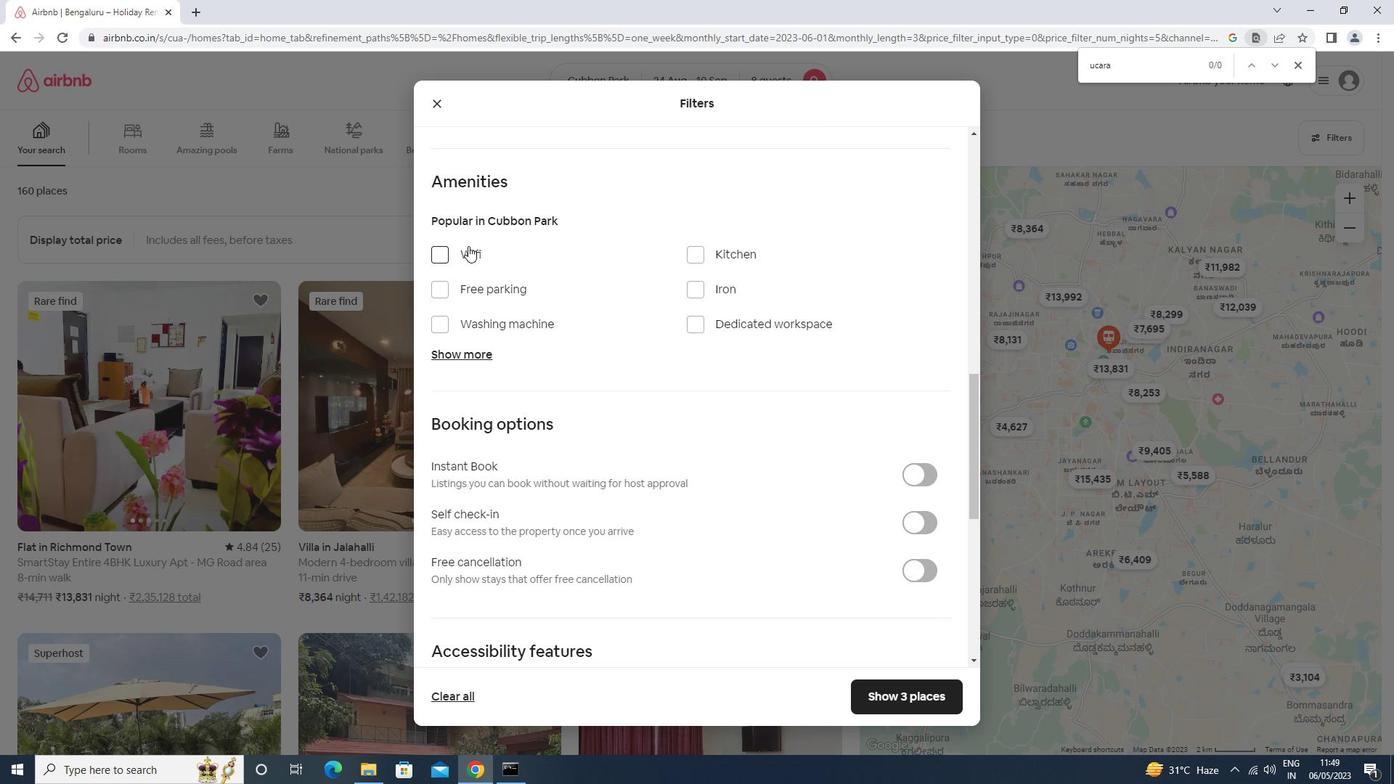 
Action: Mouse moved to (468, 282)
Screenshot: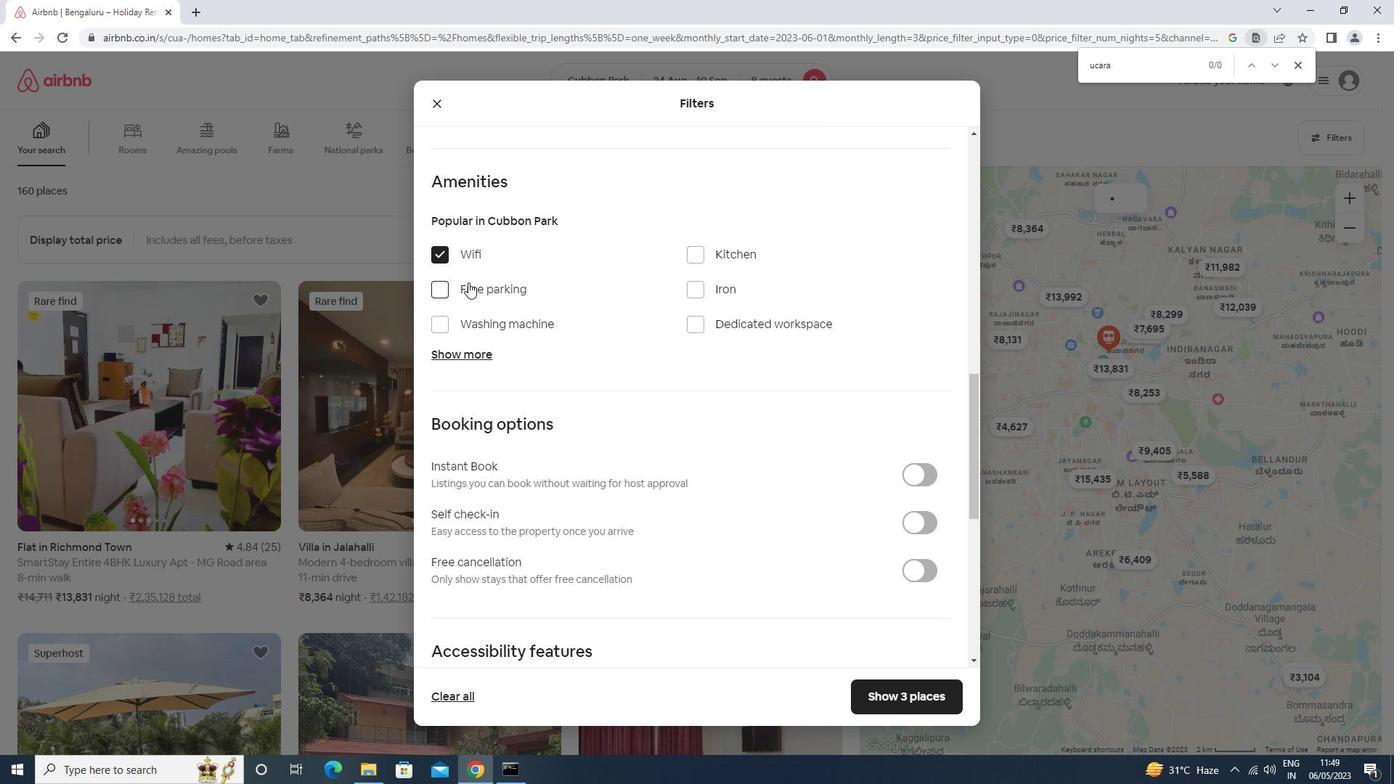 
Action: Mouse pressed left at (468, 282)
Screenshot: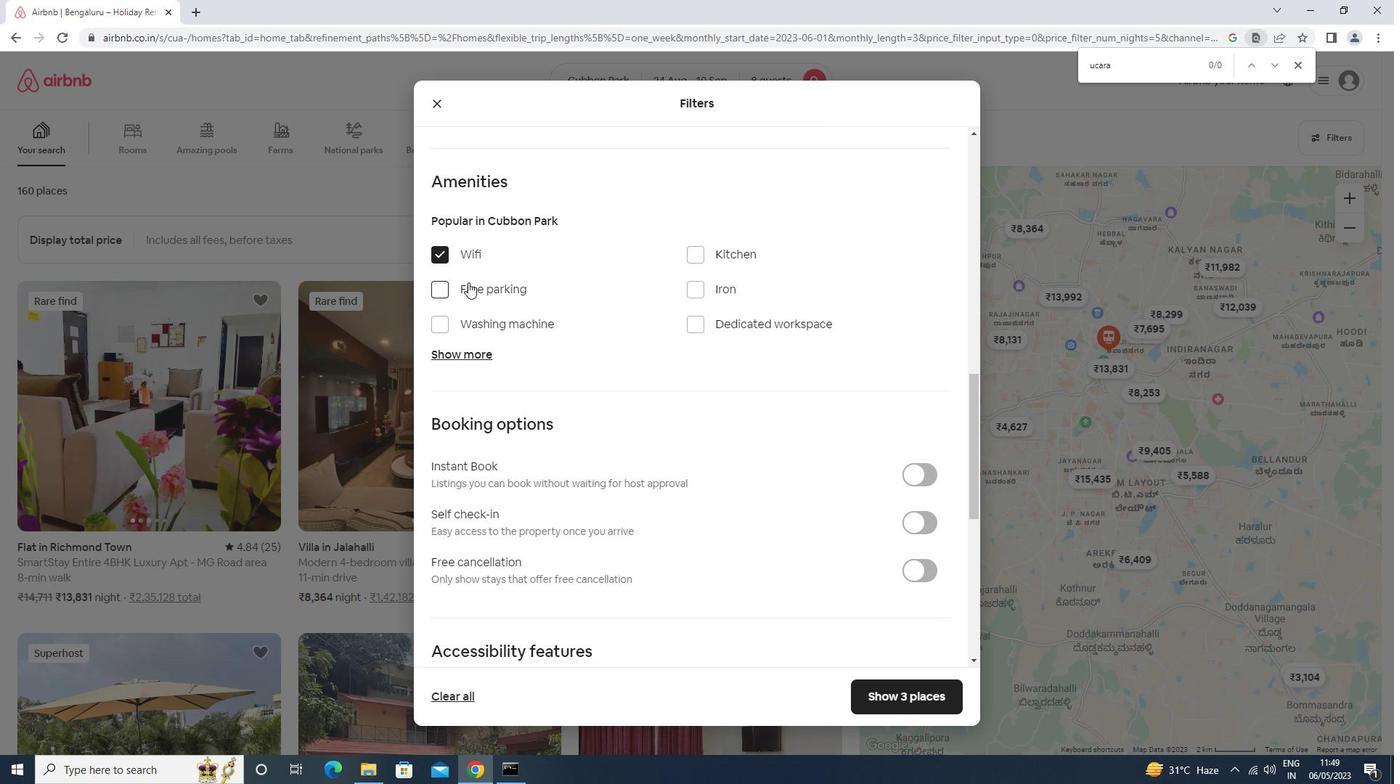 
Action: Mouse moved to (478, 358)
Screenshot: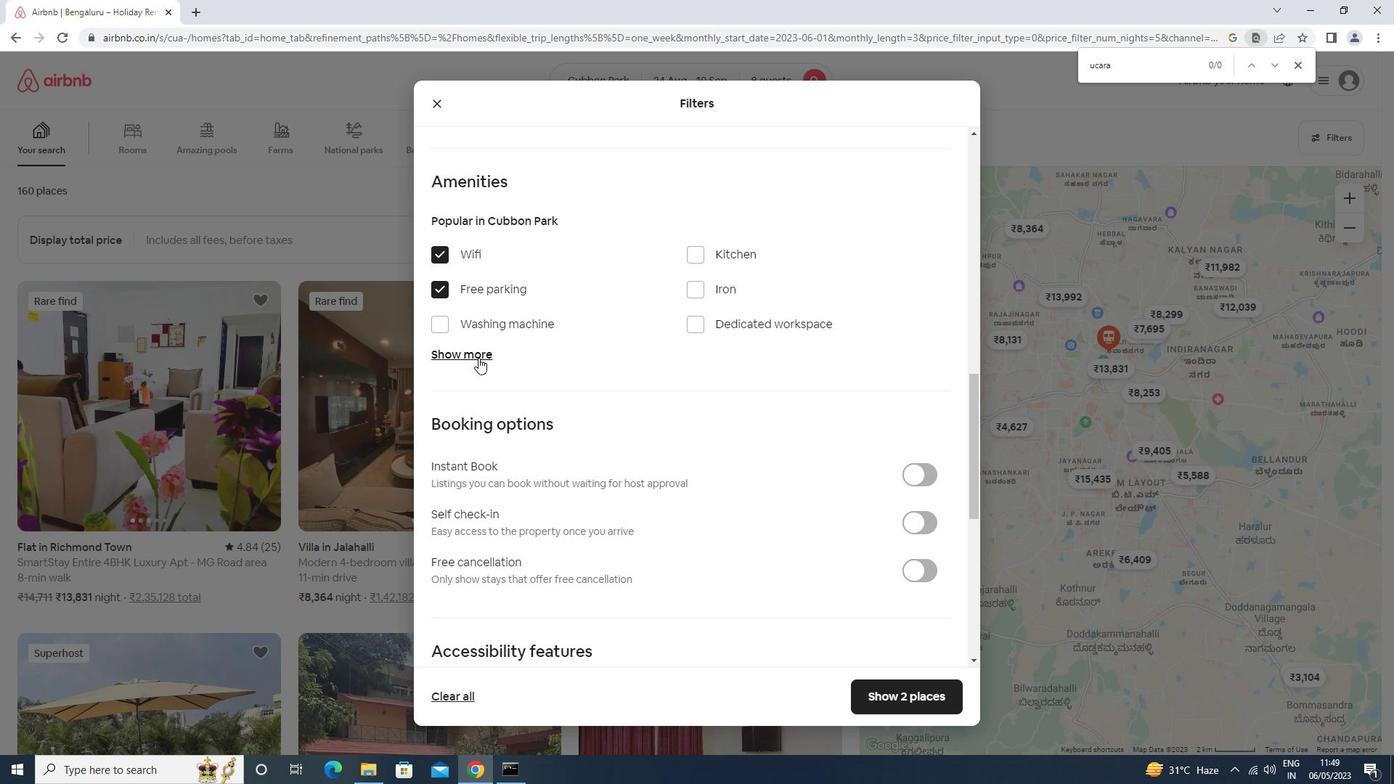 
Action: Mouse pressed left at (478, 358)
Screenshot: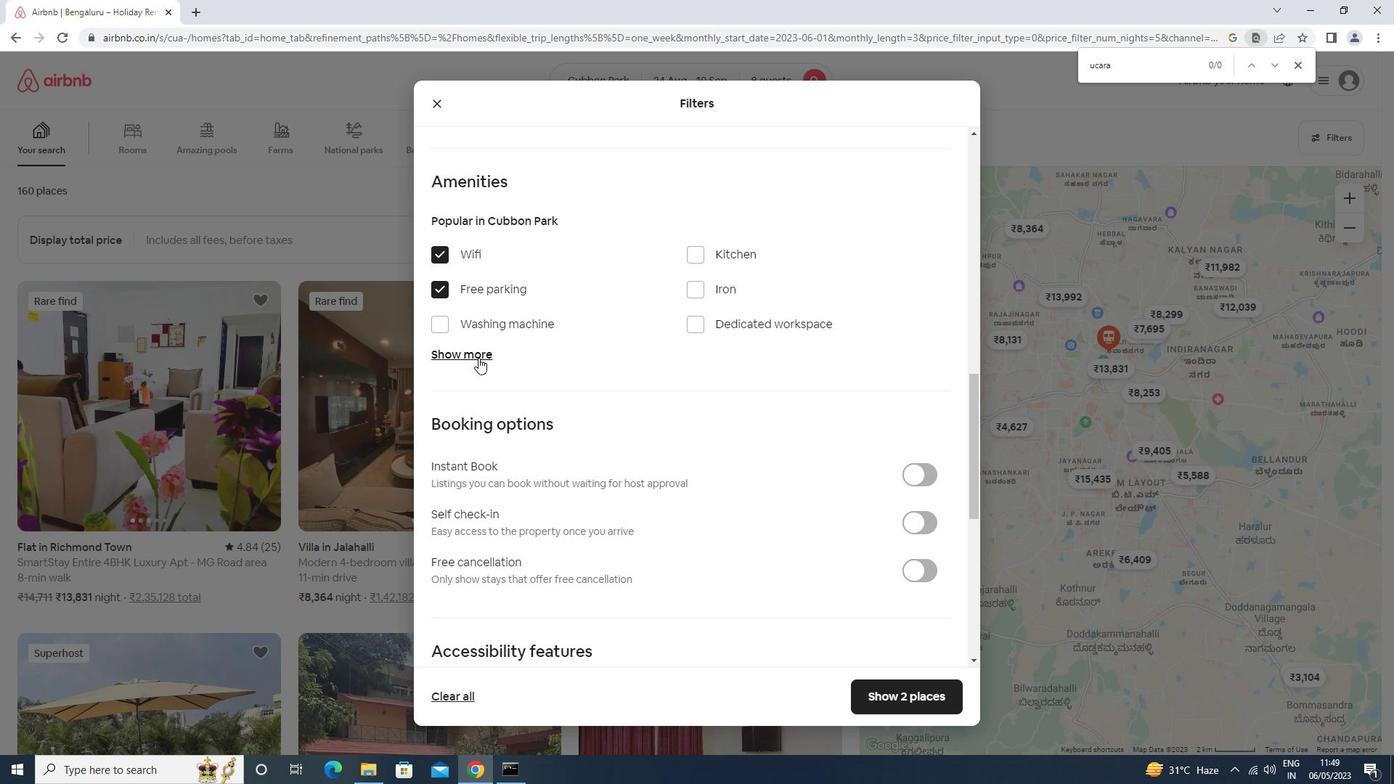 
Action: Mouse moved to (702, 439)
Screenshot: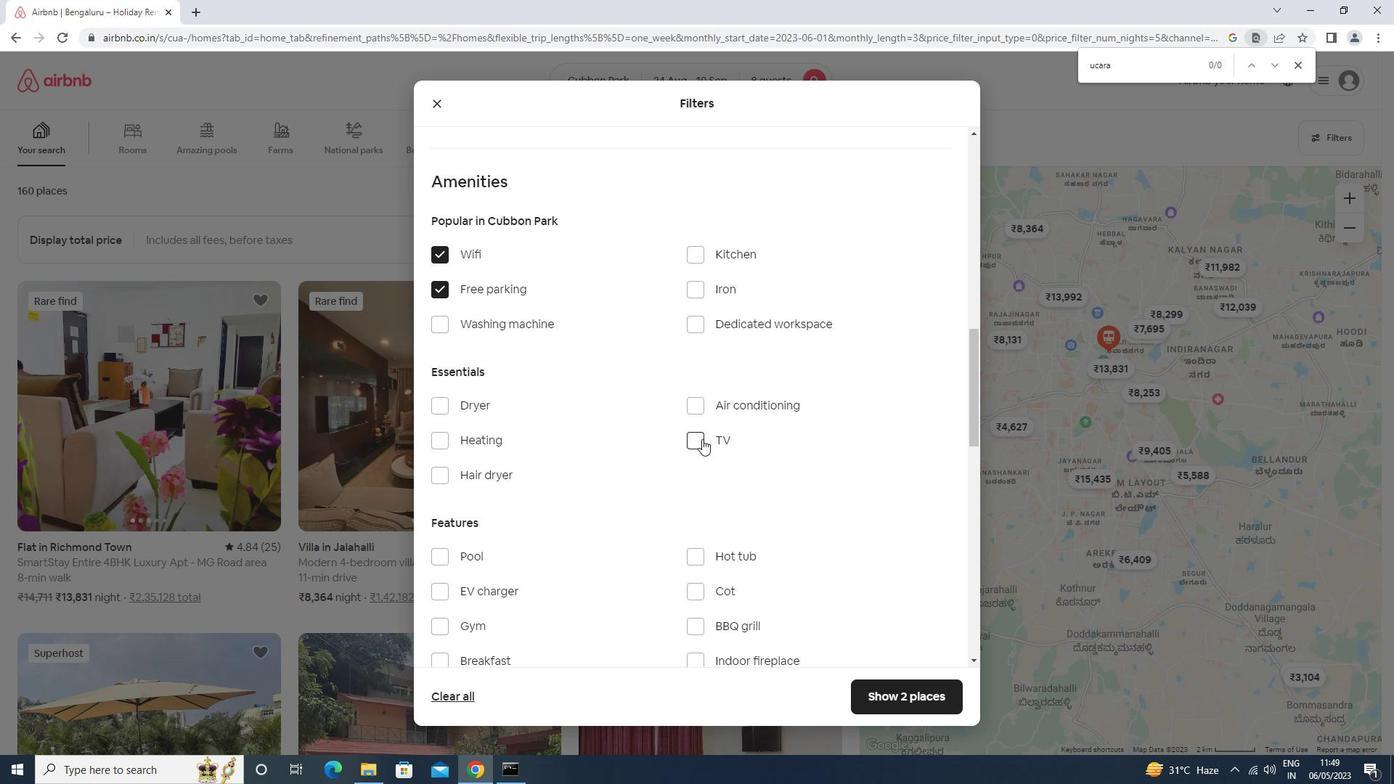 
Action: Mouse pressed left at (702, 439)
Screenshot: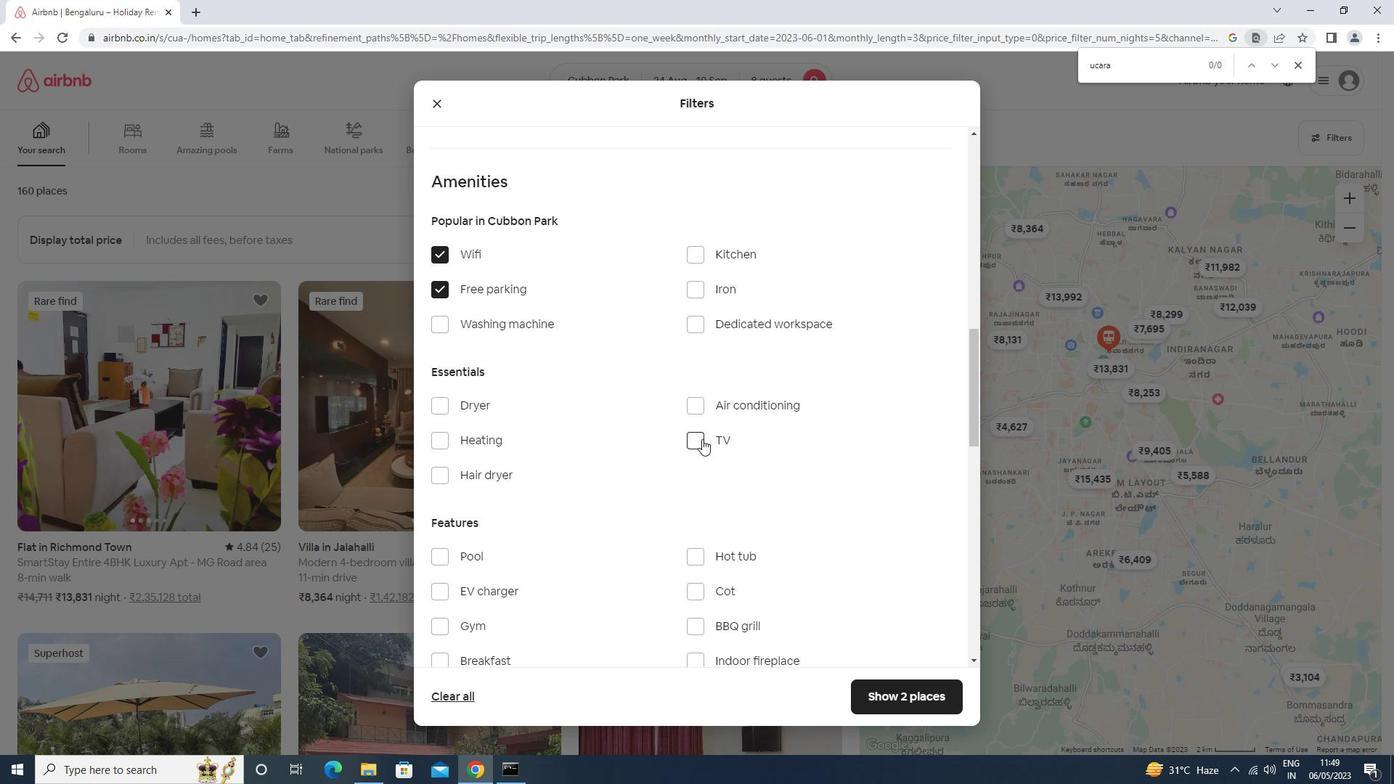 
Action: Mouse moved to (702, 439)
Screenshot: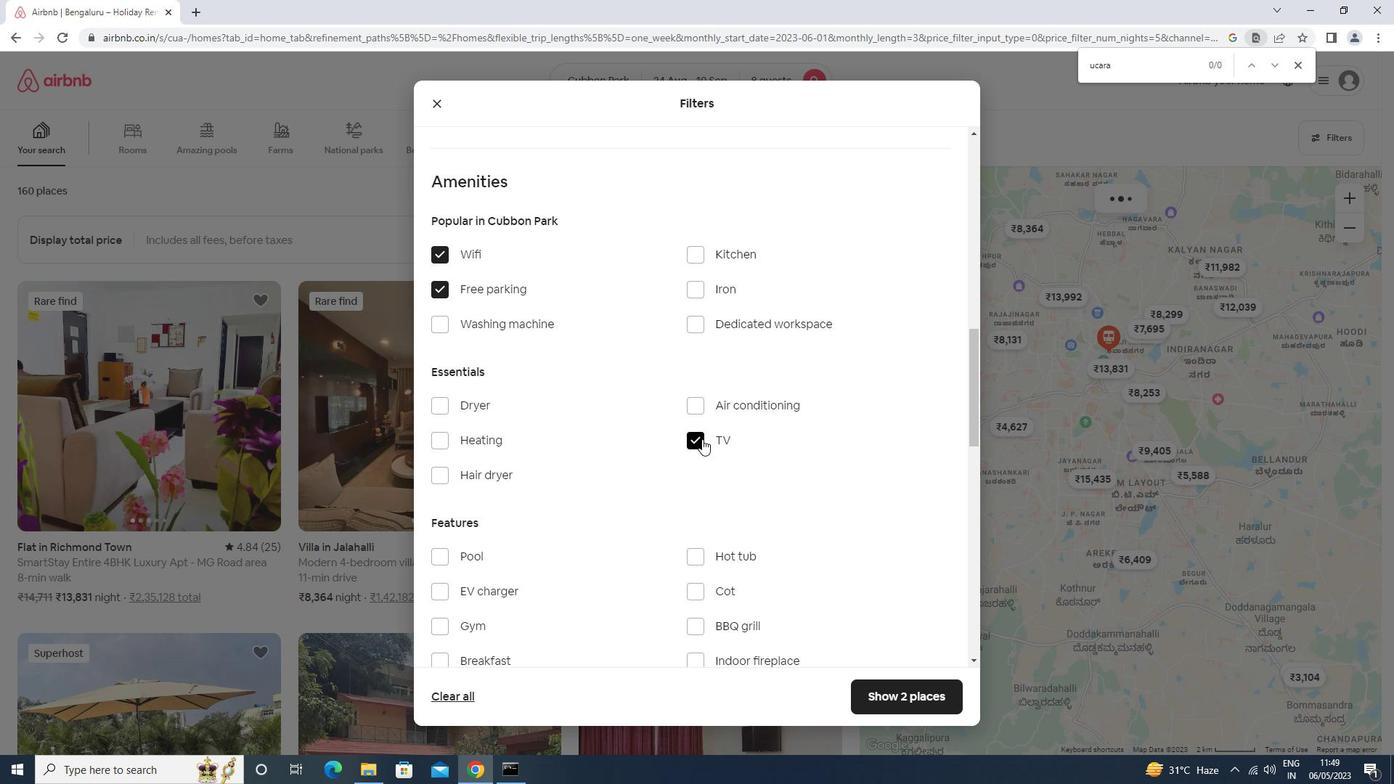 
Action: Mouse scrolled (702, 438) with delta (0, 0)
Screenshot: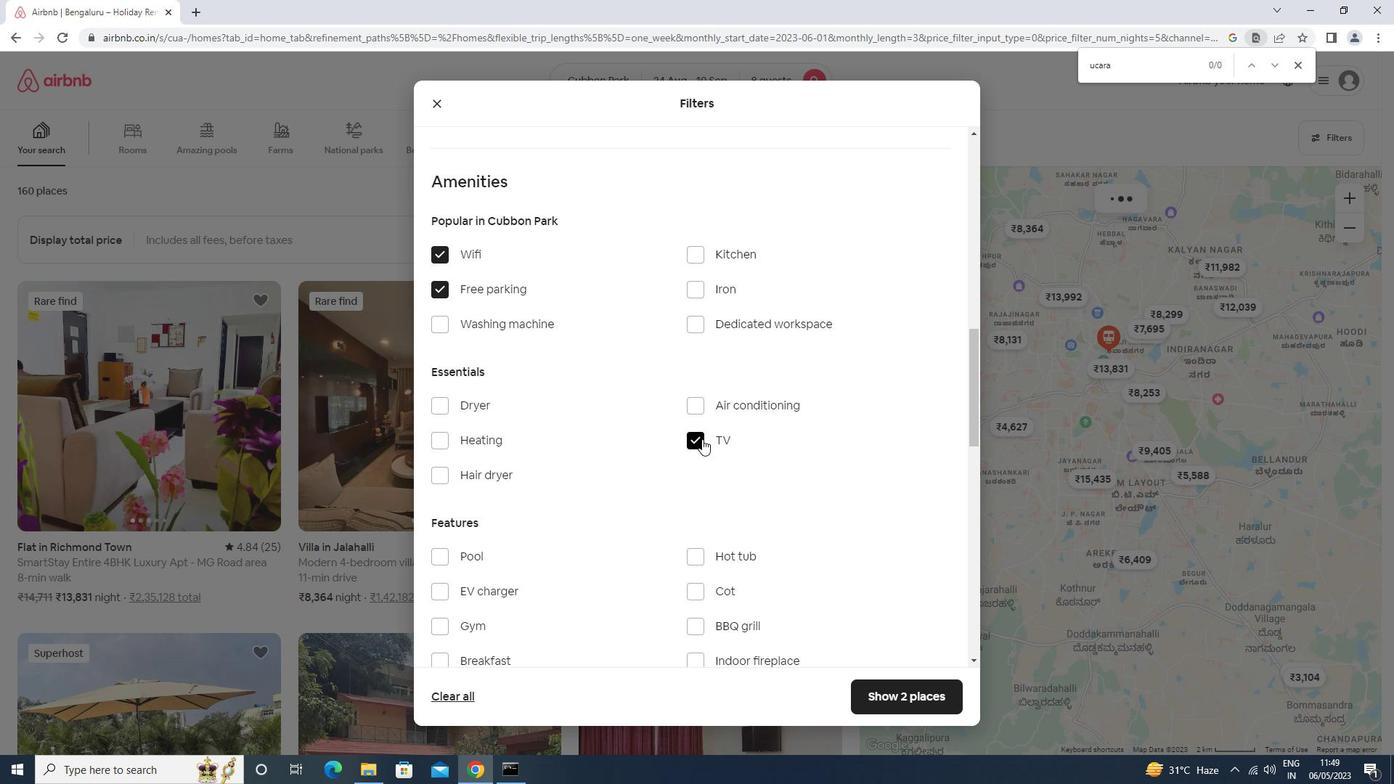 
Action: Mouse scrolled (702, 438) with delta (0, 0)
Screenshot: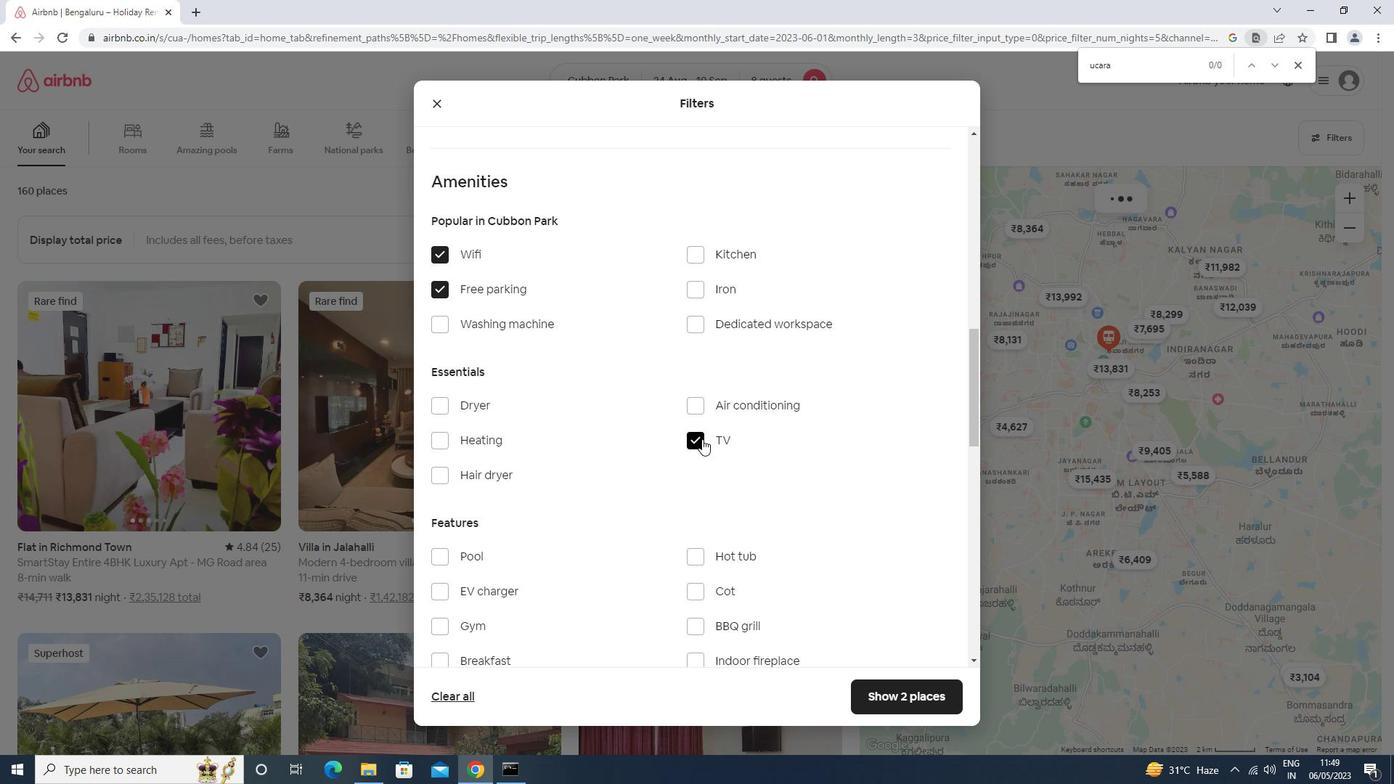 
Action: Mouse scrolled (702, 438) with delta (0, 0)
Screenshot: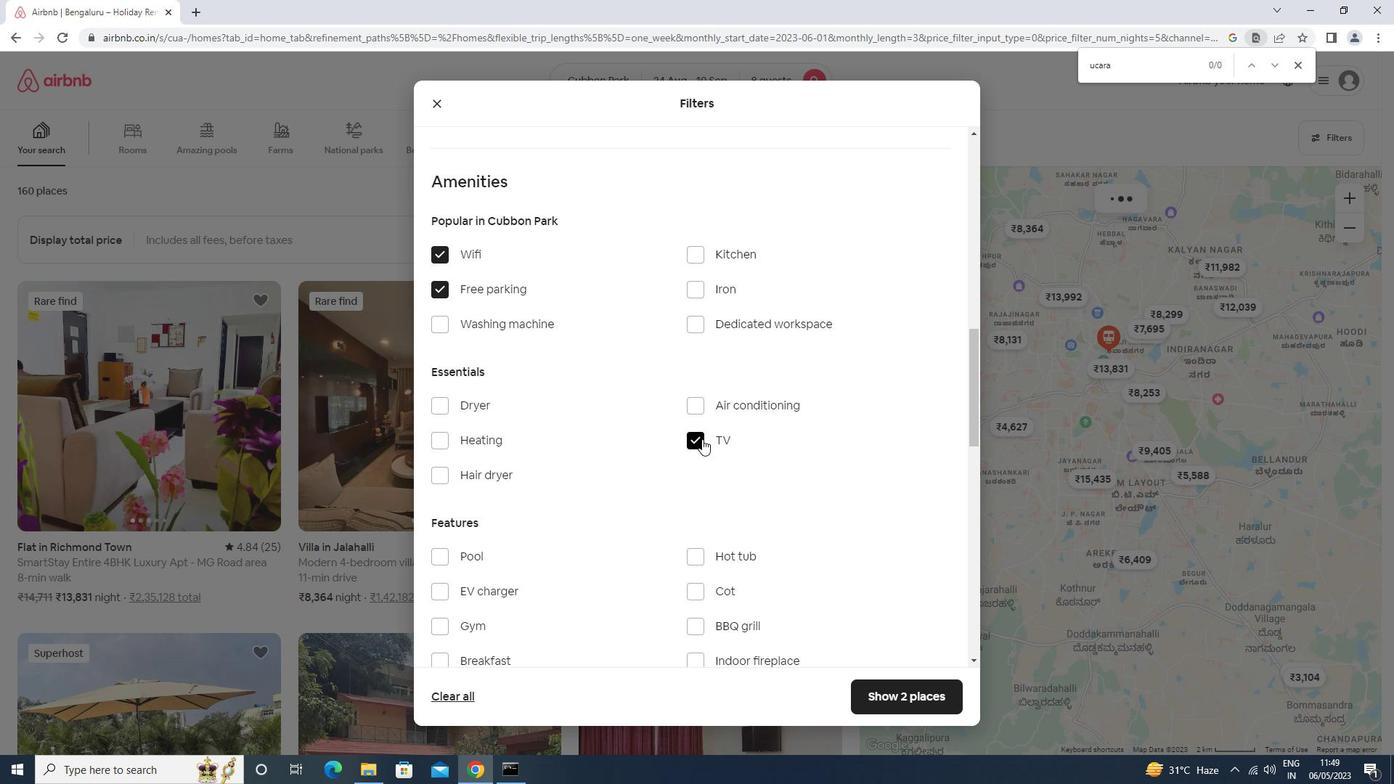 
Action: Mouse scrolled (702, 438) with delta (0, 0)
Screenshot: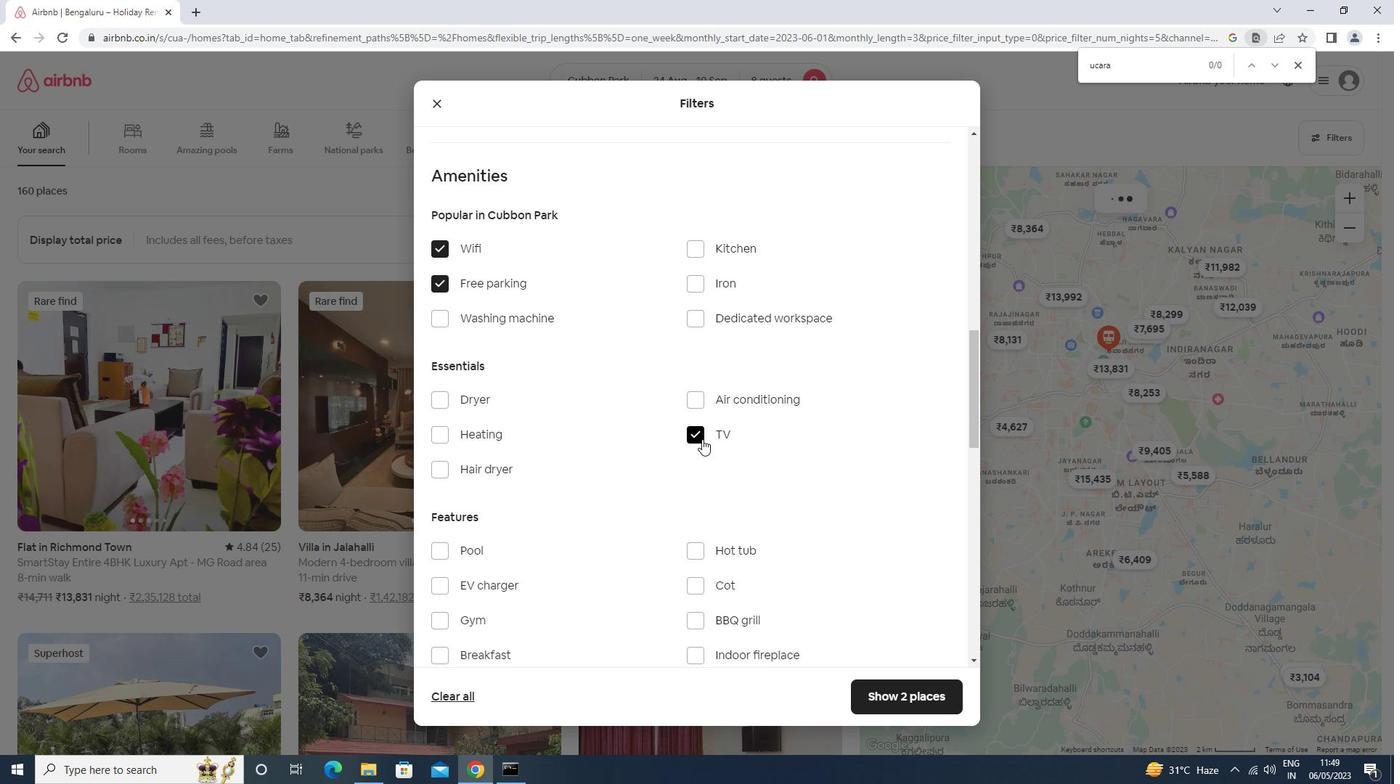 
Action: Mouse scrolled (702, 438) with delta (0, 0)
Screenshot: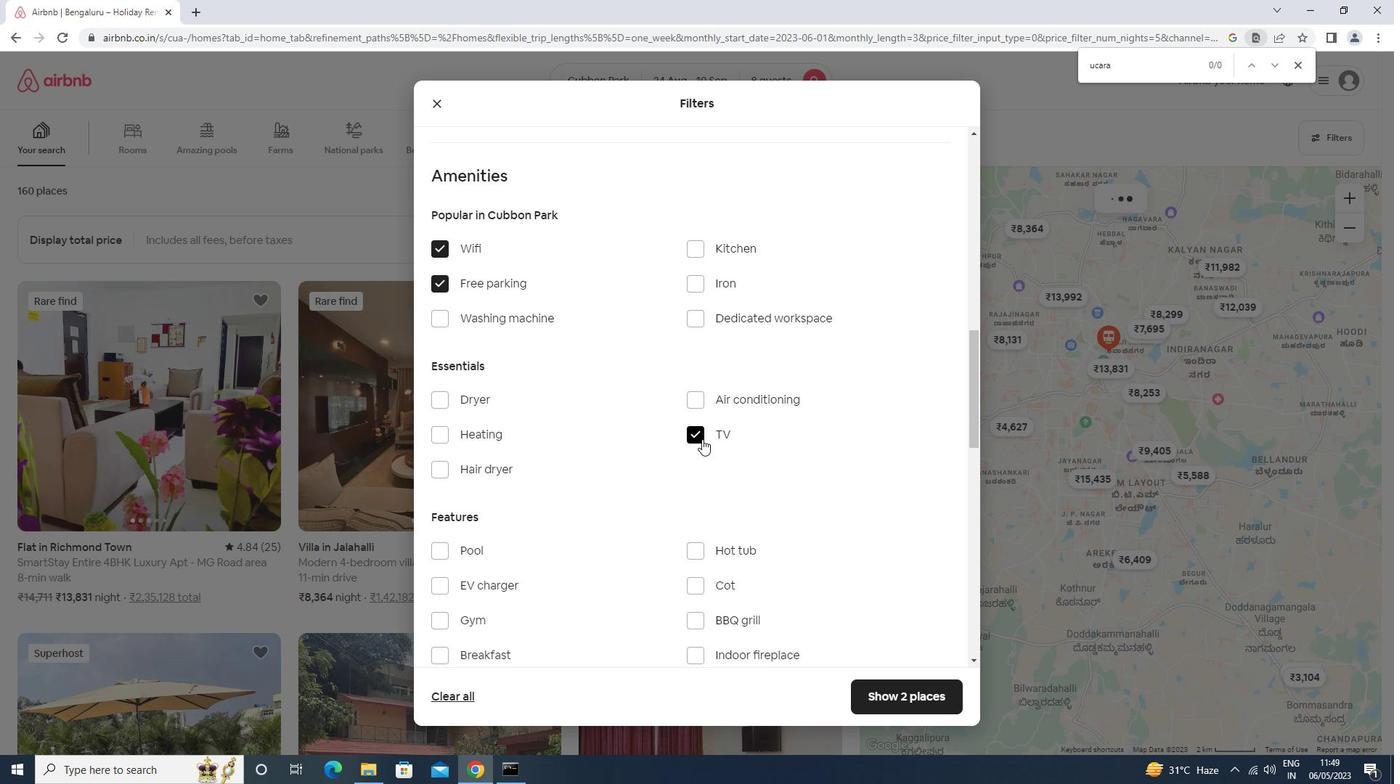 
Action: Mouse scrolled (702, 438) with delta (0, 0)
Screenshot: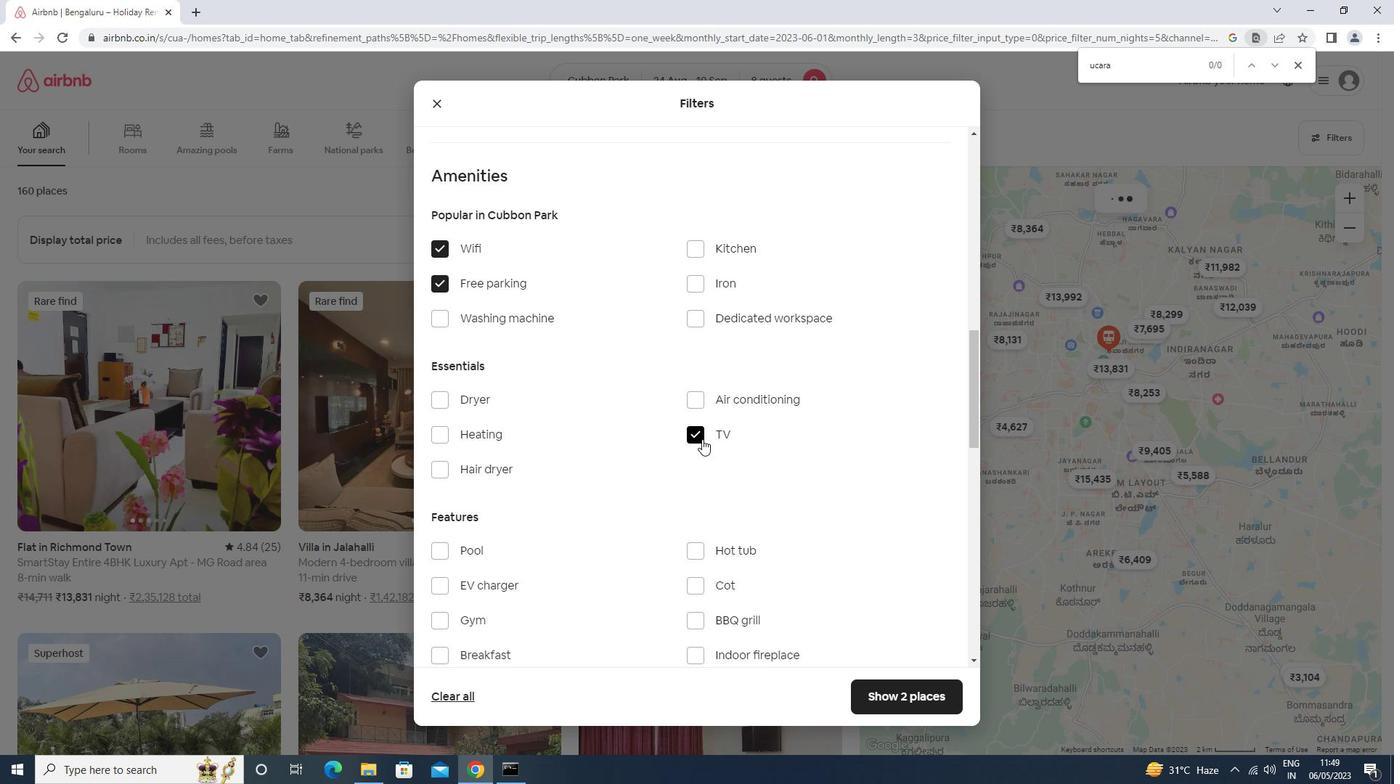
Action: Mouse scrolled (702, 438) with delta (0, 0)
Screenshot: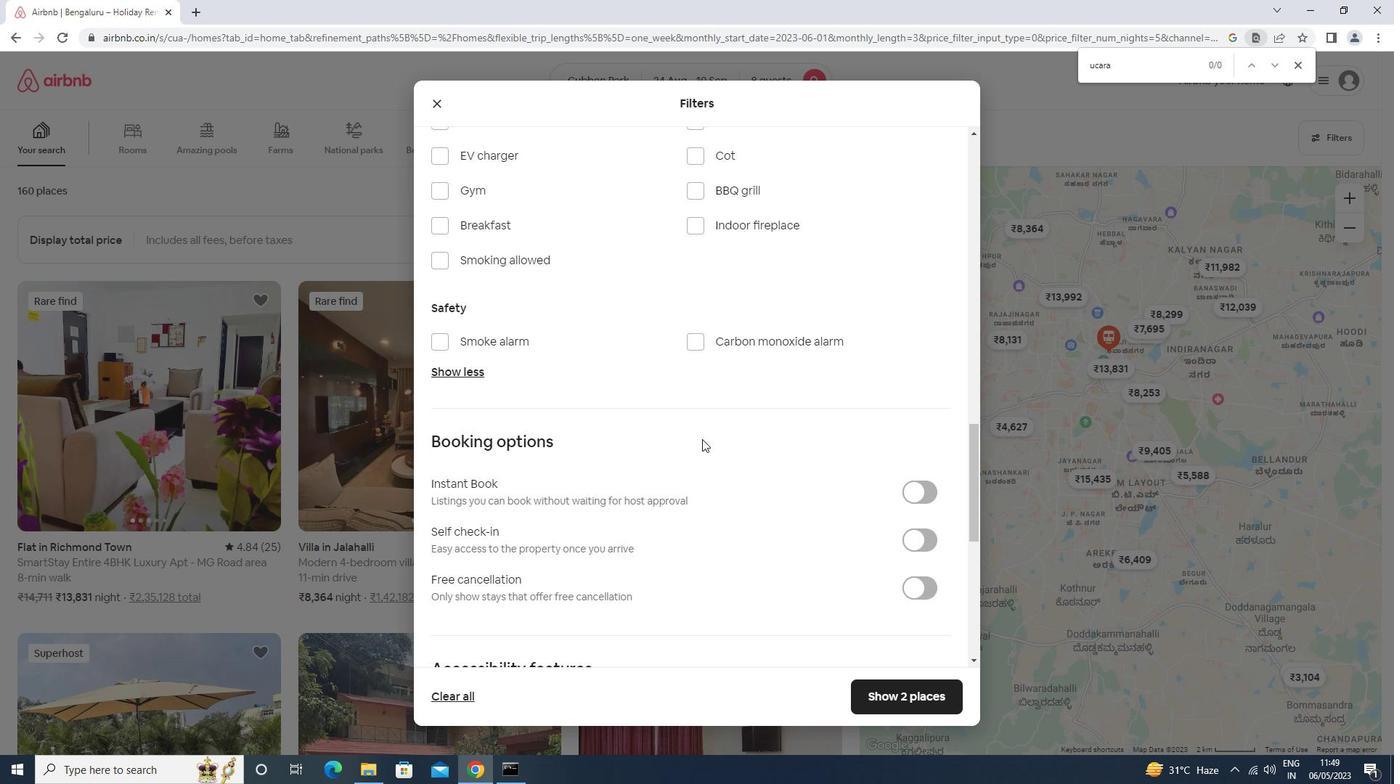 
Action: Mouse scrolled (702, 438) with delta (0, 0)
Screenshot: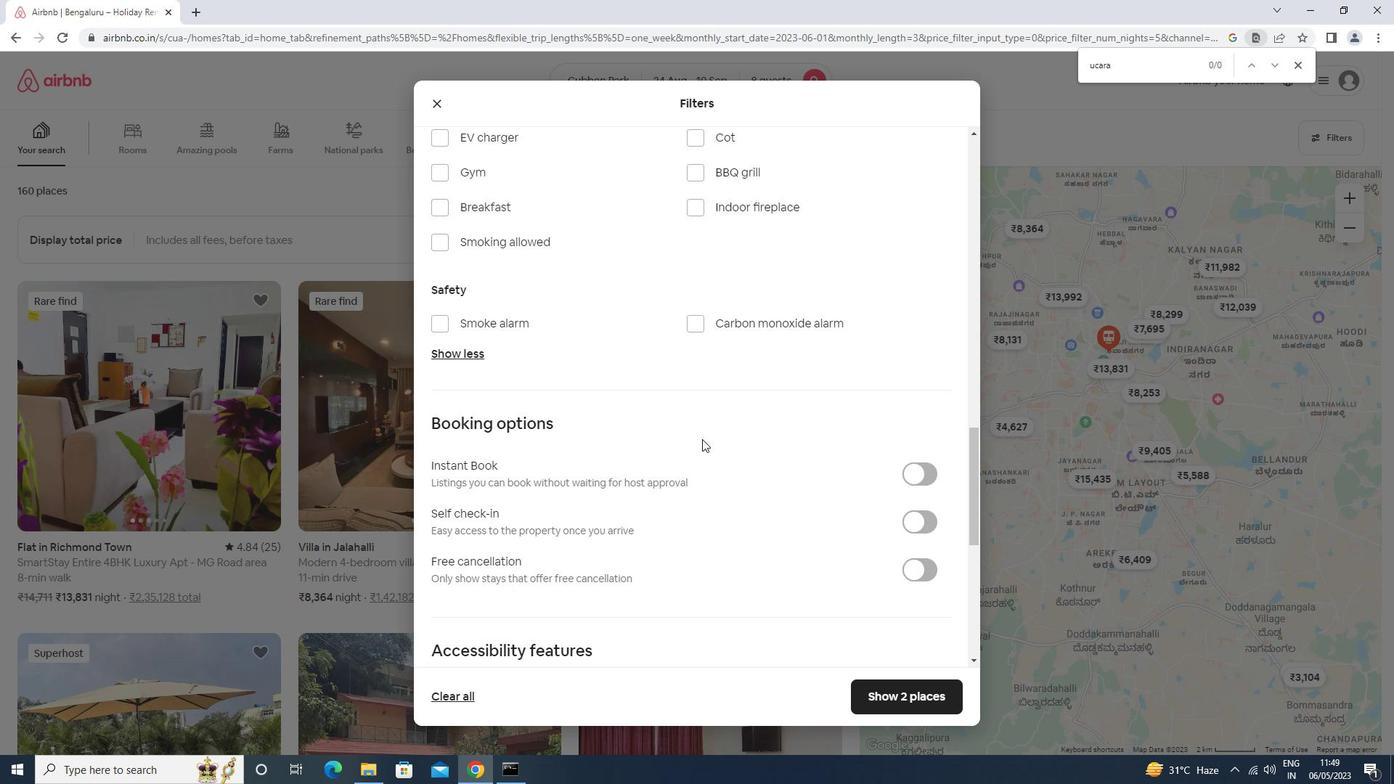 
Action: Mouse moved to (918, 400)
Screenshot: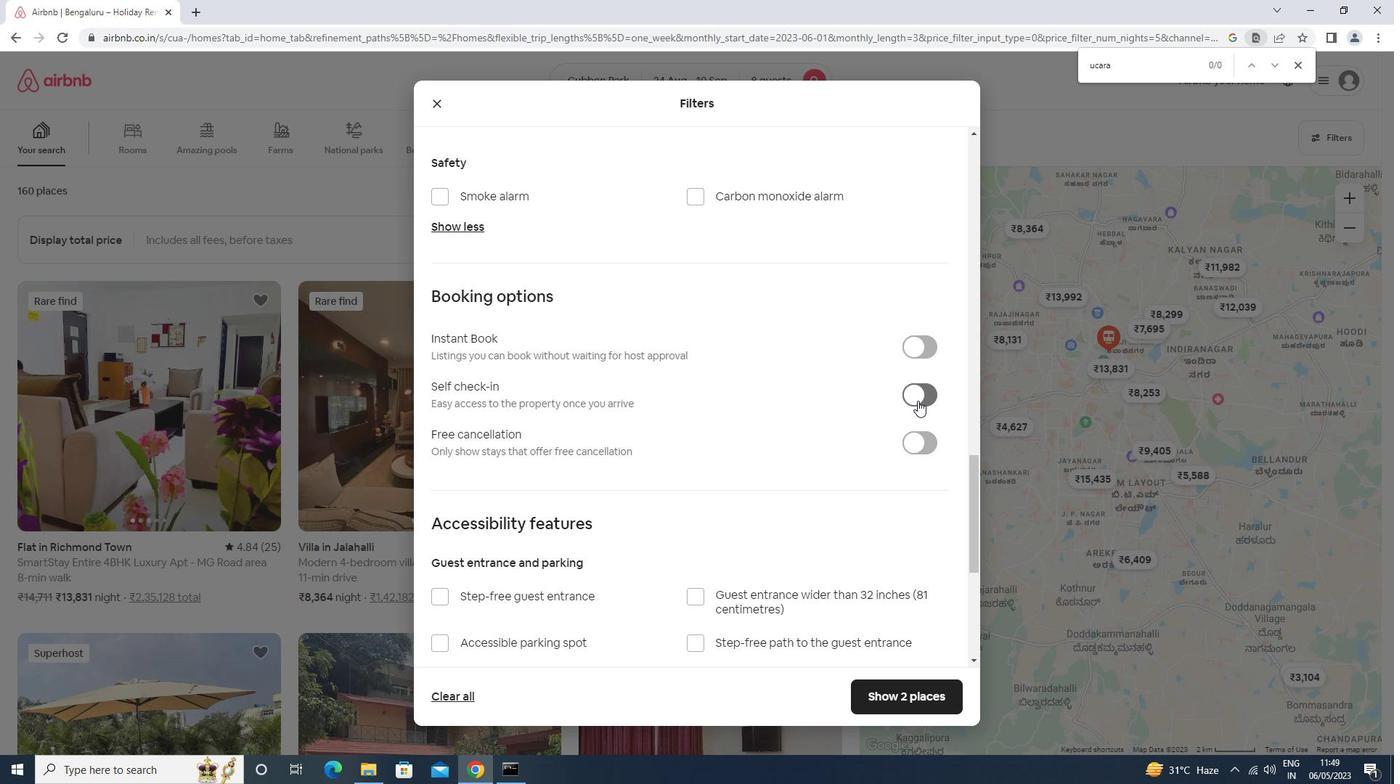 
Action: Mouse pressed left at (918, 400)
Screenshot: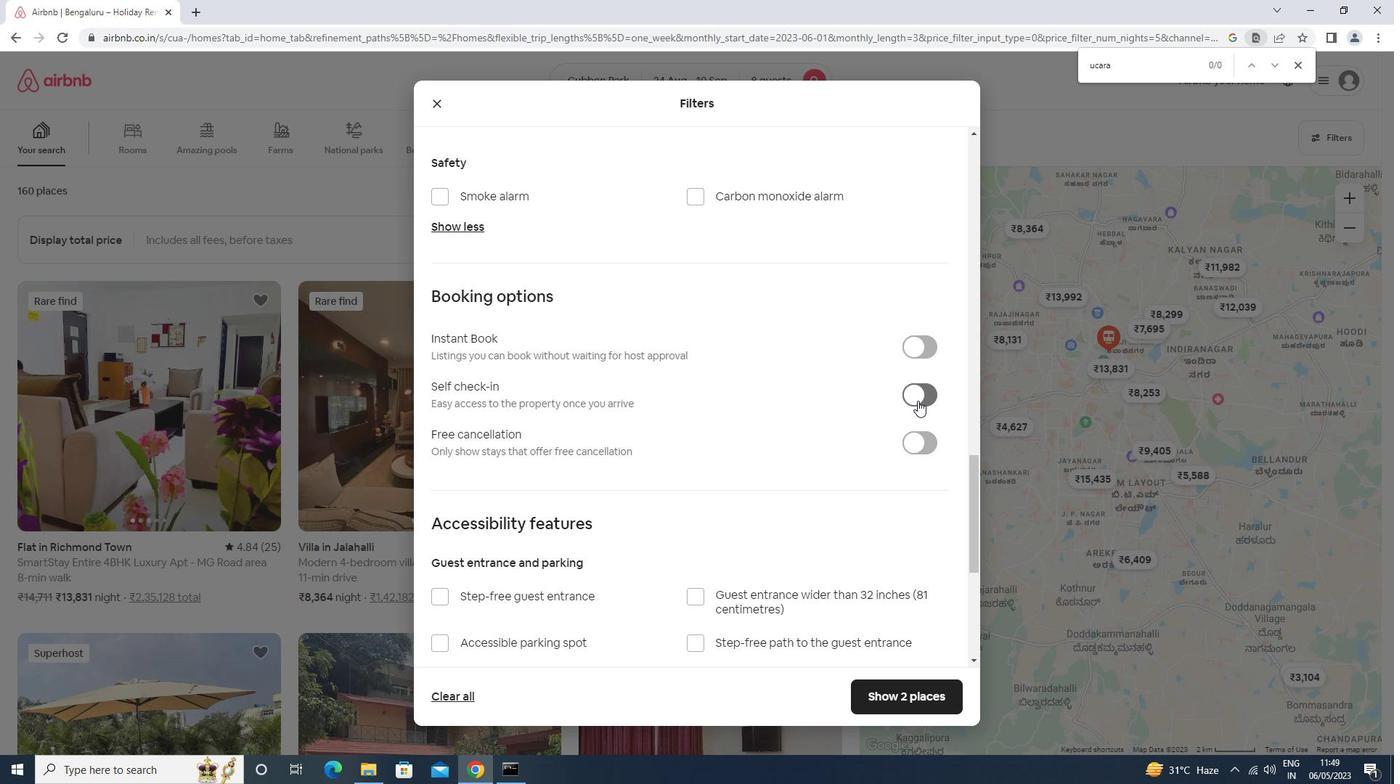 
Action: Mouse moved to (486, 510)
Screenshot: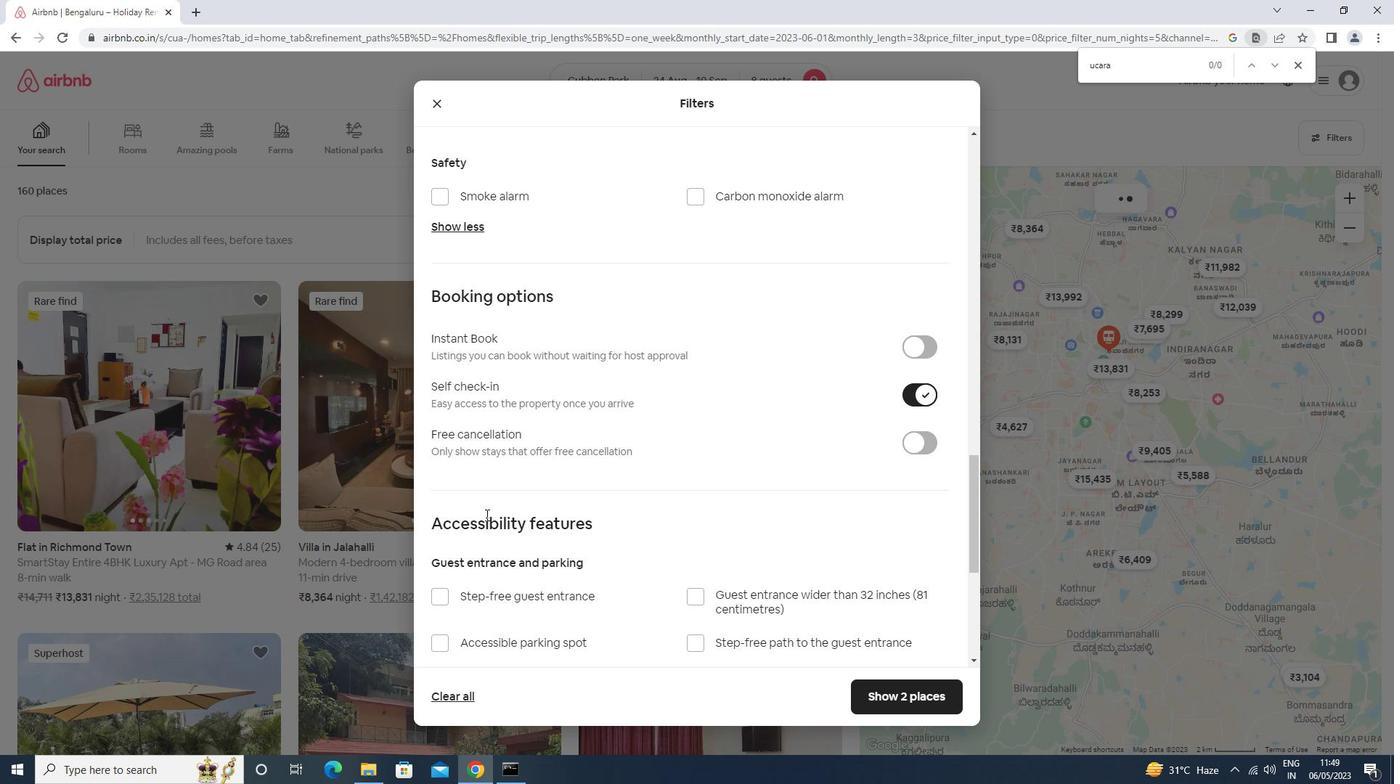 
Action: Mouse scrolled (486, 509) with delta (0, 0)
Screenshot: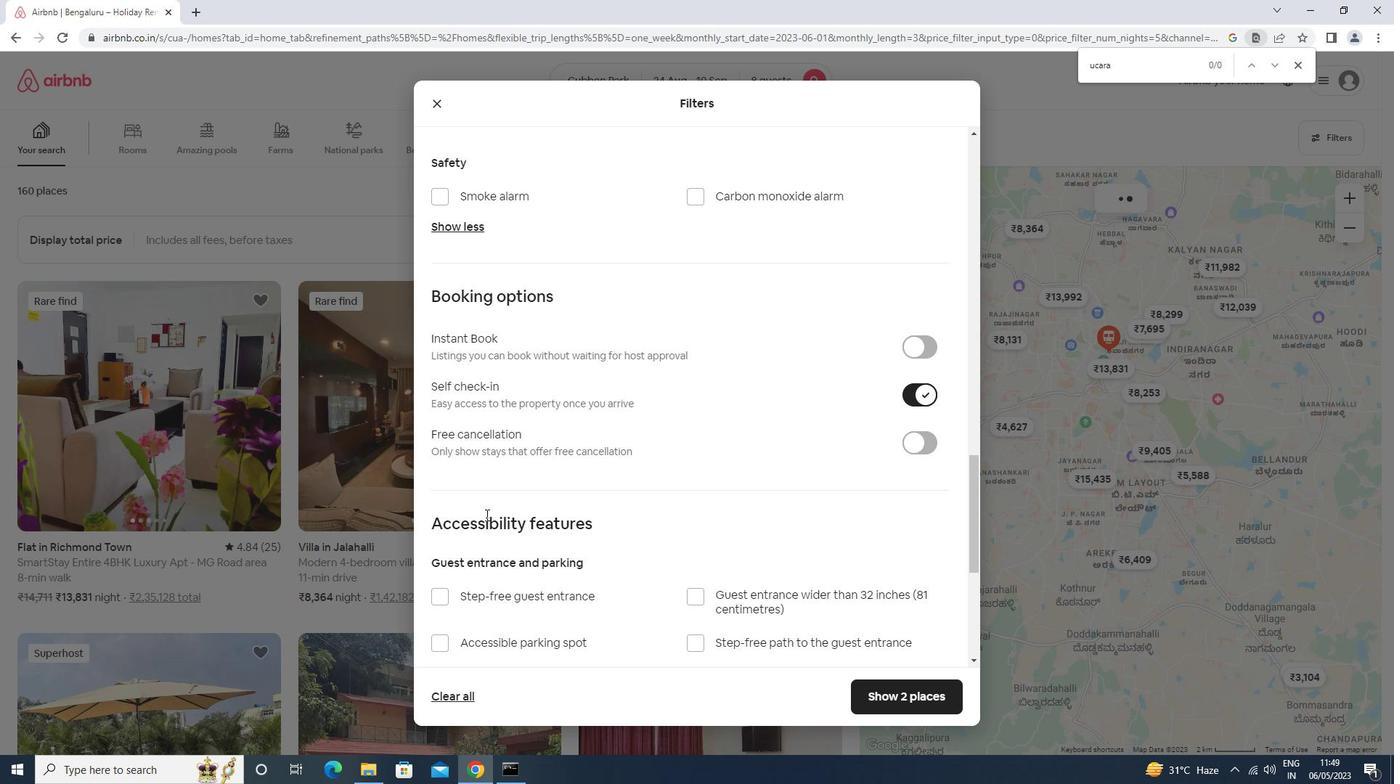 
Action: Mouse moved to (485, 512)
Screenshot: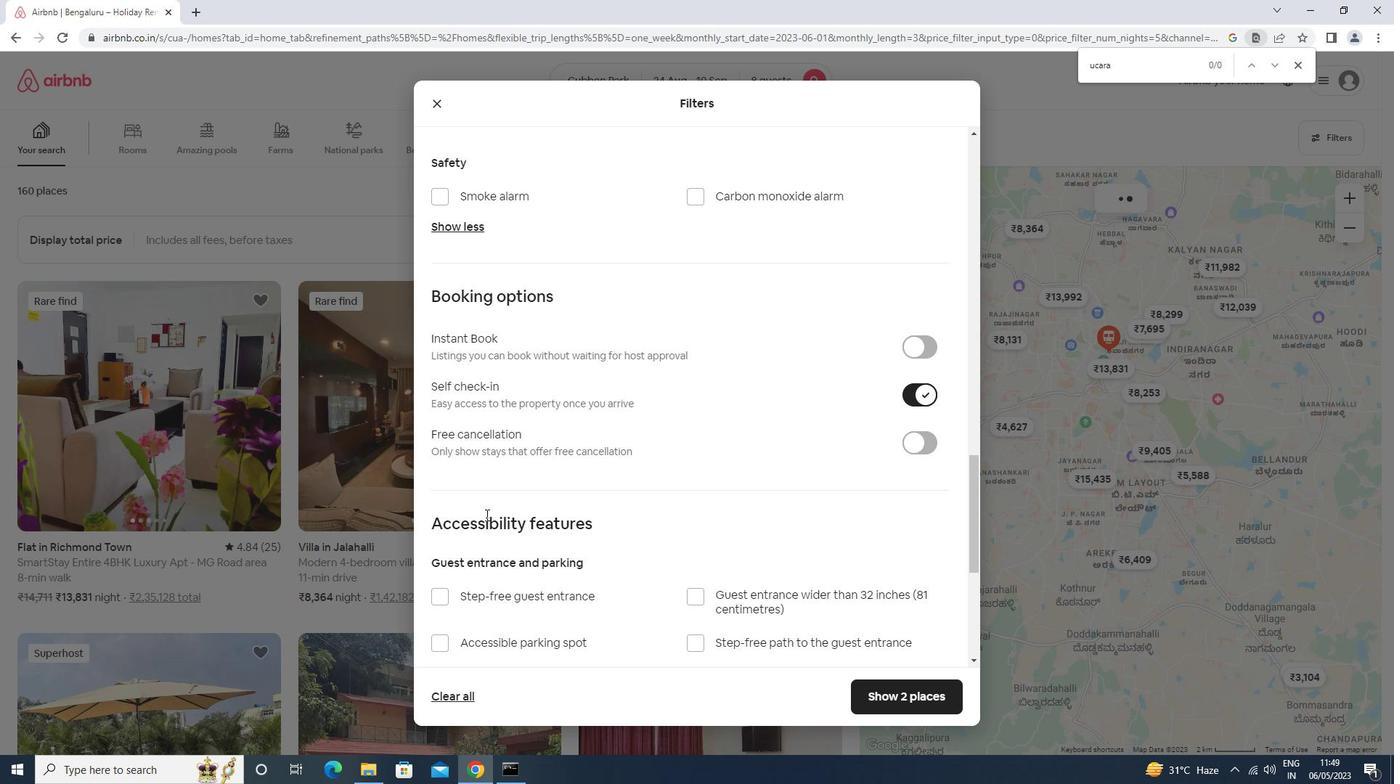
Action: Mouse scrolled (485, 512) with delta (0, 0)
Screenshot: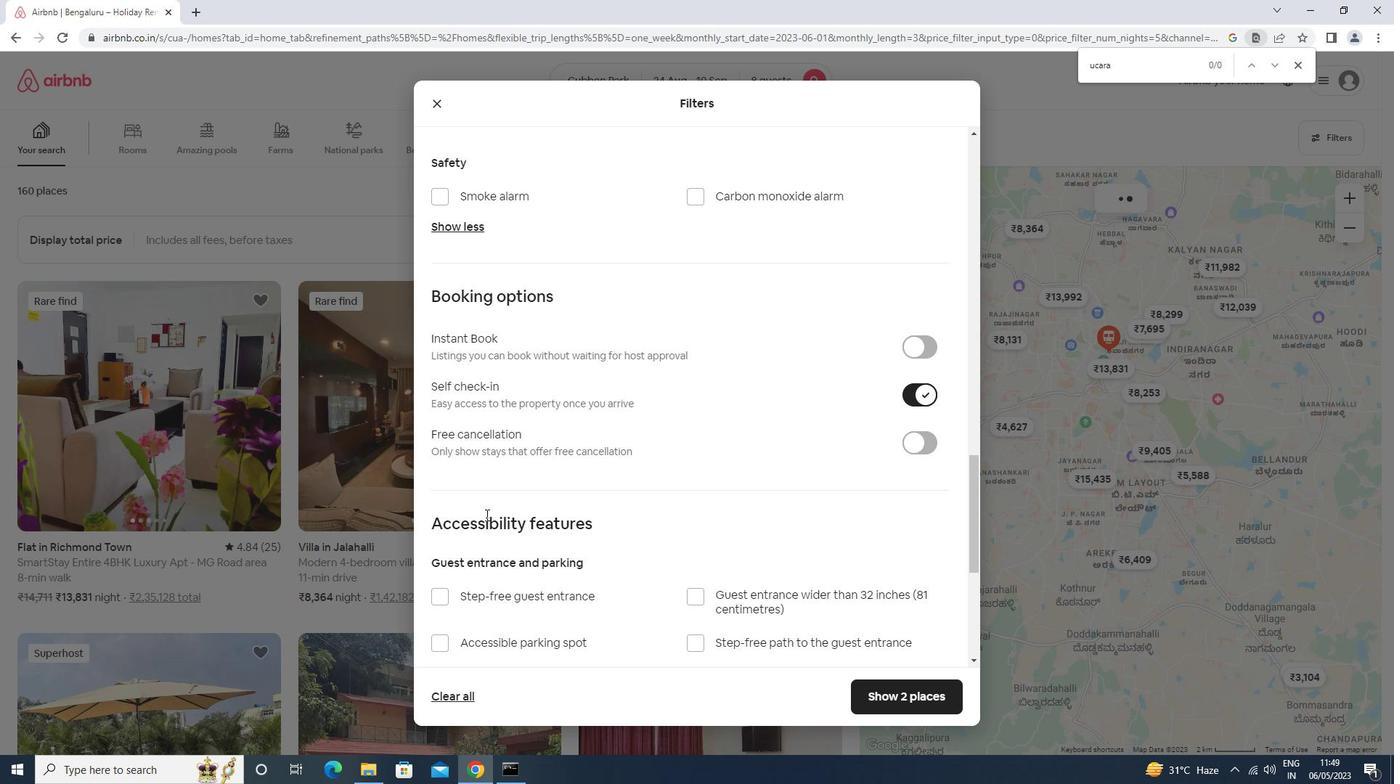 
Action: Mouse moved to (485, 513)
Screenshot: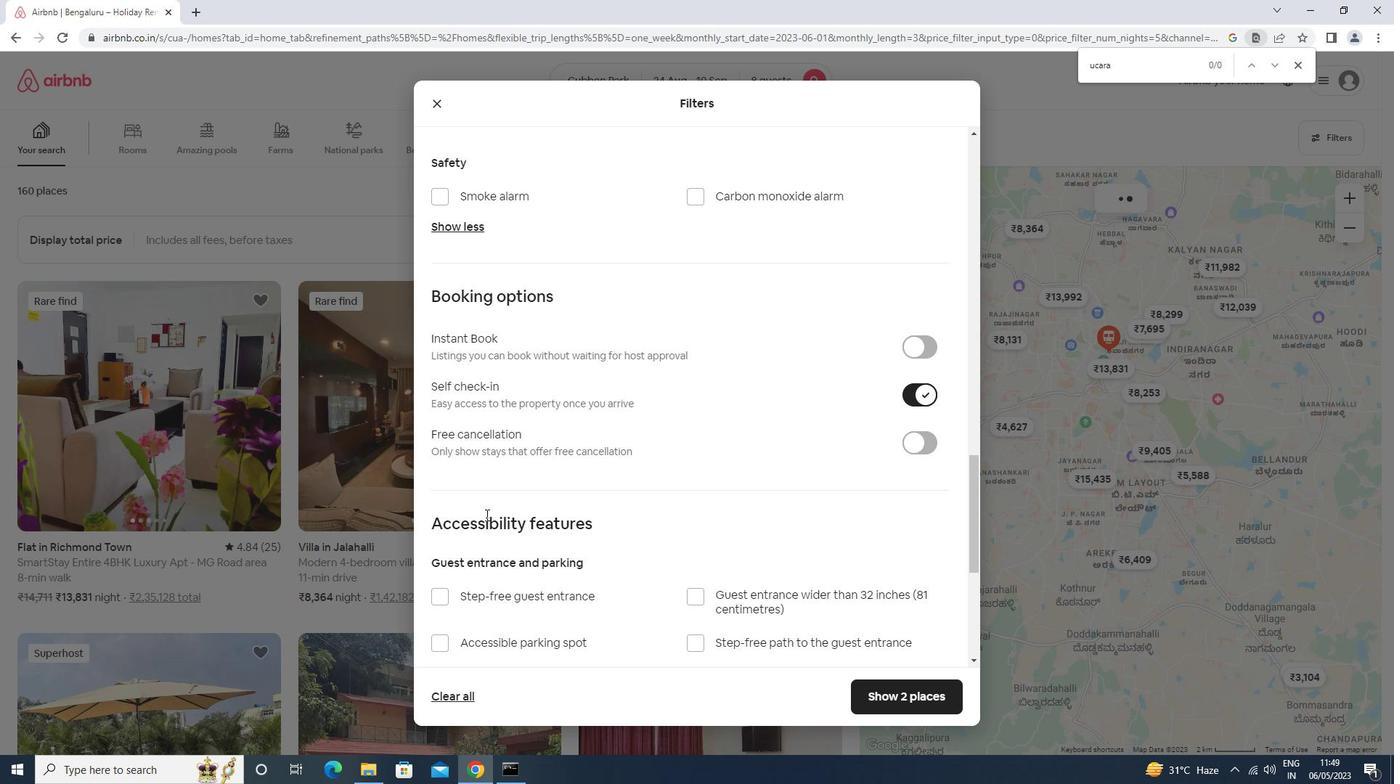
Action: Mouse scrolled (485, 512) with delta (0, 0)
Screenshot: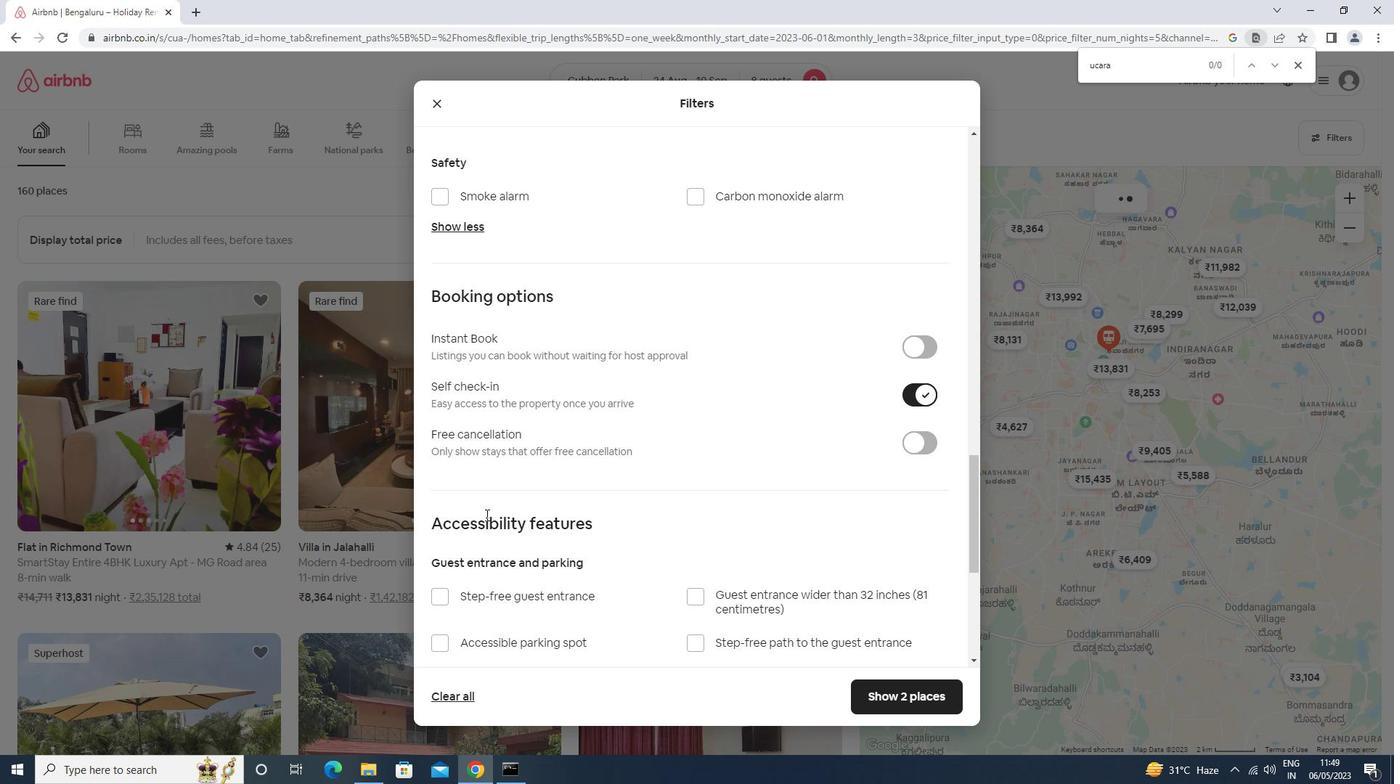 
Action: Mouse scrolled (485, 512) with delta (0, 0)
Screenshot: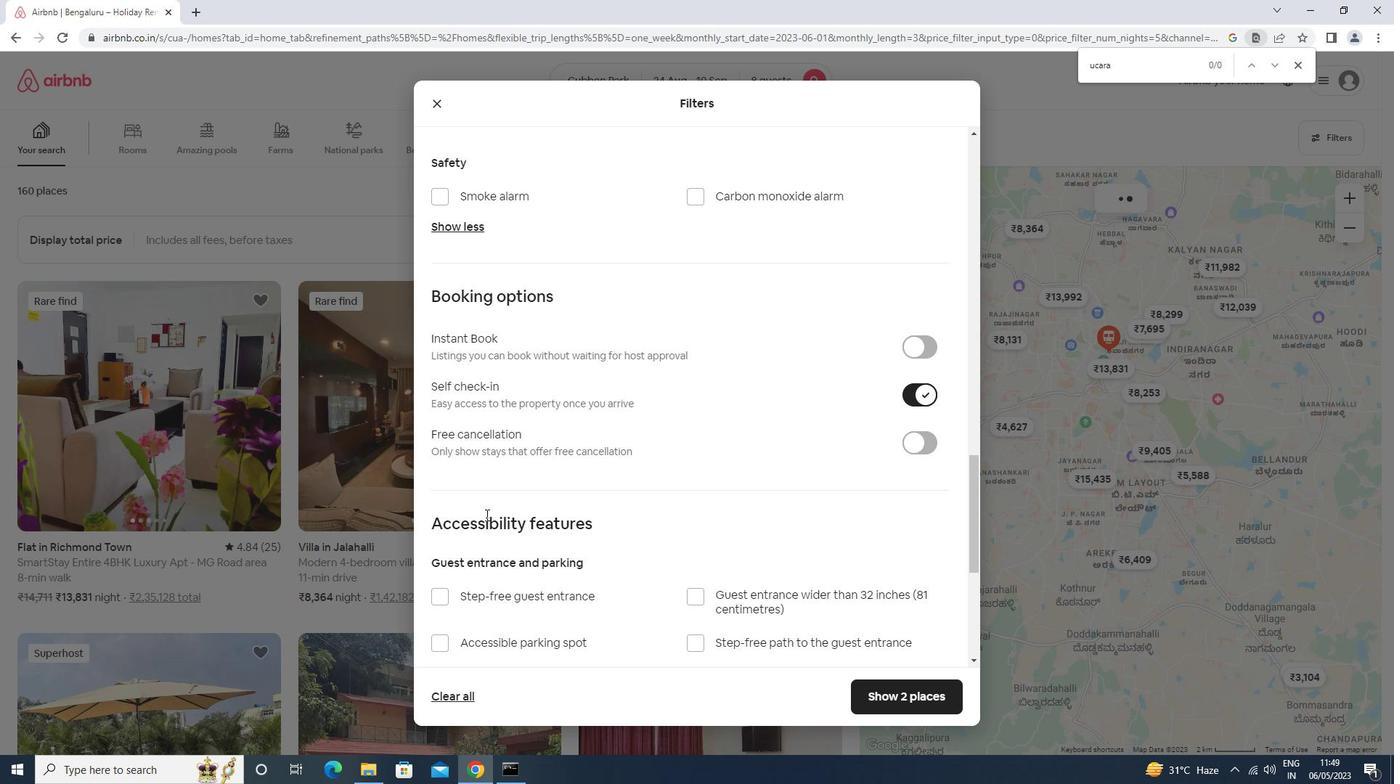 
Action: Mouse scrolled (485, 512) with delta (0, 0)
Screenshot: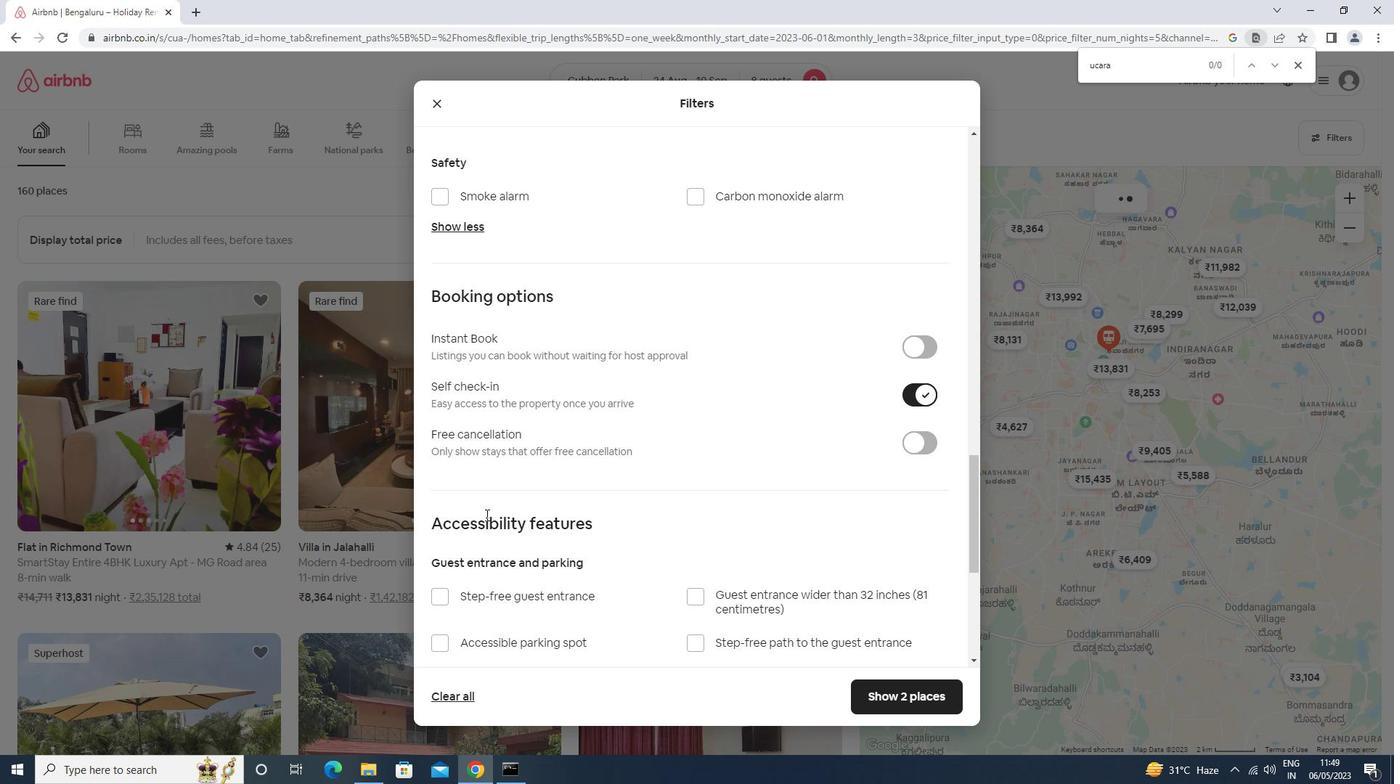 
Action: Mouse moved to (485, 514)
Screenshot: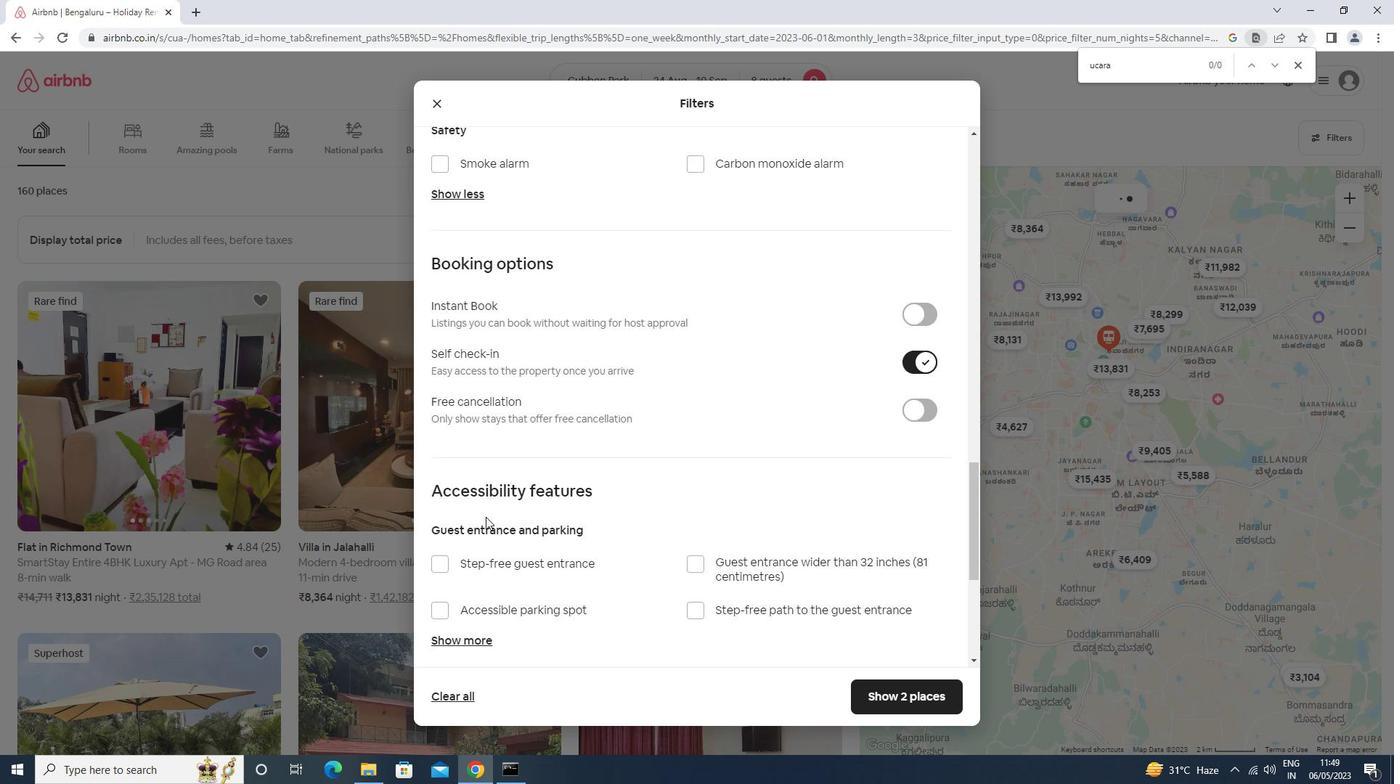 
Action: Mouse scrolled (485, 514) with delta (0, 0)
Screenshot: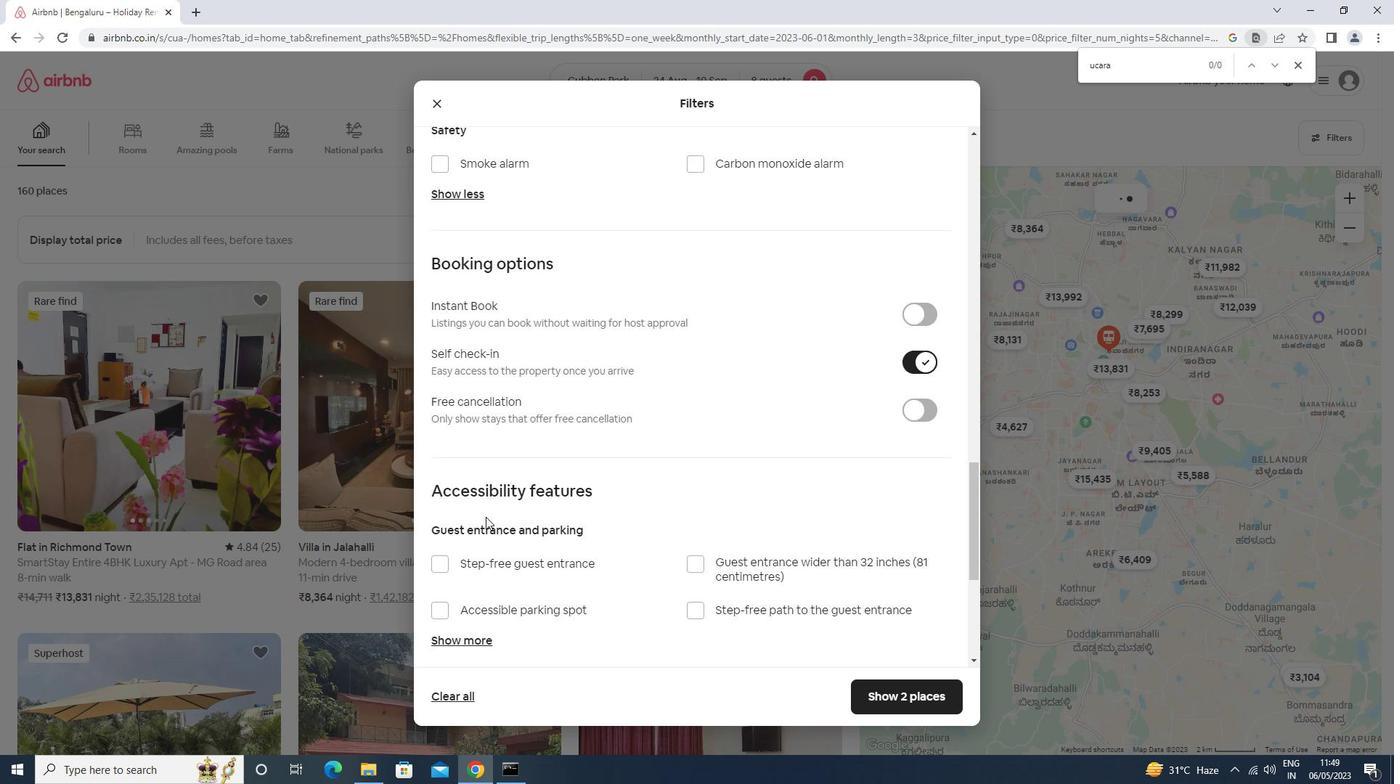
Action: Mouse moved to (483, 558)
Screenshot: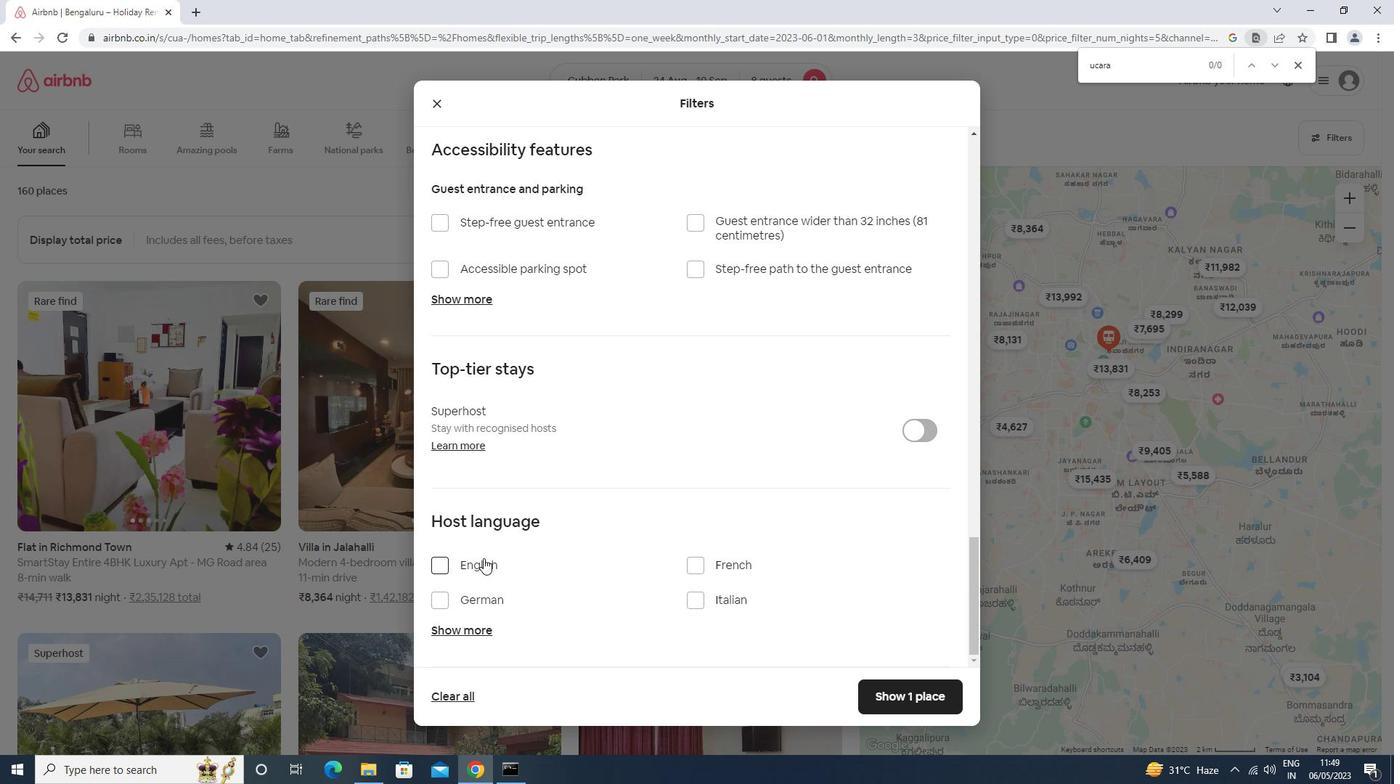 
Action: Mouse pressed left at (483, 558)
Screenshot: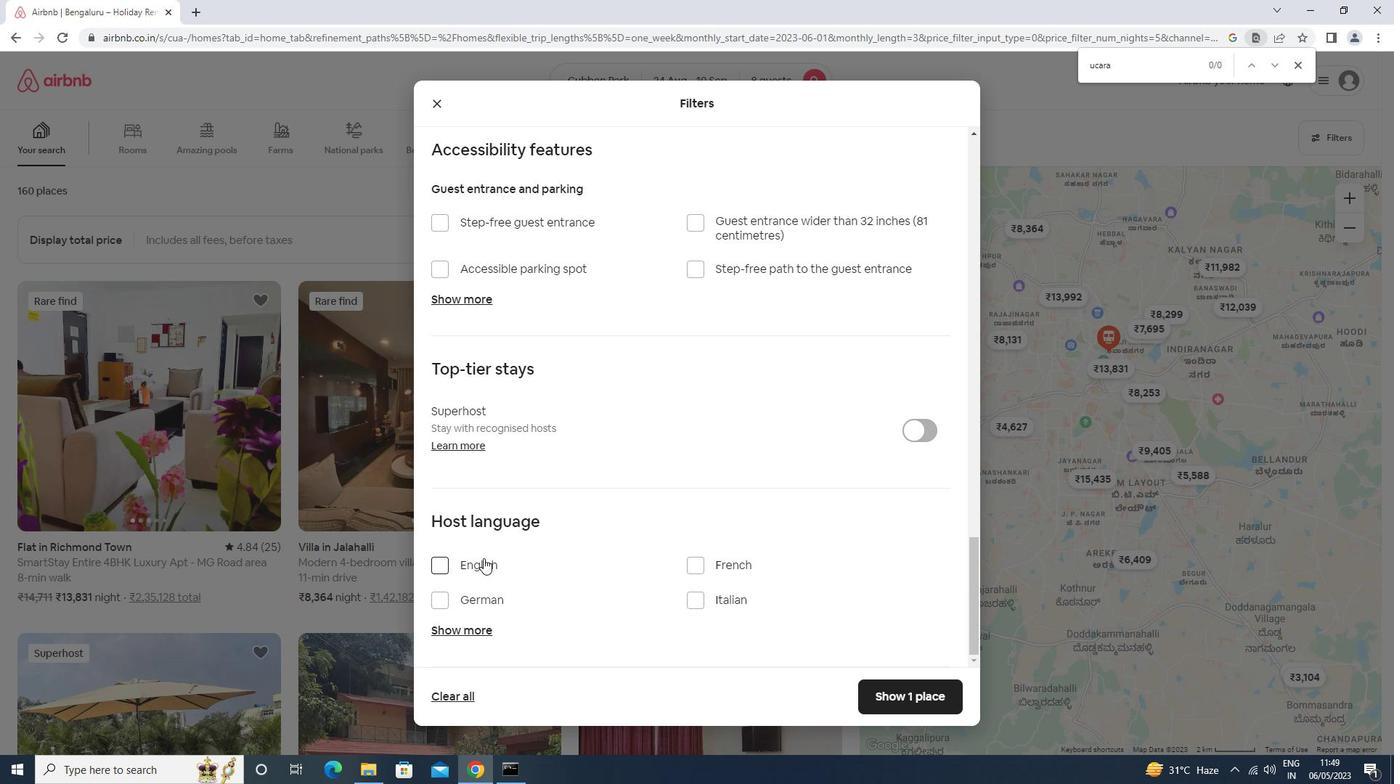 
Action: Mouse moved to (915, 697)
Screenshot: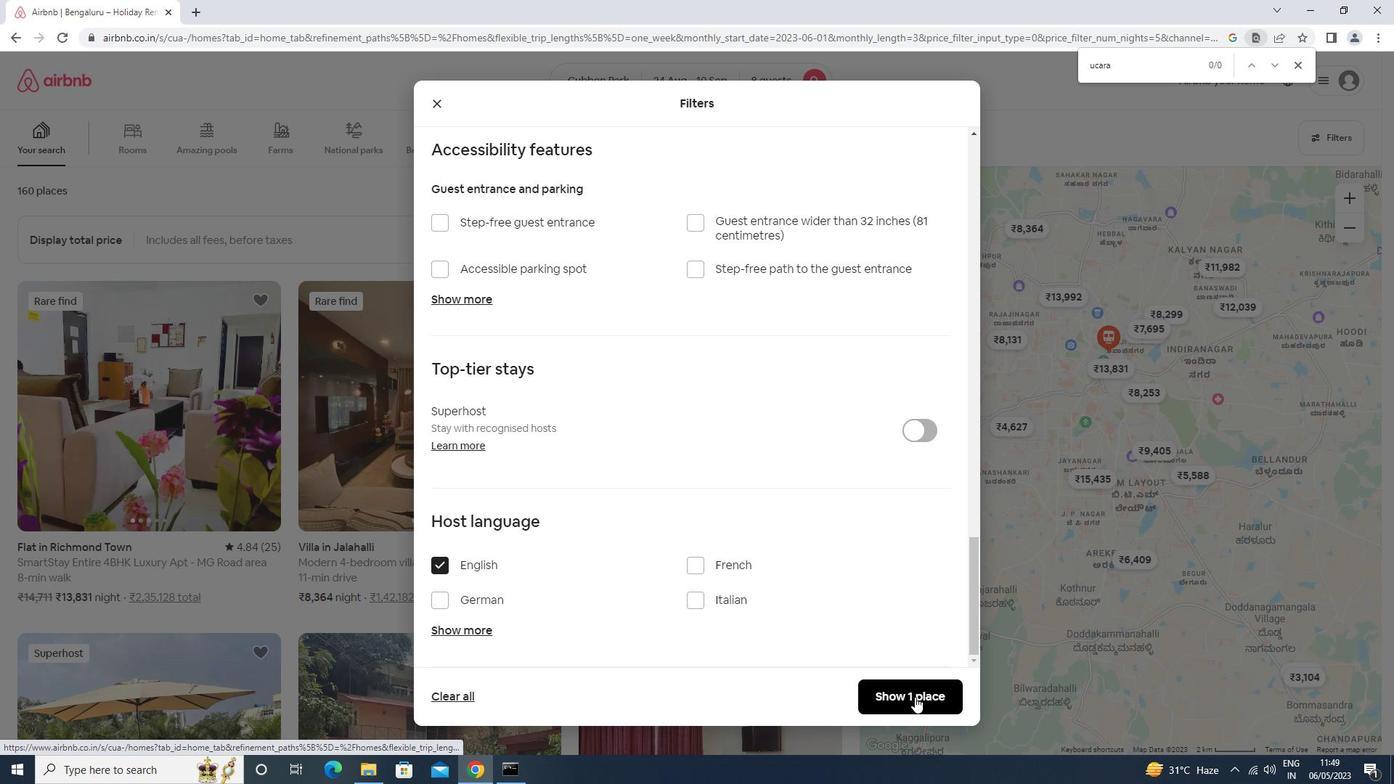 
Action: Mouse pressed left at (915, 697)
Screenshot: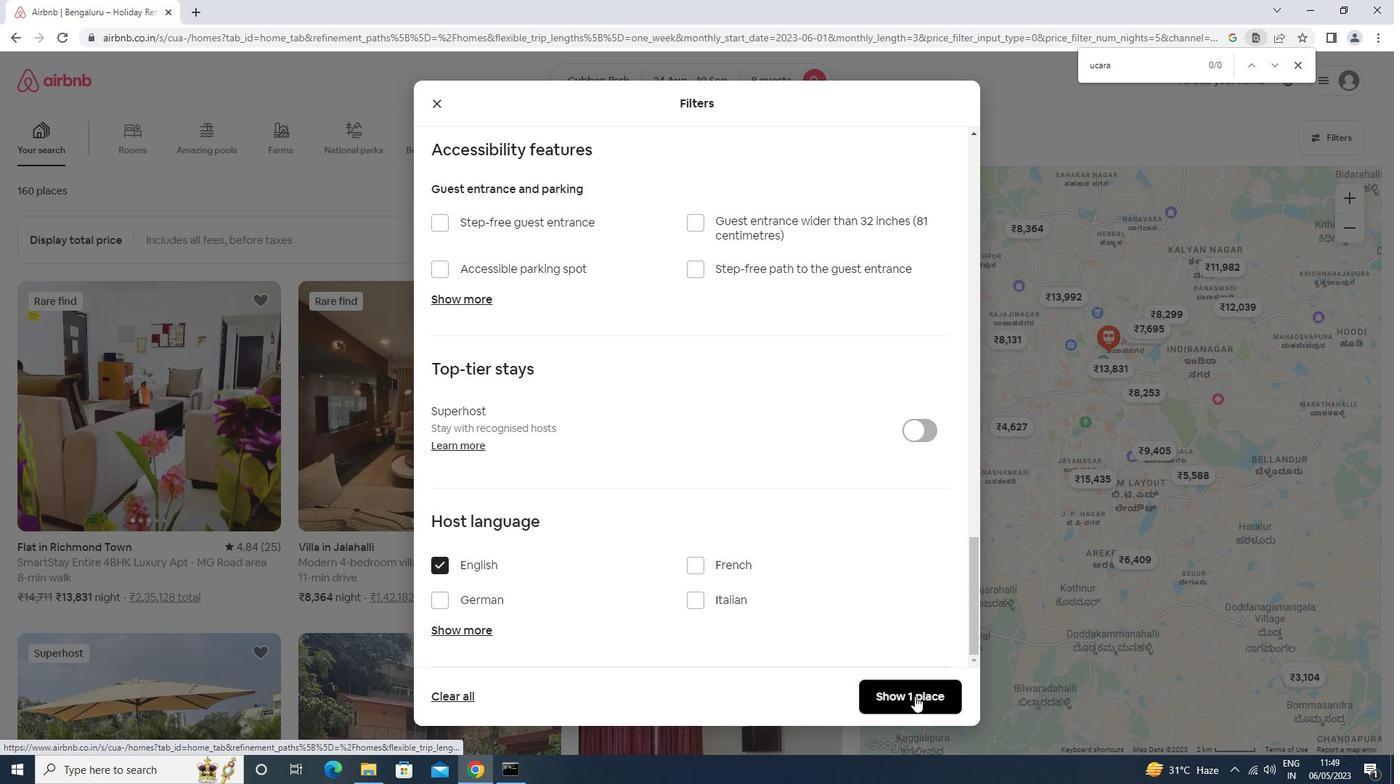 
Action: Mouse moved to (915, 693)
Screenshot: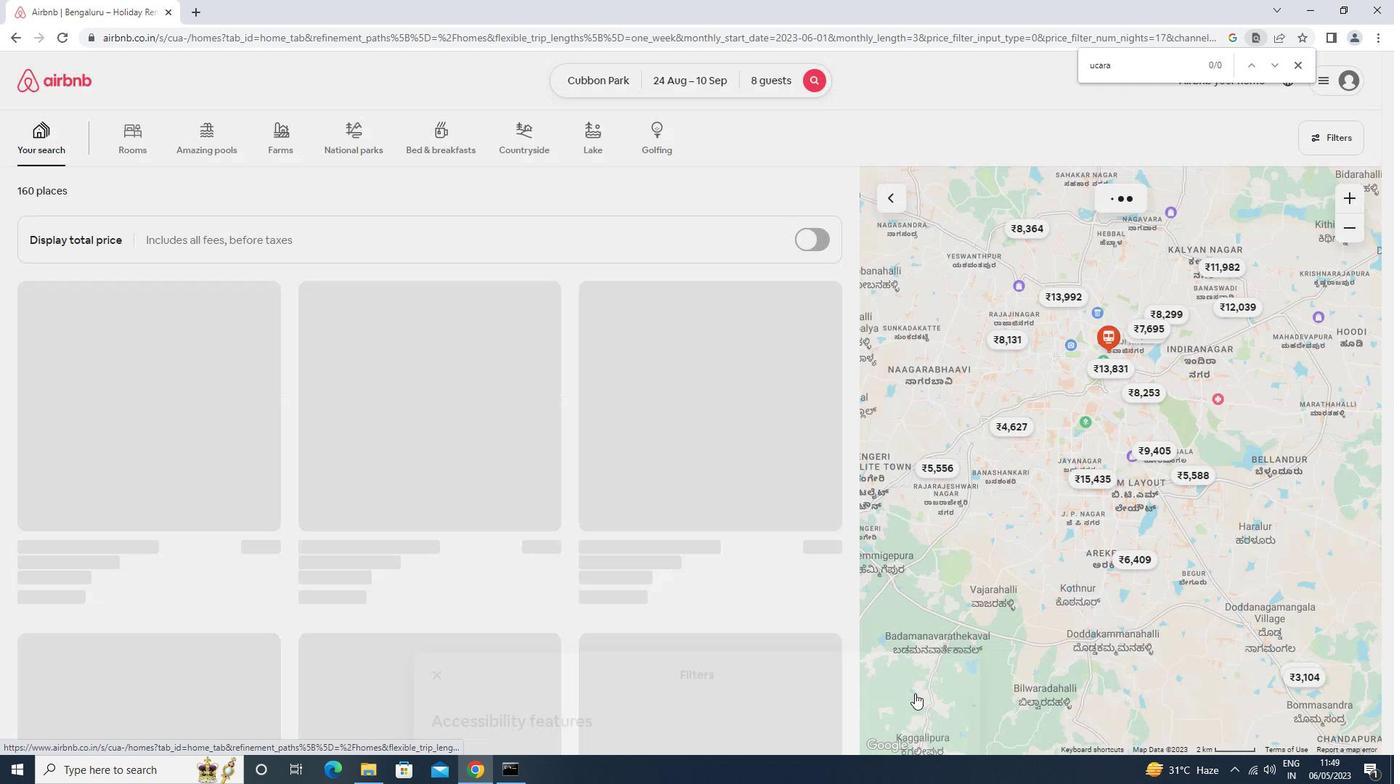 
